 Task: Find connections with filter location Santa Coloma de Gramenet with filter topic #mentorshipwith filter profile language French with filter current company JCB India Ltd. with filter school Lala Lajpatrai Institute Of Management with filter industry Machinery Manufacturing with filter service category Web Development with filter keywords title Landscaping Assistant
Action: Mouse moved to (583, 71)
Screenshot: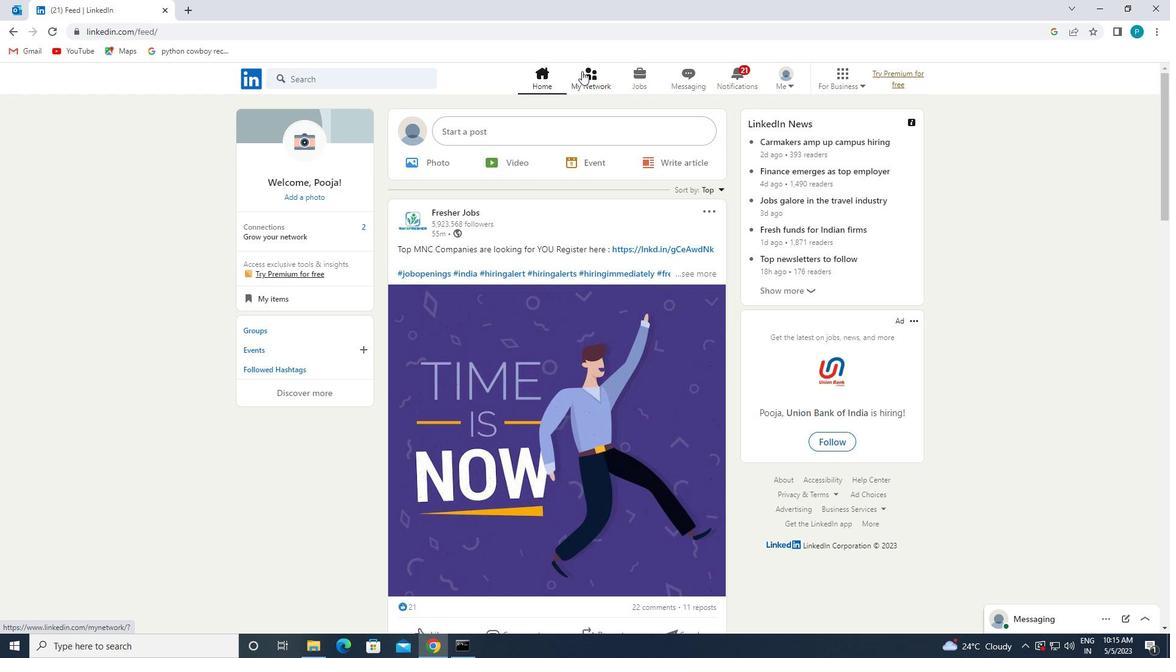 
Action: Mouse pressed left at (583, 71)
Screenshot: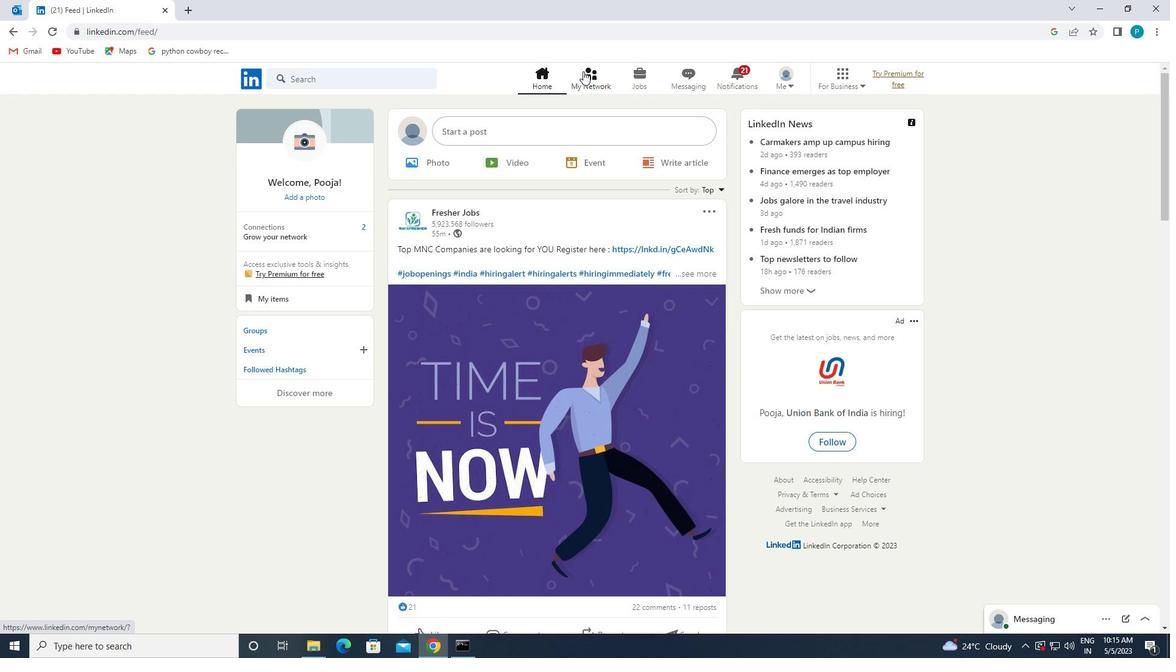 
Action: Mouse moved to (356, 145)
Screenshot: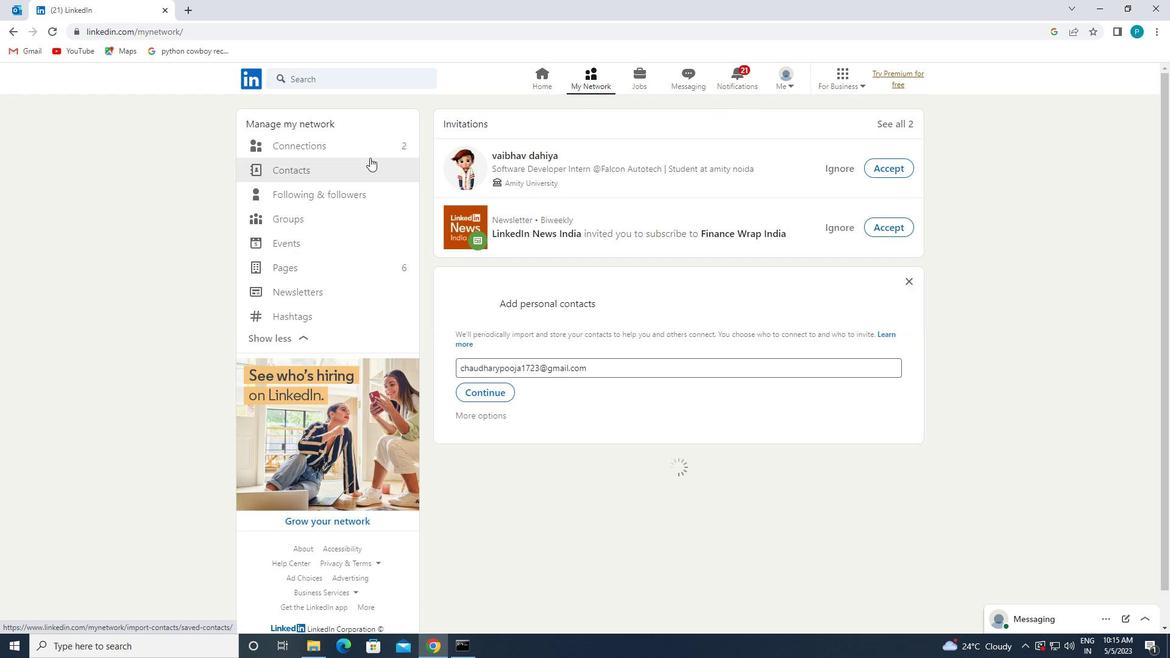 
Action: Mouse pressed left at (356, 145)
Screenshot: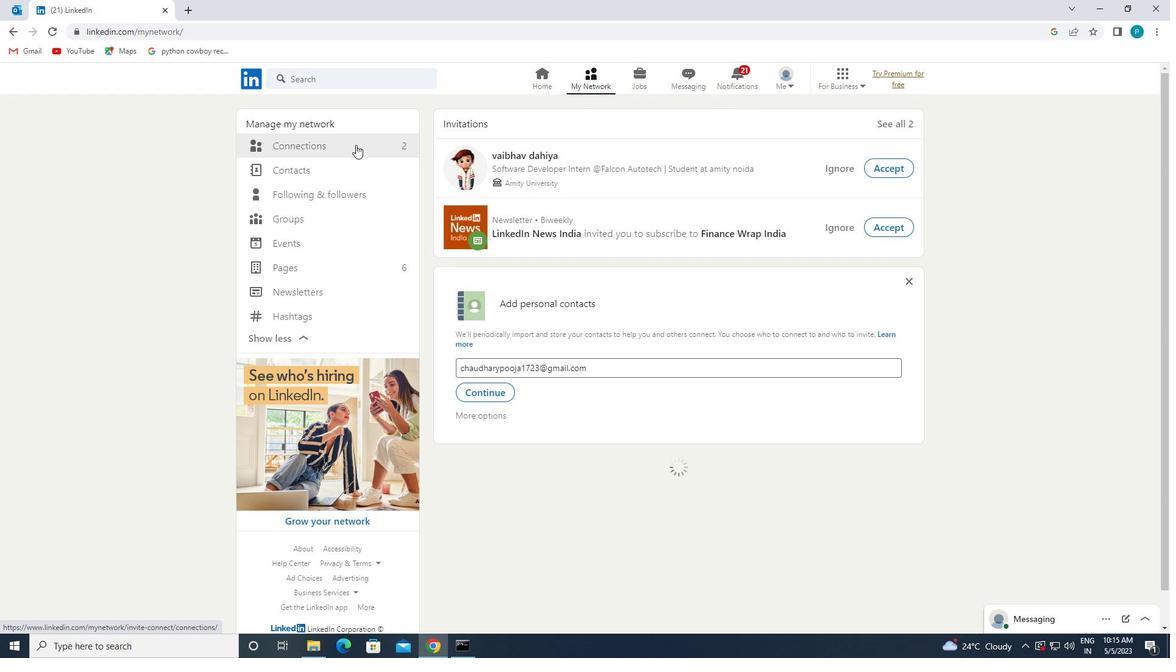
Action: Mouse moved to (661, 149)
Screenshot: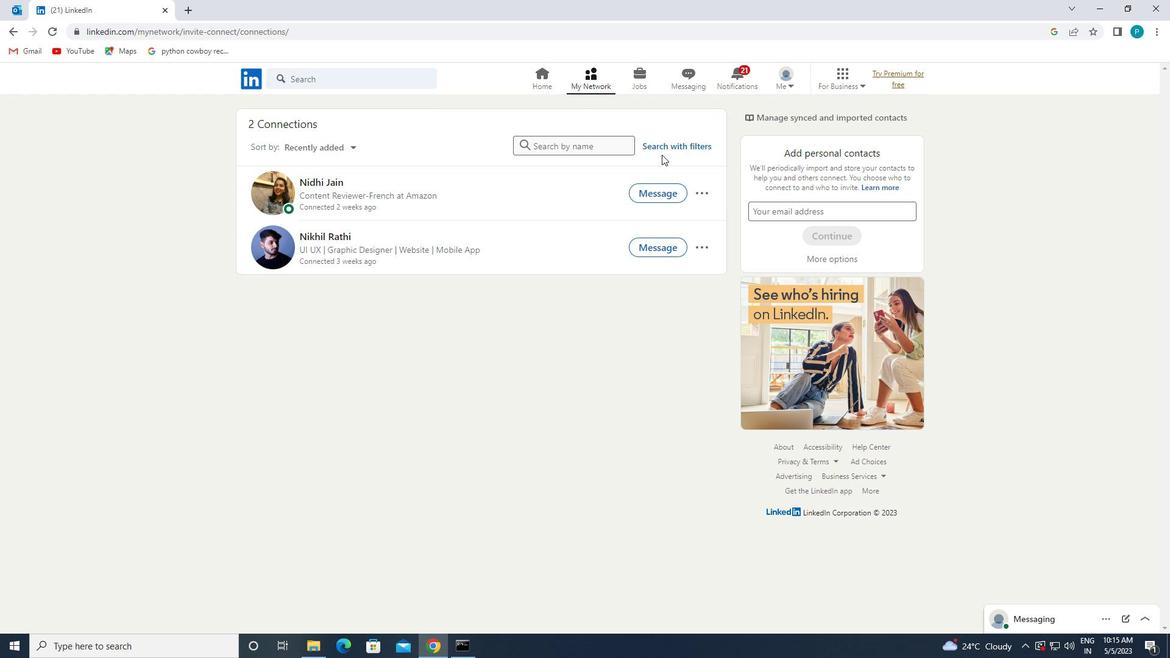 
Action: Mouse pressed left at (661, 149)
Screenshot: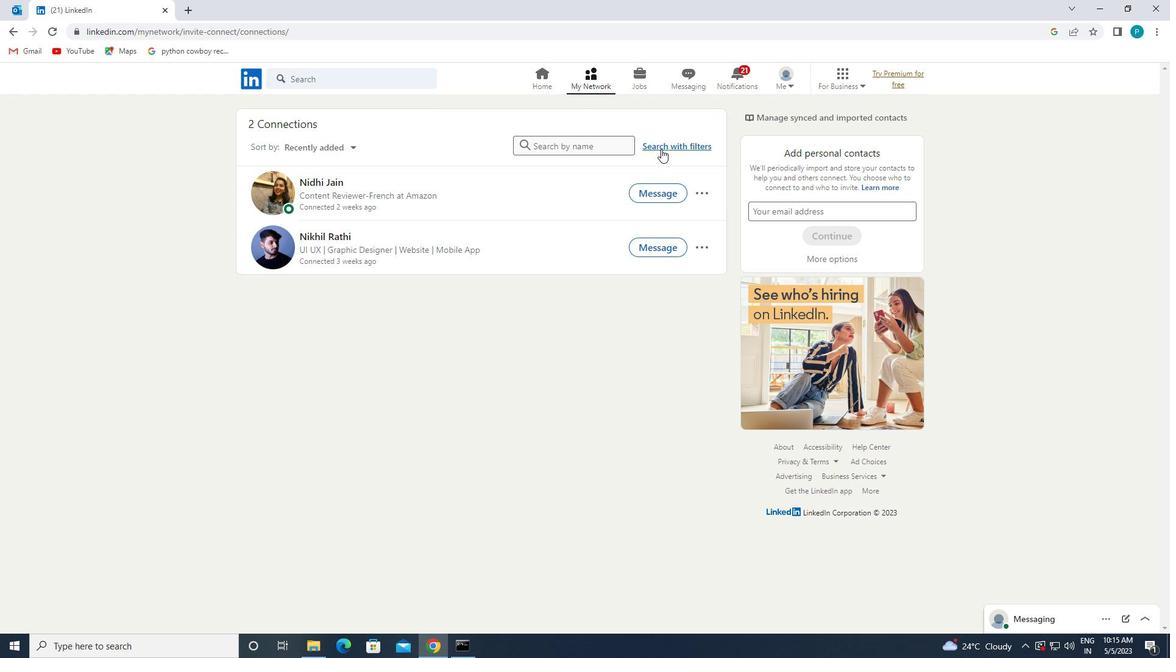 
Action: Mouse moved to (635, 118)
Screenshot: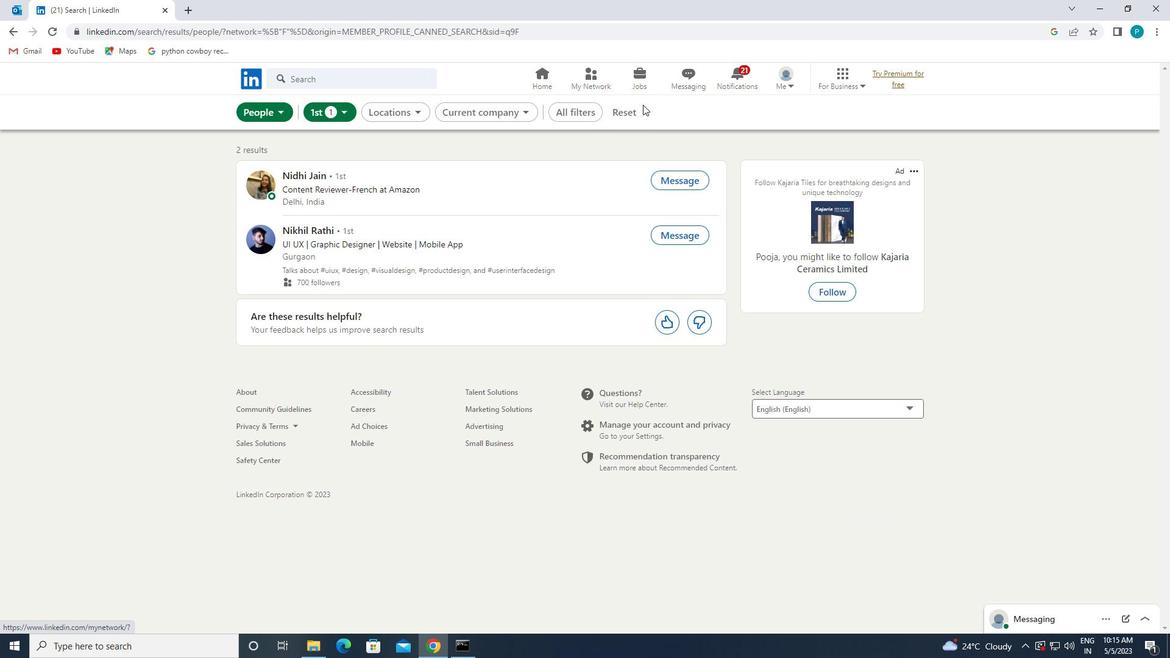 
Action: Mouse pressed left at (635, 118)
Screenshot: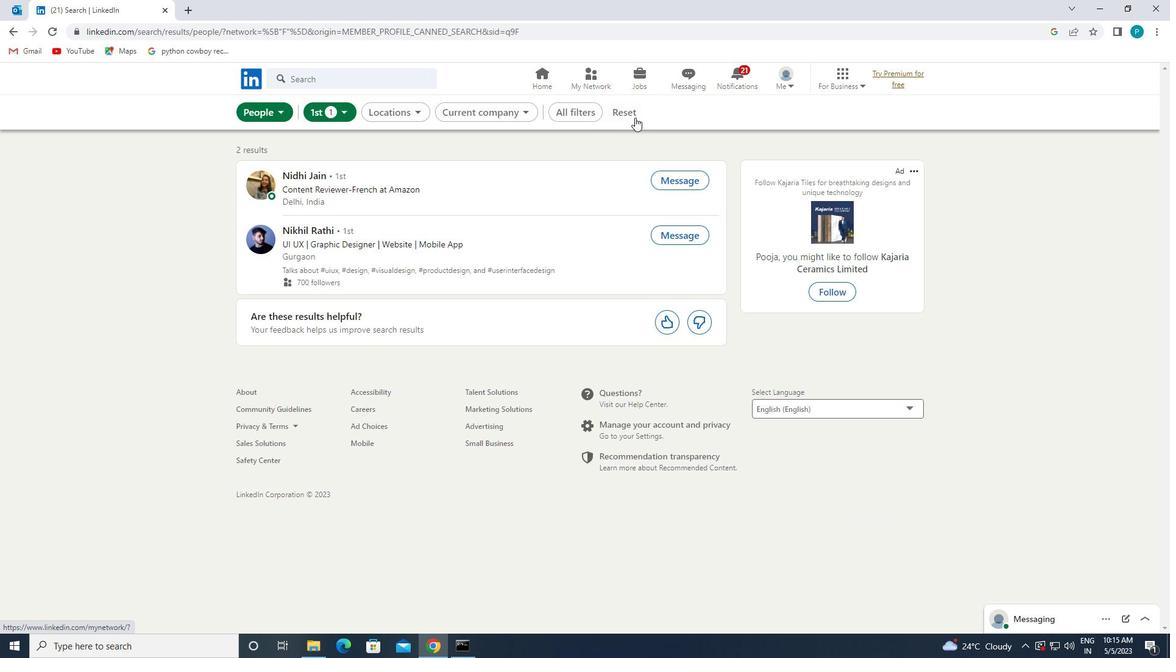 
Action: Mouse moved to (593, 105)
Screenshot: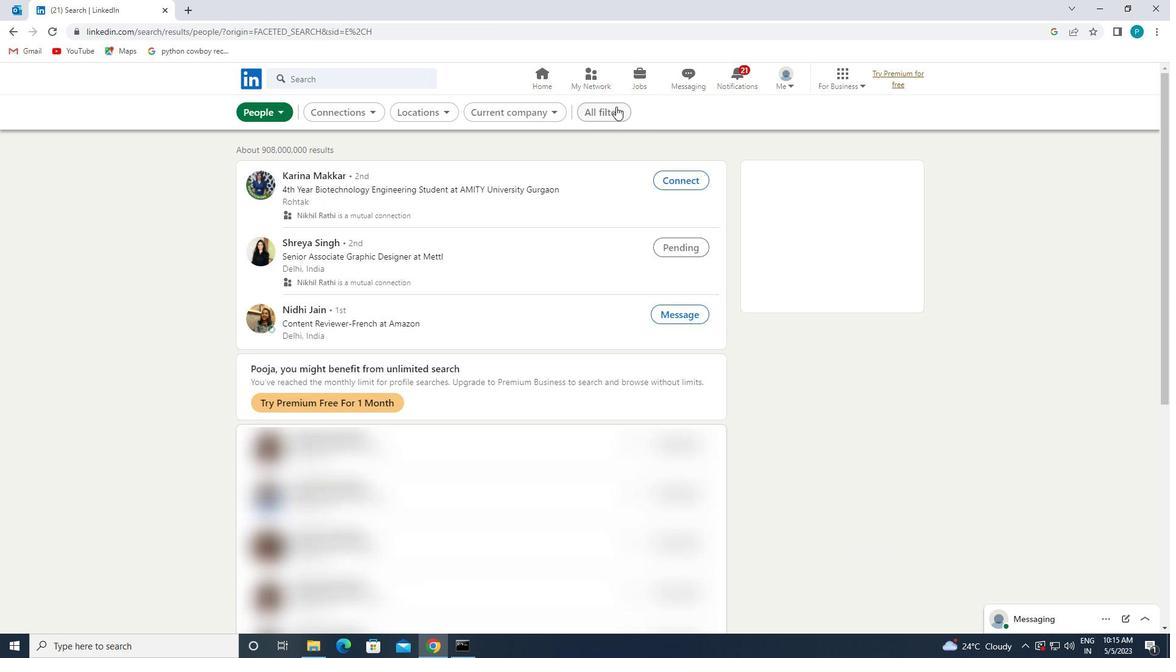 
Action: Mouse pressed left at (593, 105)
Screenshot: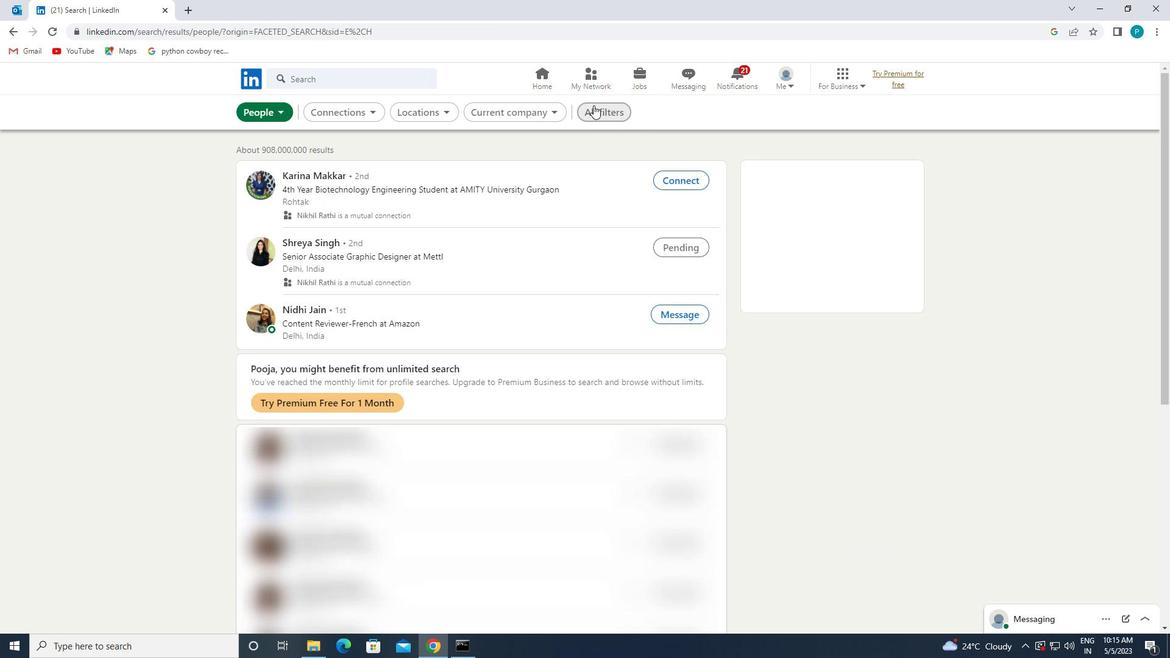 
Action: Mouse moved to (915, 271)
Screenshot: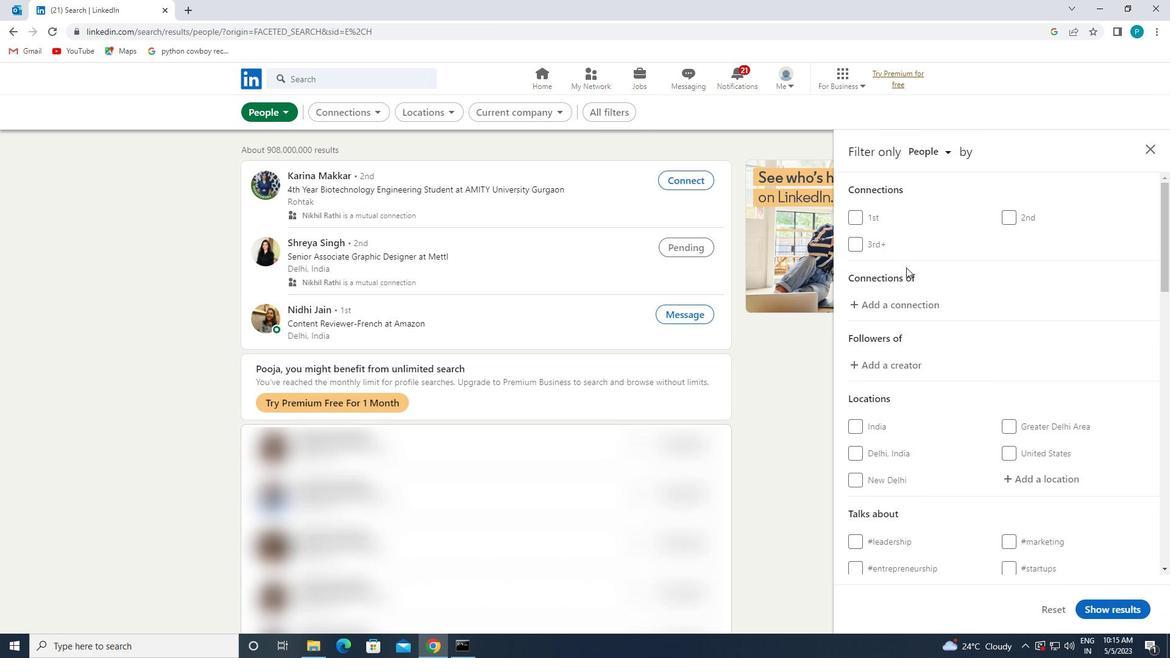 
Action: Mouse scrolled (915, 270) with delta (0, 0)
Screenshot: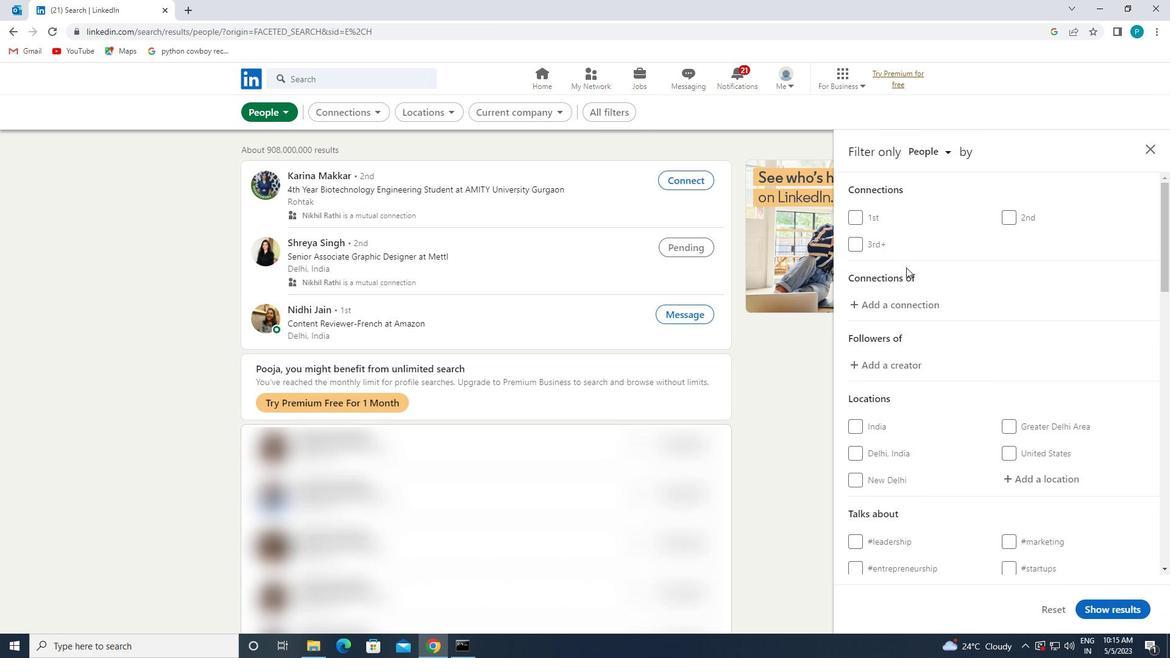 
Action: Mouse moved to (918, 271)
Screenshot: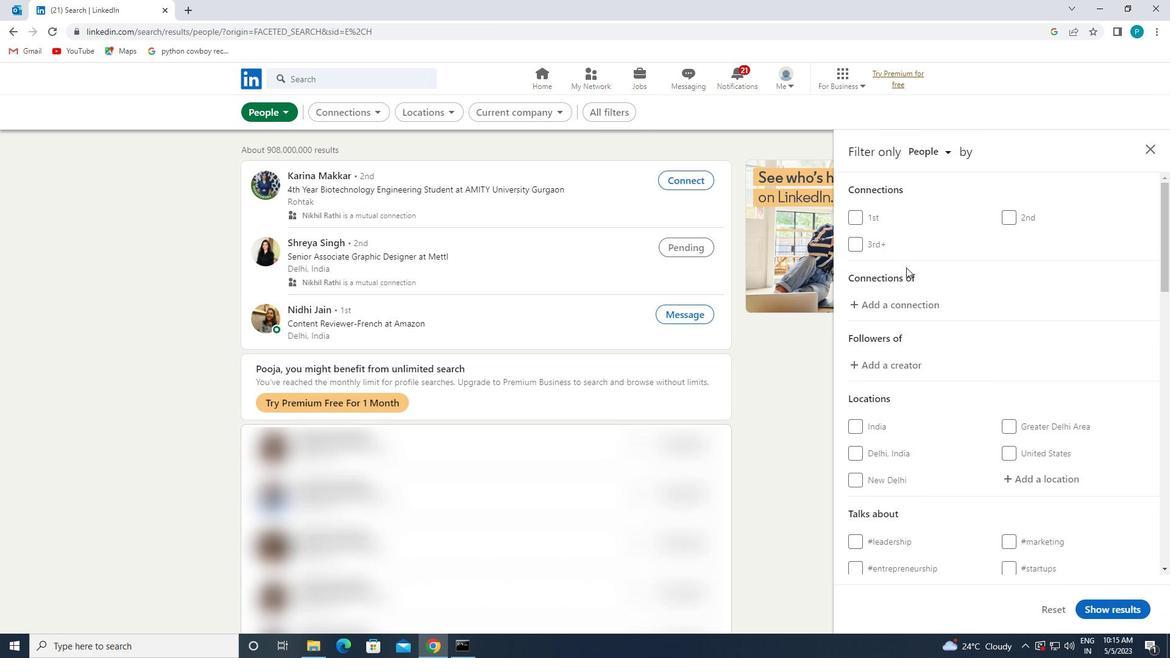 
Action: Mouse scrolled (918, 271) with delta (0, 0)
Screenshot: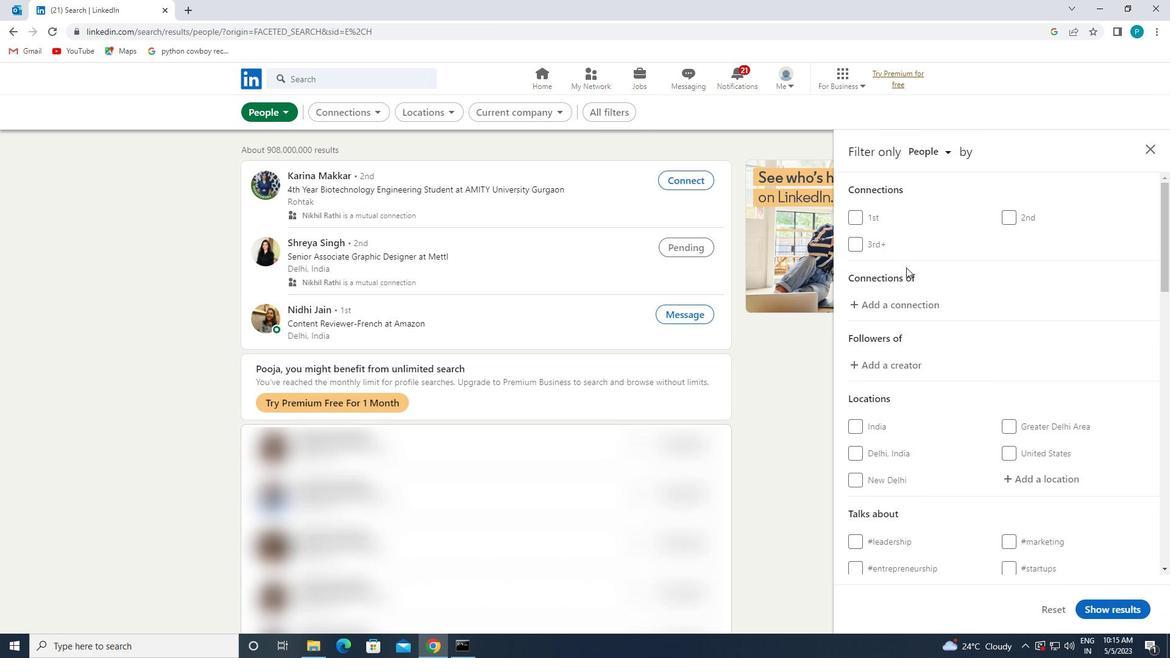 
Action: Mouse moved to (1043, 359)
Screenshot: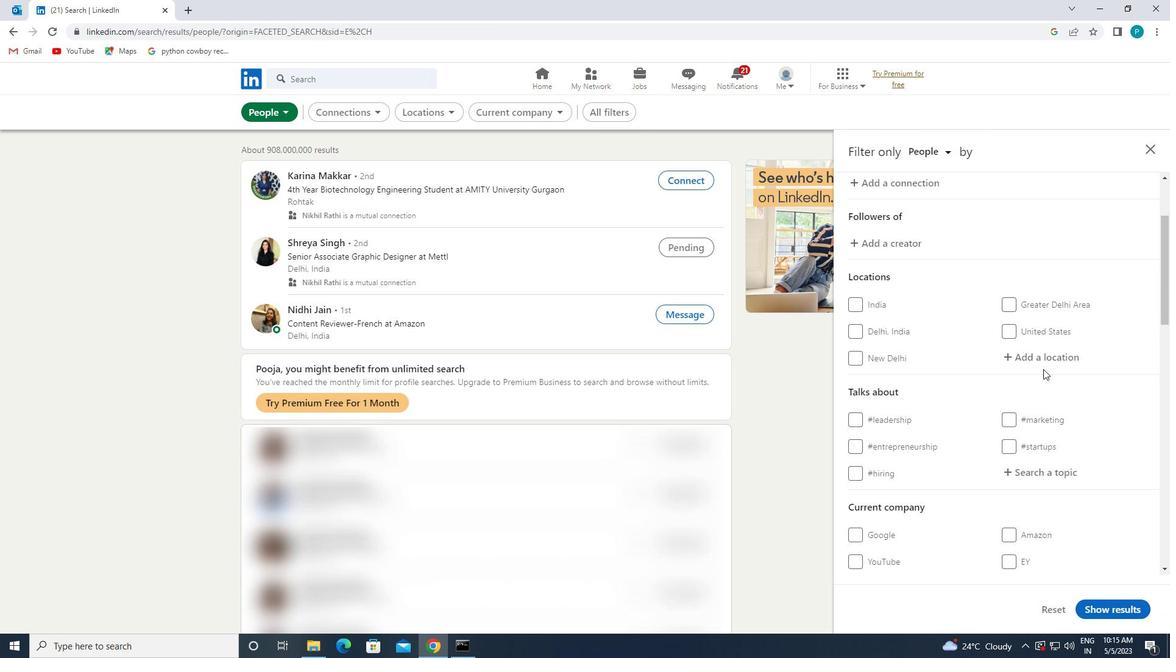
Action: Mouse pressed left at (1043, 359)
Screenshot: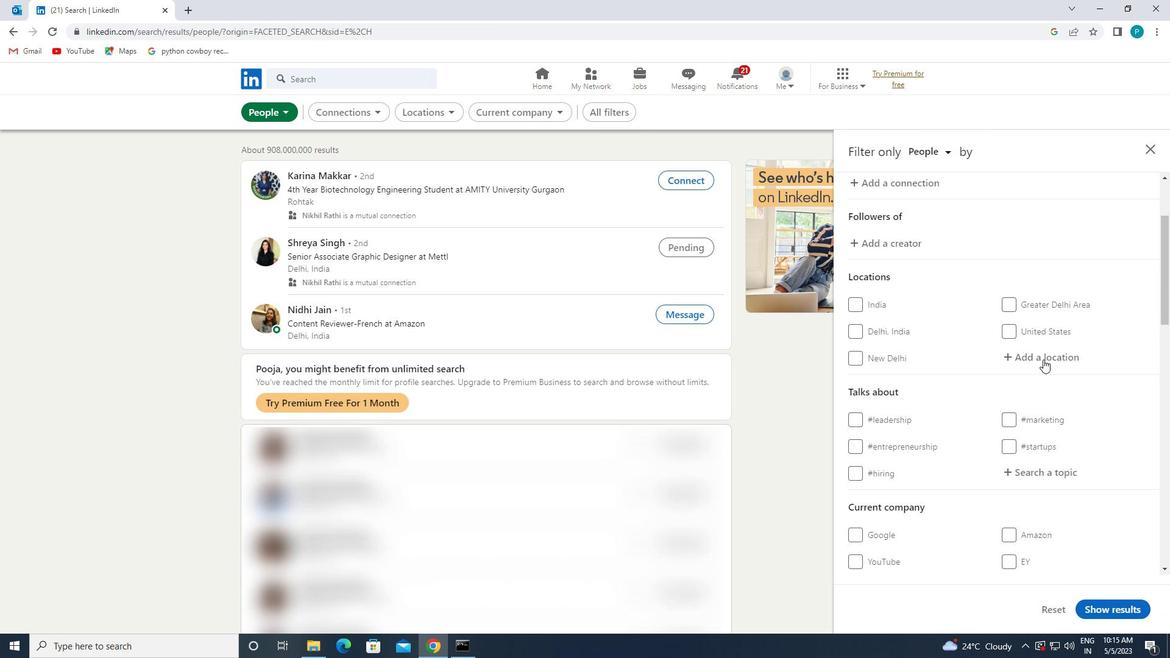 
Action: Key pressed <Key.caps_lock>s<Key.caps_lock>anta
Screenshot: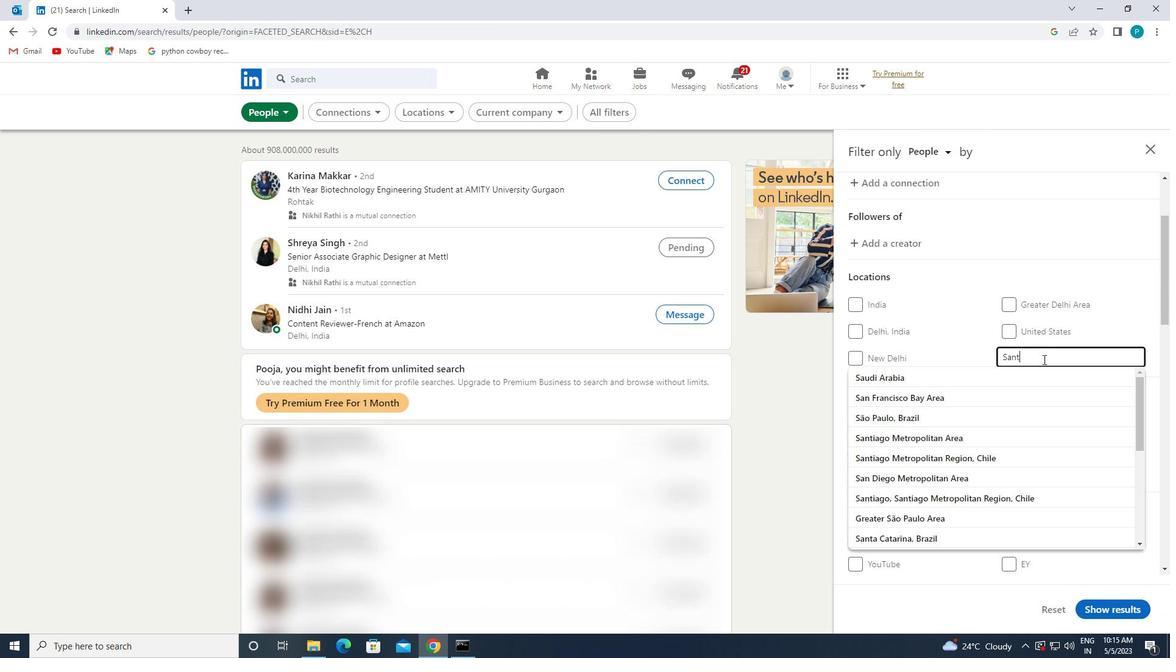
Action: Mouse moved to (1049, 362)
Screenshot: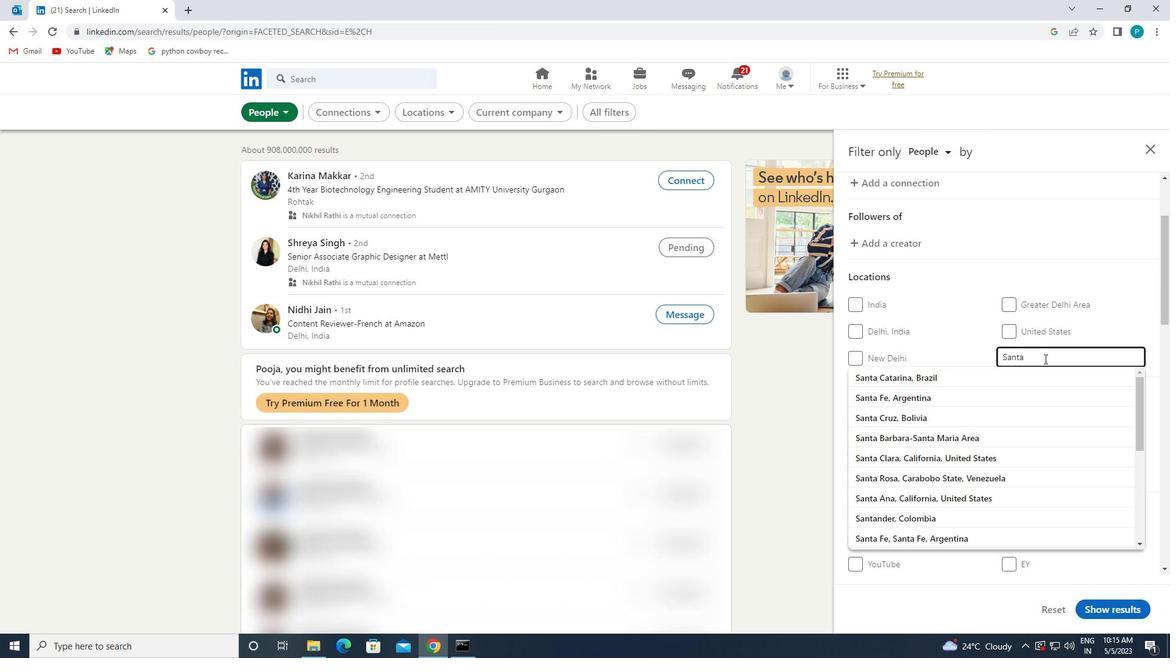 
Action: Key pressed <Key.space><Key.caps_lock>c<Key.caps_lock>oloma
Screenshot: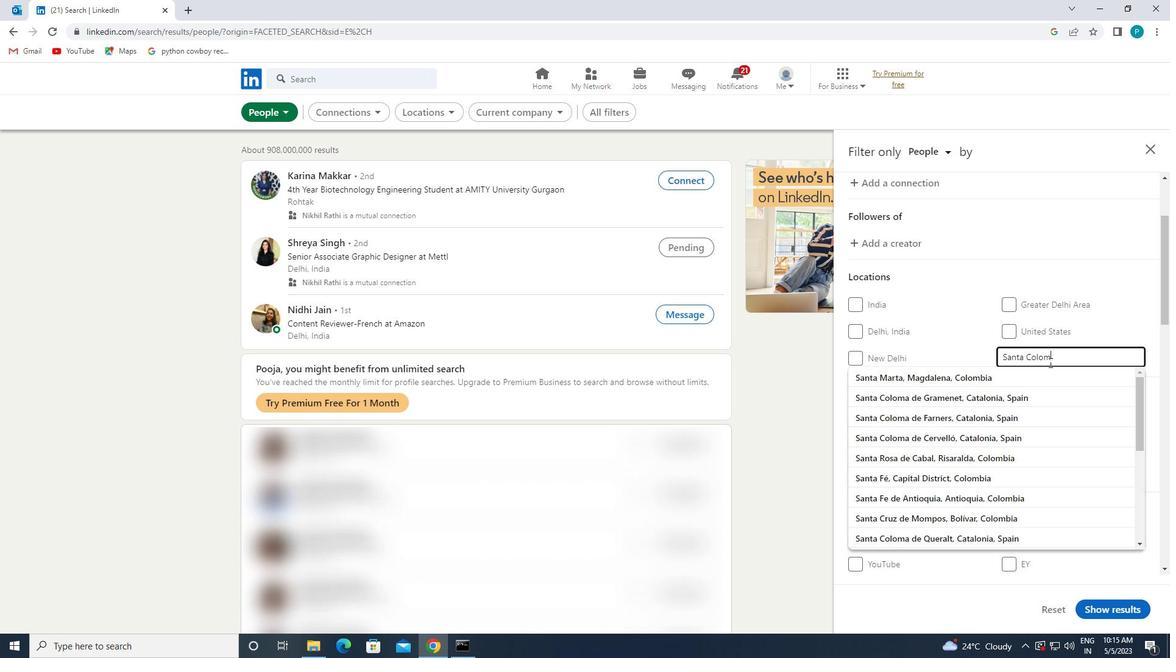 
Action: Mouse moved to (1013, 376)
Screenshot: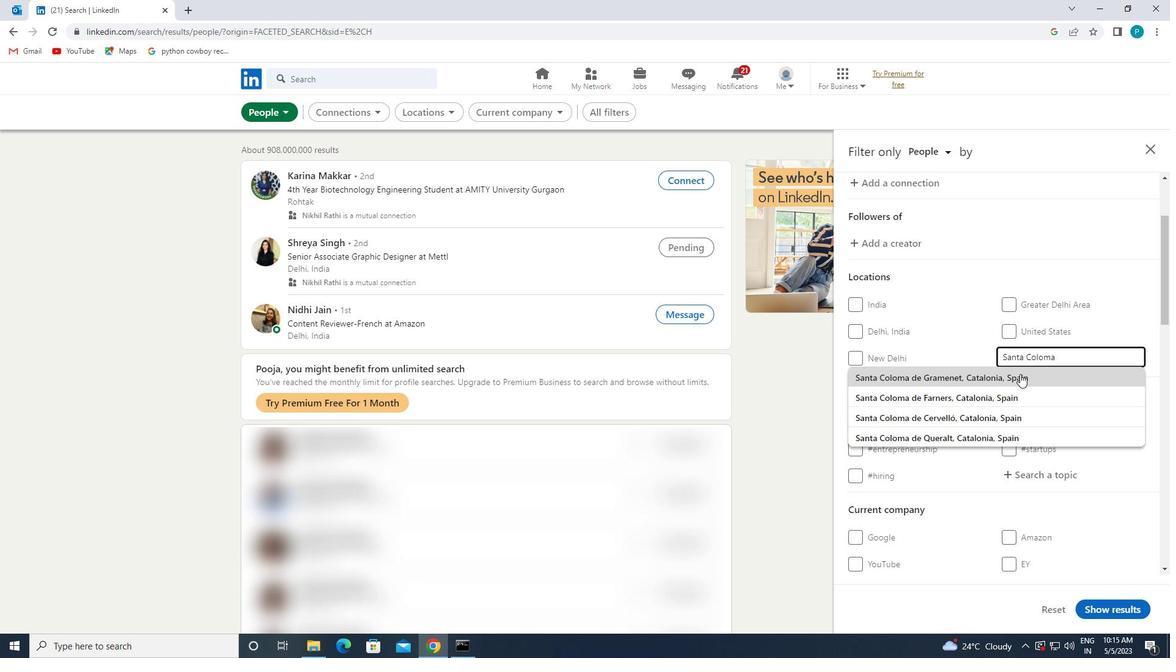 
Action: Mouse pressed left at (1013, 376)
Screenshot: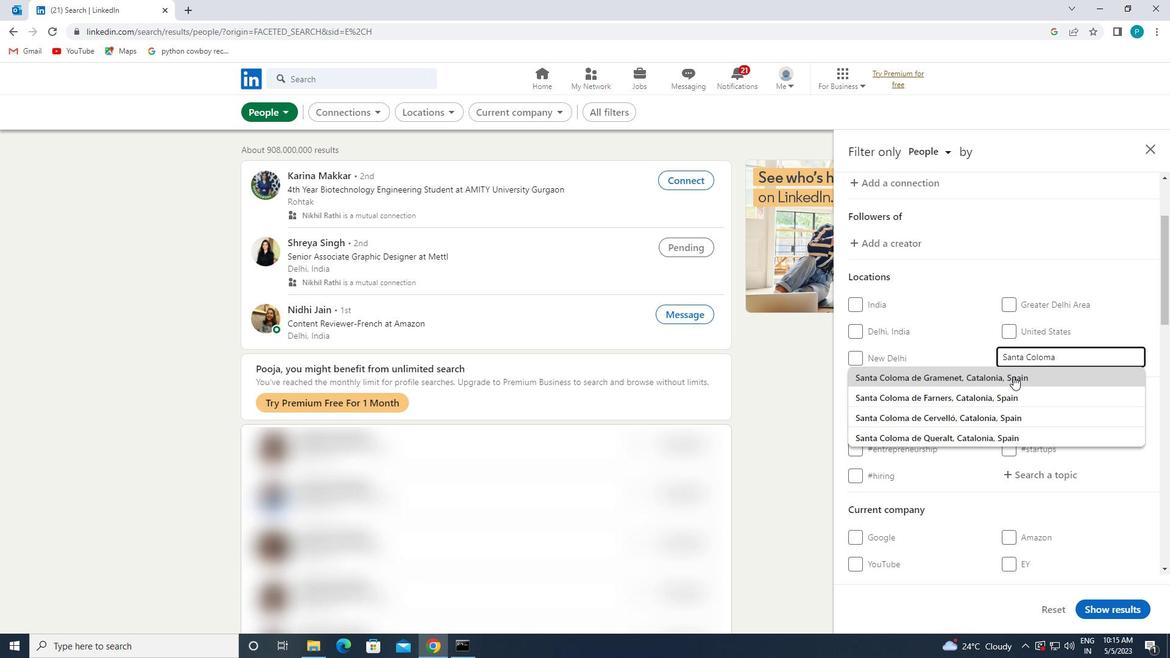 
Action: Mouse moved to (1013, 368)
Screenshot: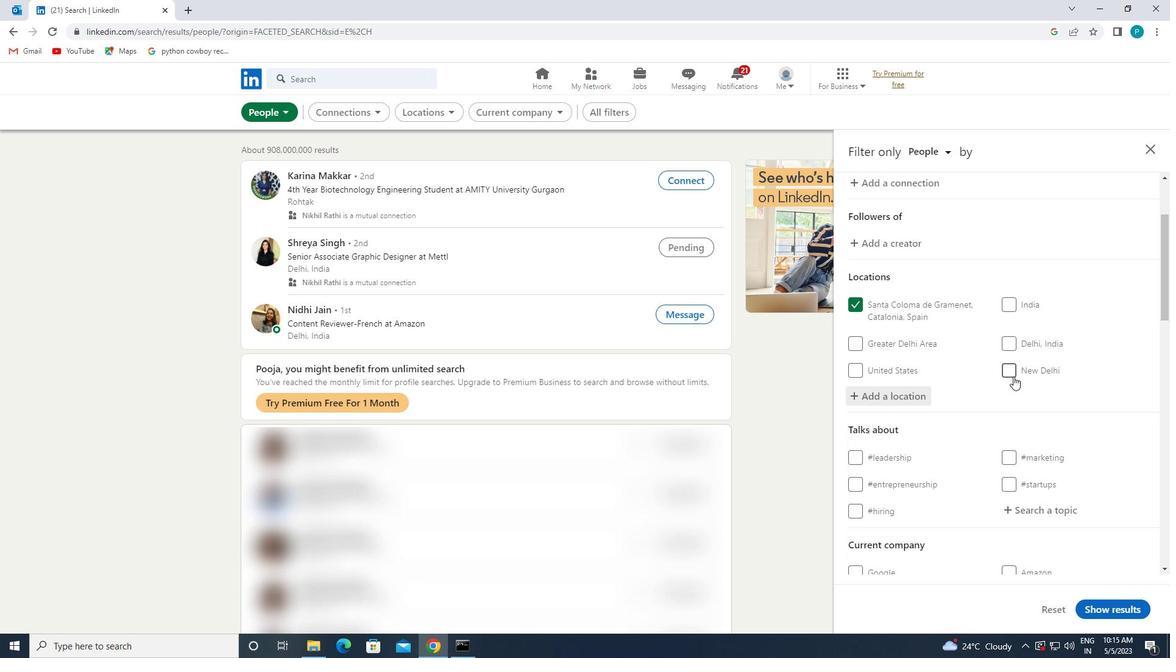 
Action: Mouse scrolled (1013, 368) with delta (0, 0)
Screenshot: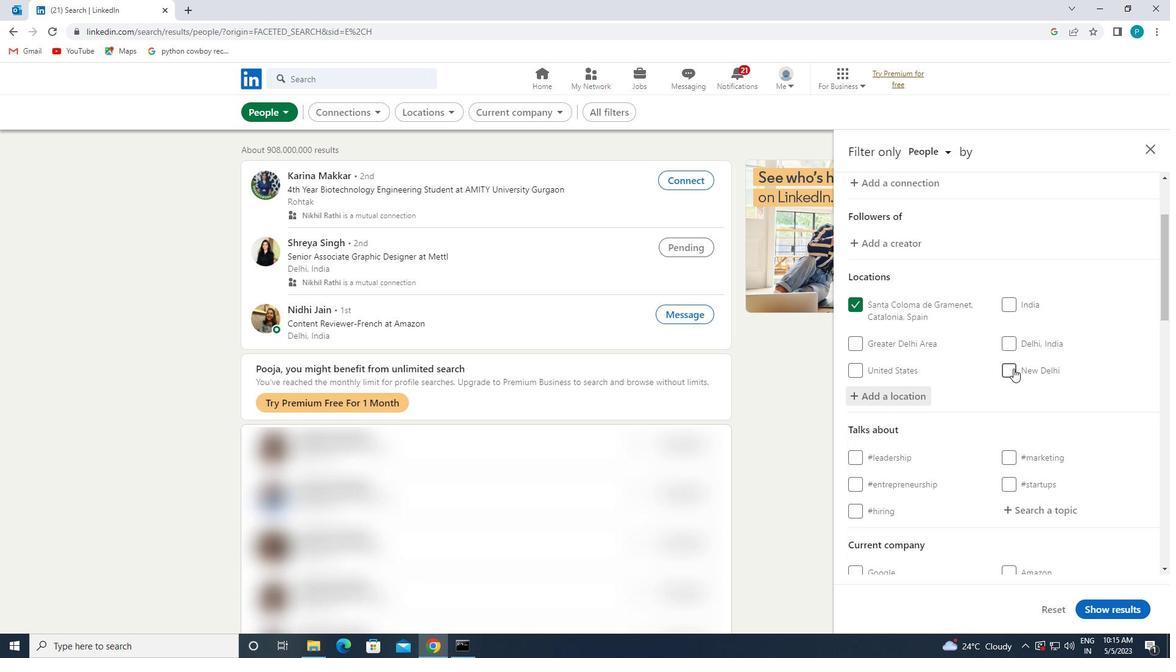 
Action: Mouse scrolled (1013, 368) with delta (0, 0)
Screenshot: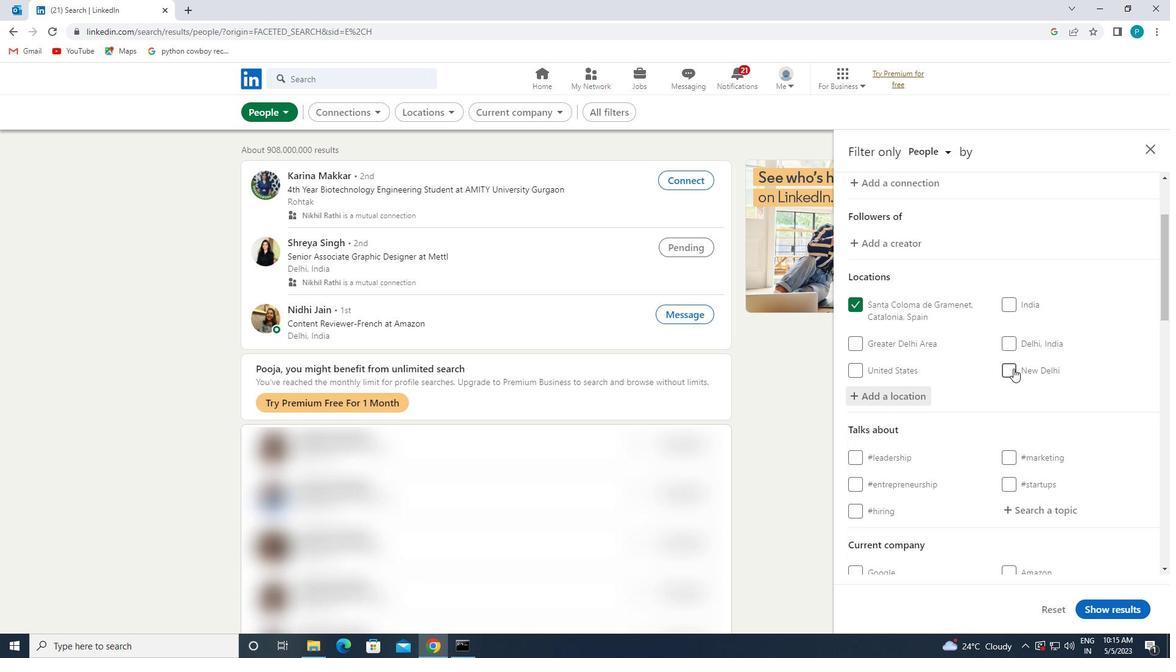 
Action: Mouse moved to (1026, 388)
Screenshot: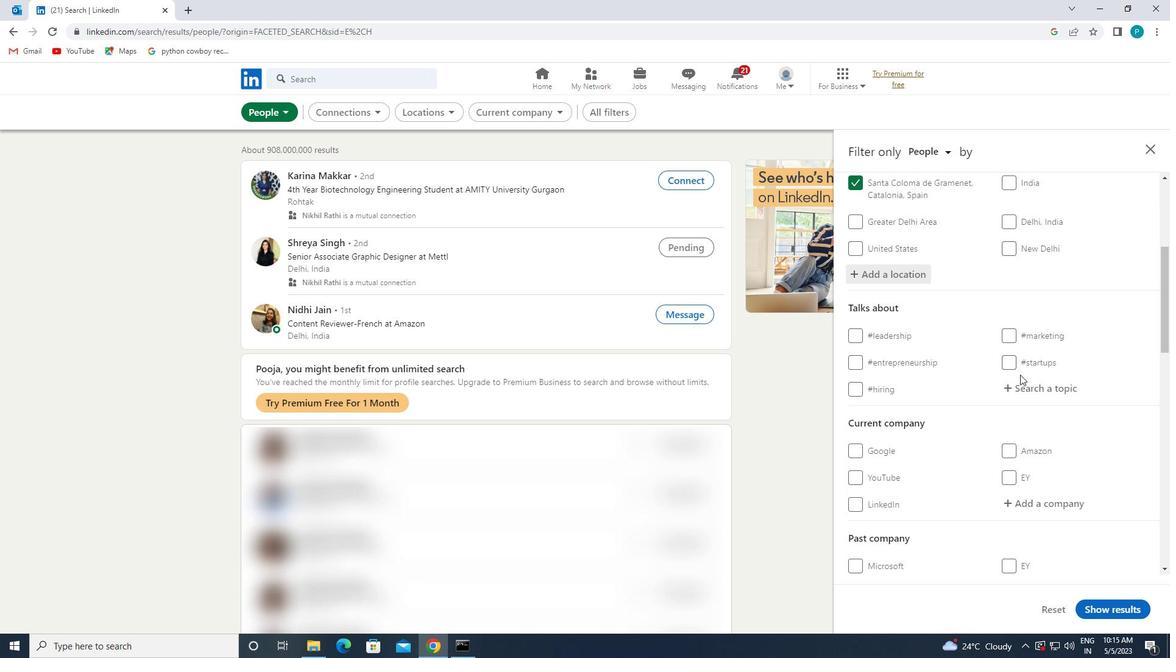 
Action: Mouse pressed left at (1026, 388)
Screenshot: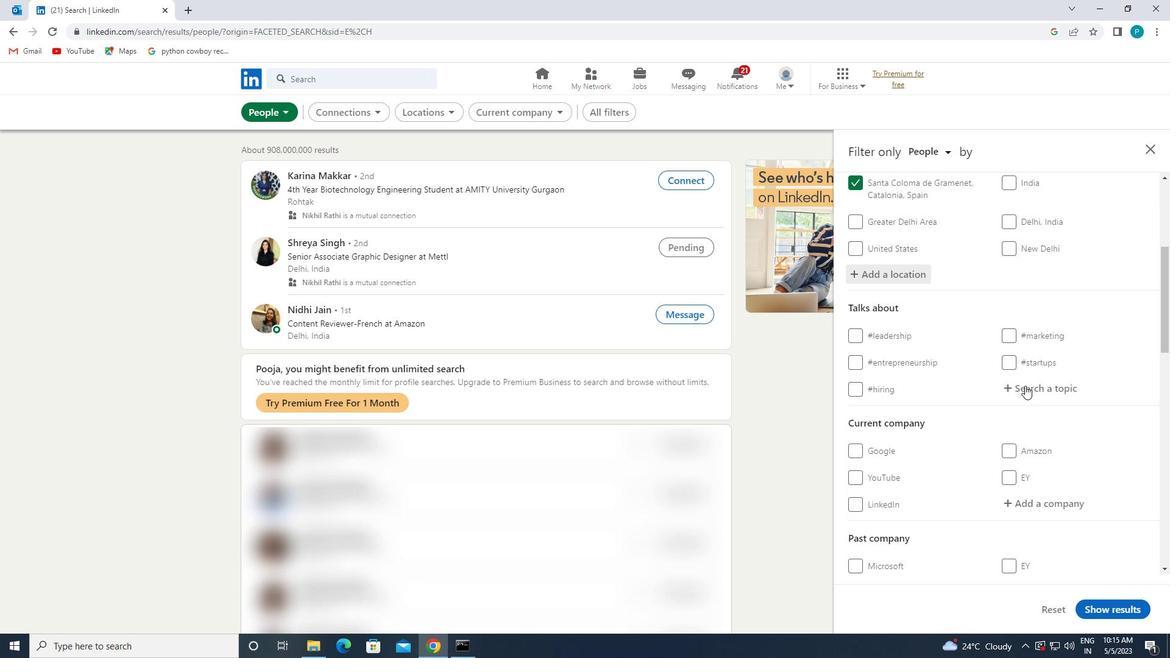 
Action: Mouse moved to (1027, 388)
Screenshot: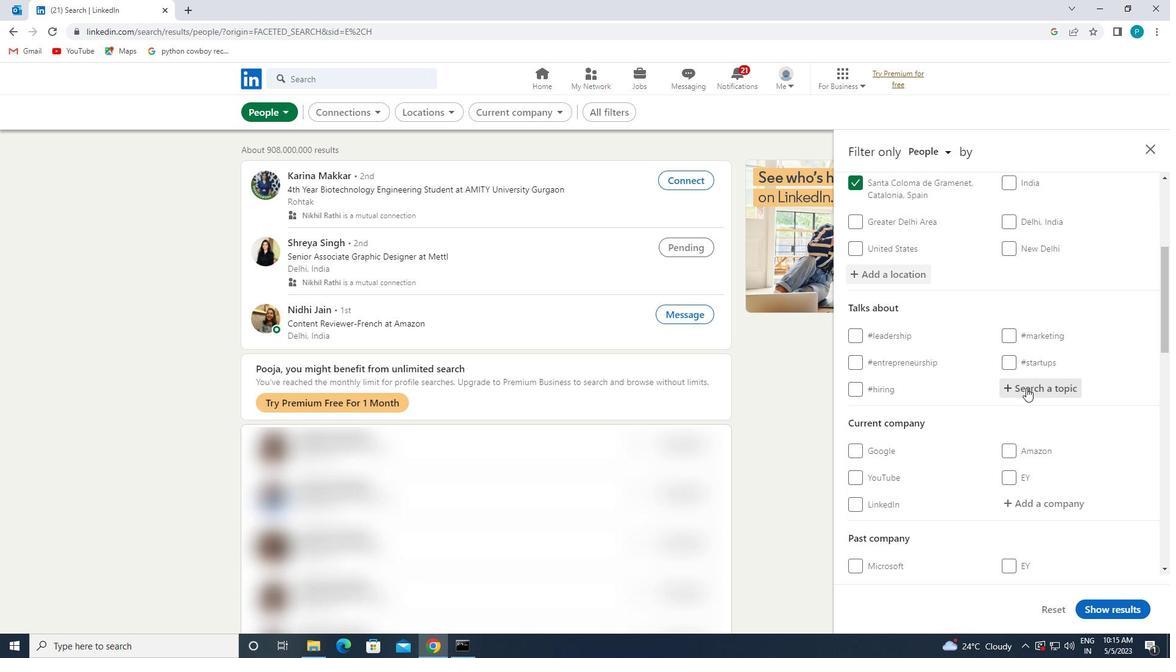 
Action: Key pressed <Key.shift>#MENTORSHIP
Screenshot: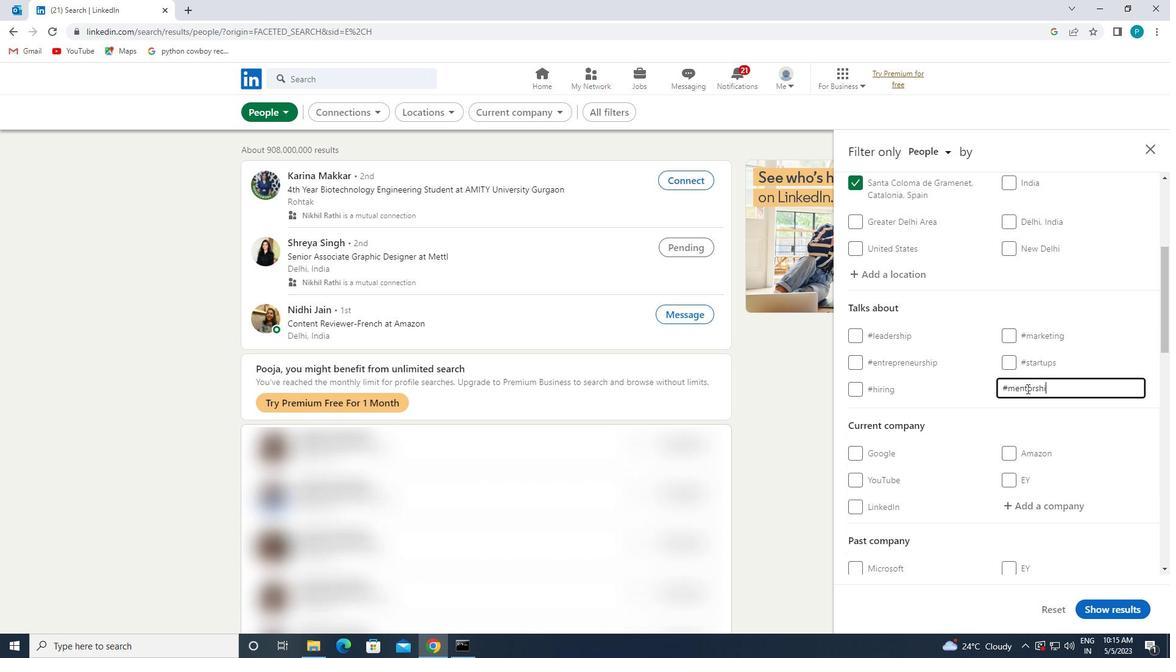
Action: Mouse moved to (946, 490)
Screenshot: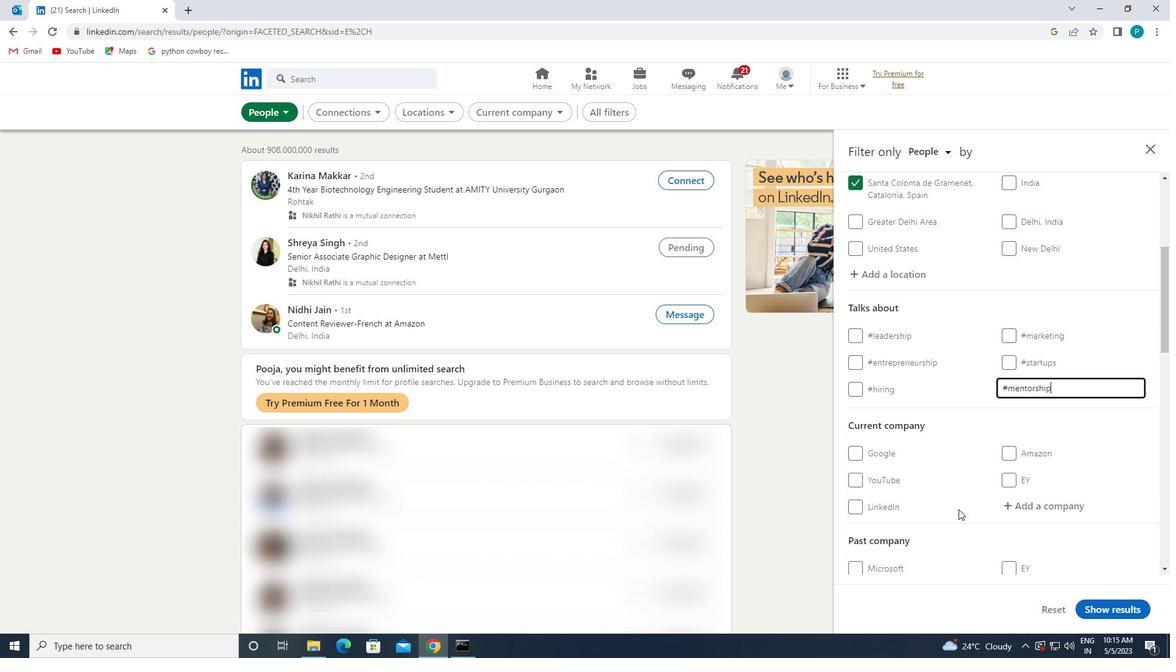 
Action: Mouse scrolled (946, 490) with delta (0, 0)
Screenshot: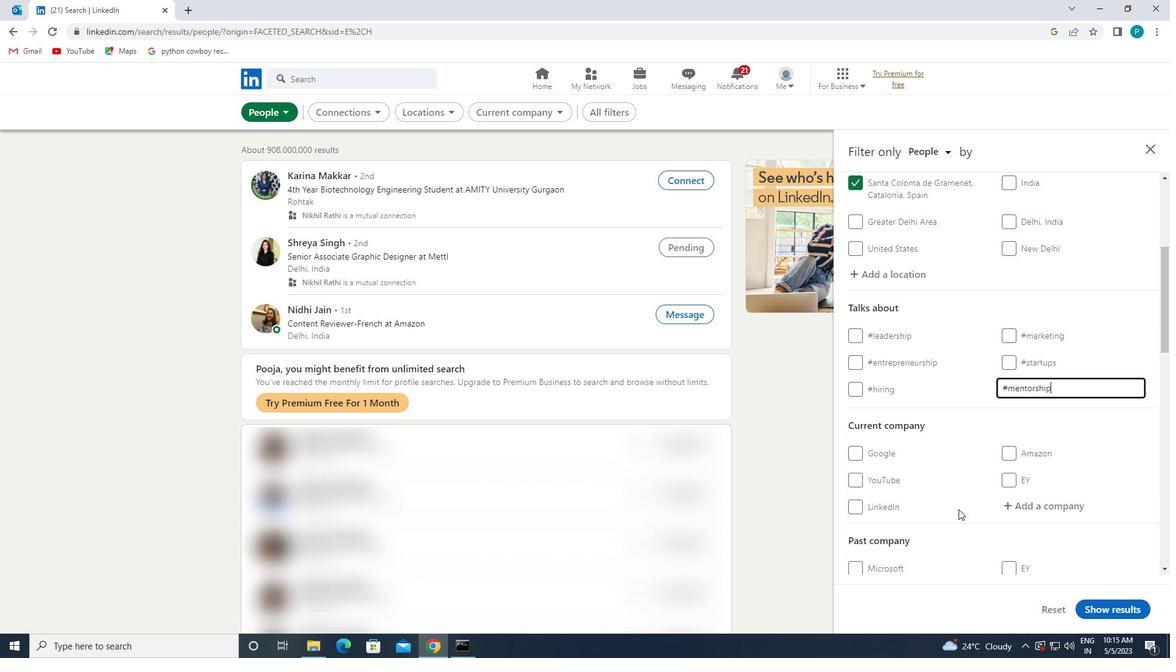
Action: Mouse moved to (943, 484)
Screenshot: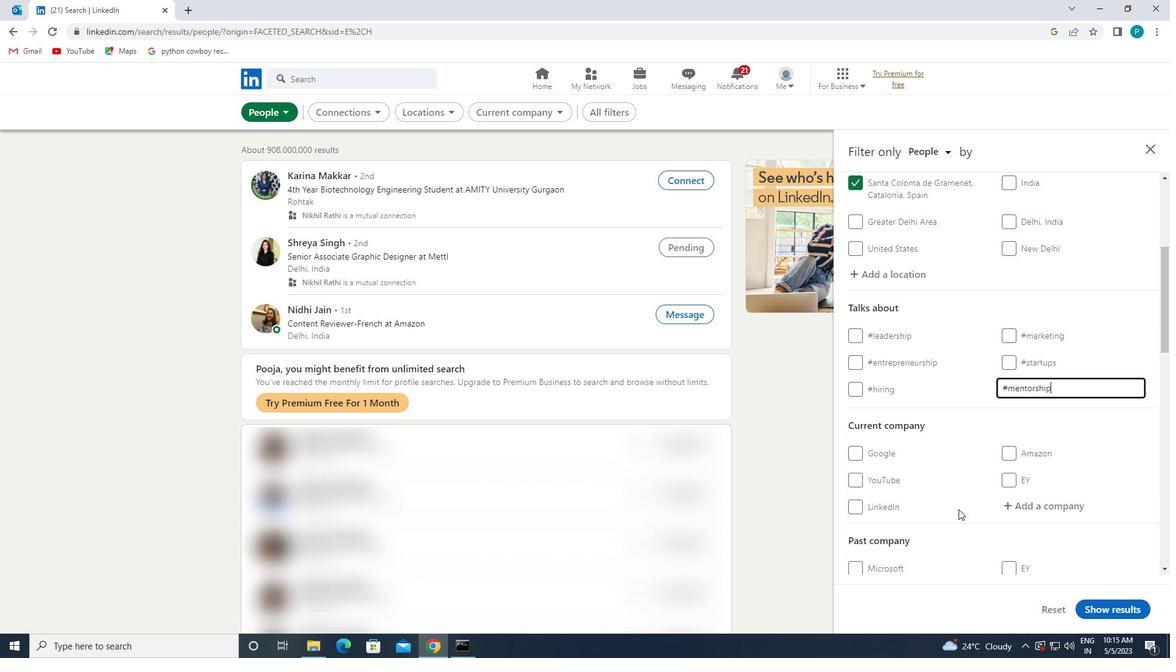 
Action: Mouse scrolled (943, 483) with delta (0, 0)
Screenshot: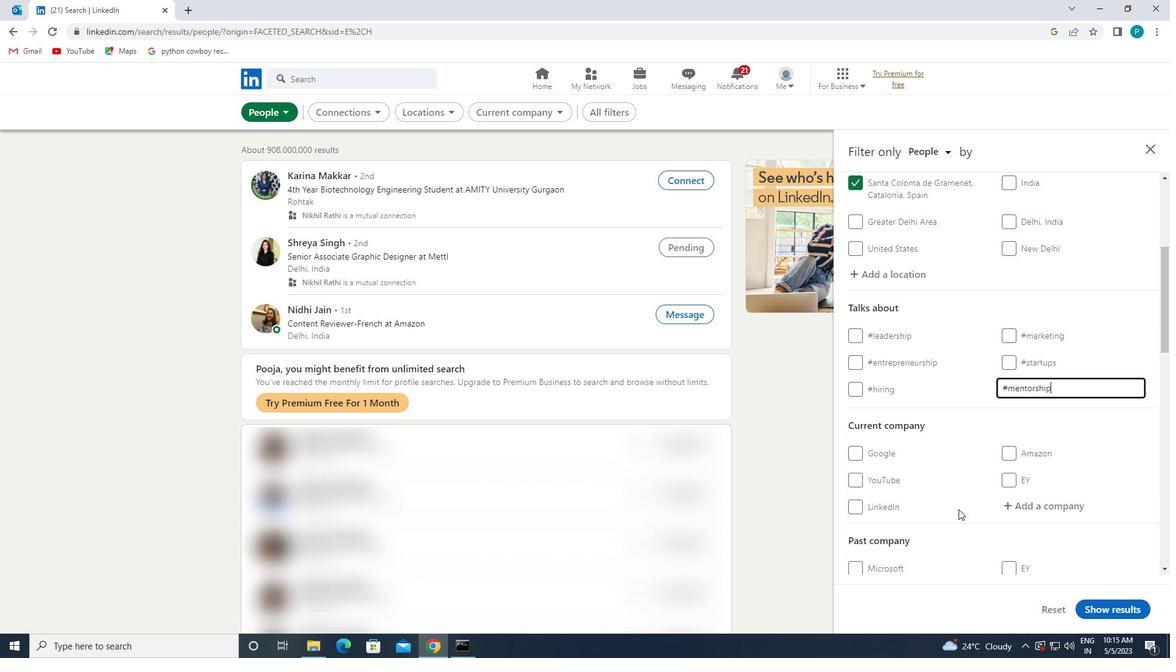 
Action: Mouse moved to (941, 481)
Screenshot: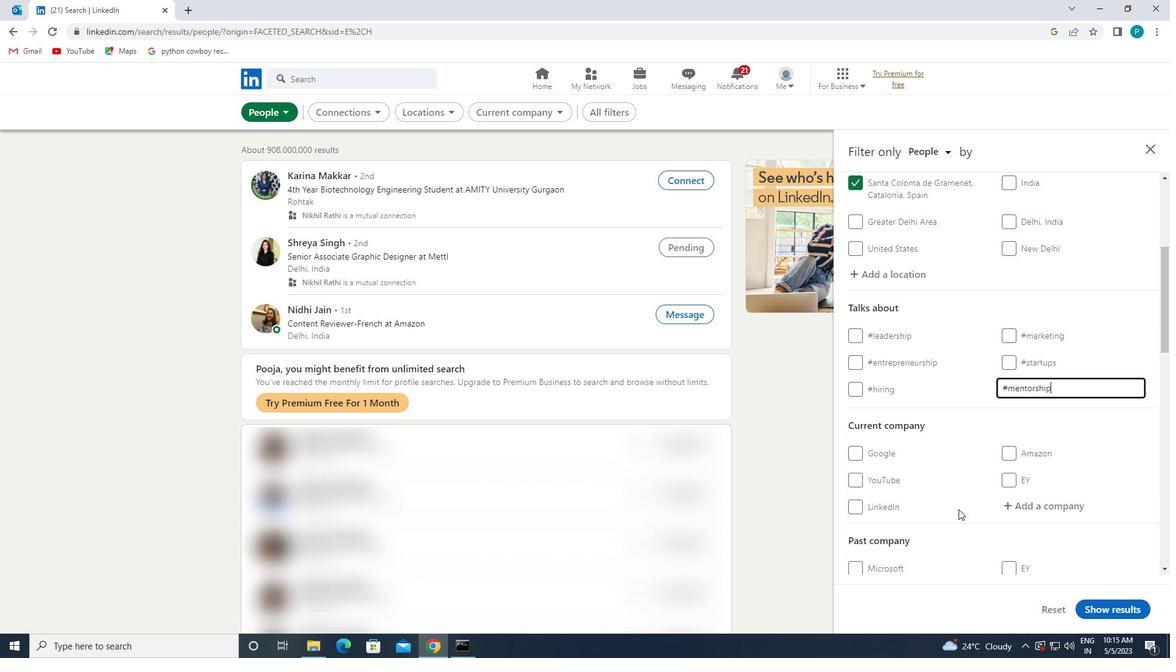 
Action: Mouse scrolled (941, 480) with delta (0, 0)
Screenshot: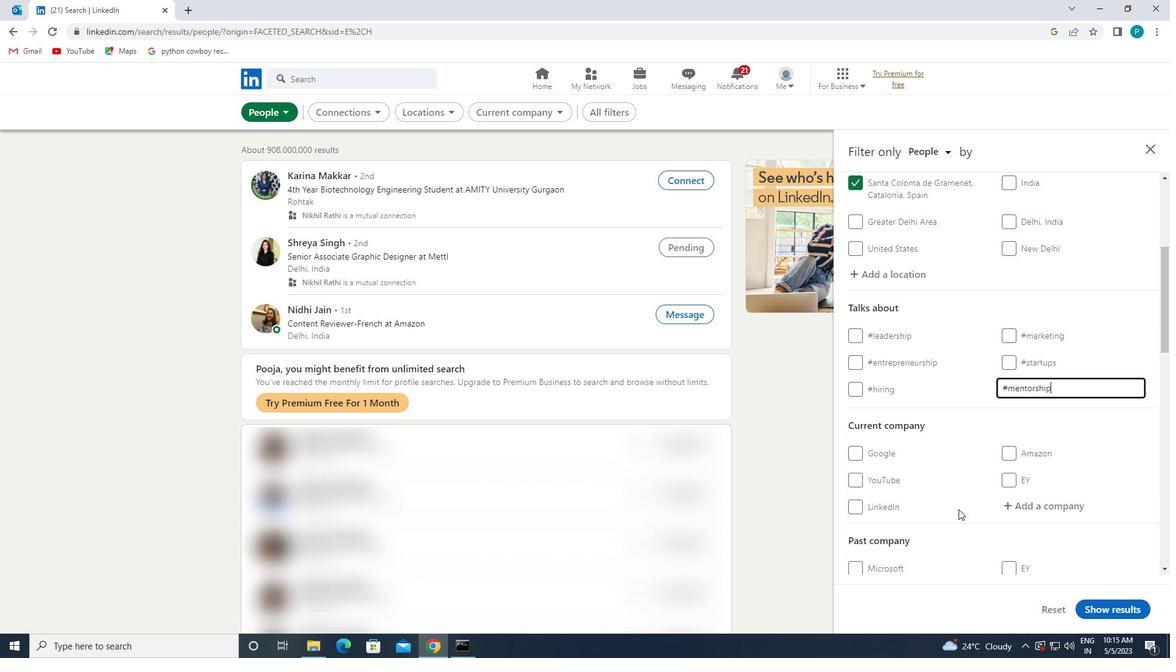 
Action: Mouse moved to (941, 480)
Screenshot: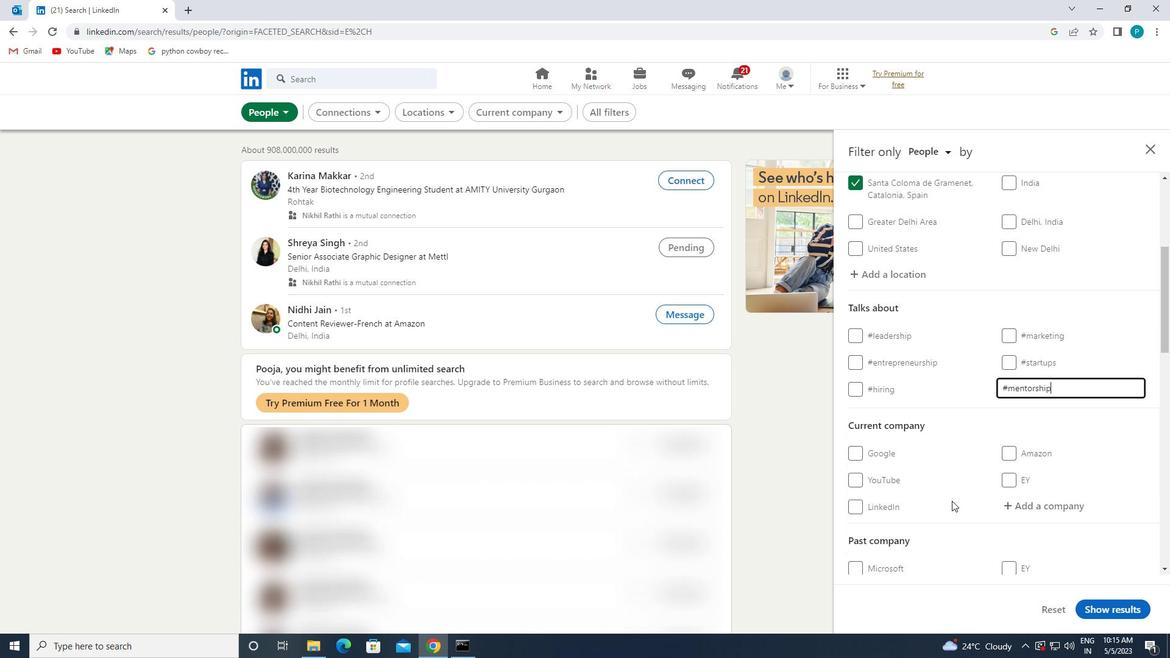 
Action: Mouse scrolled (941, 479) with delta (0, 0)
Screenshot: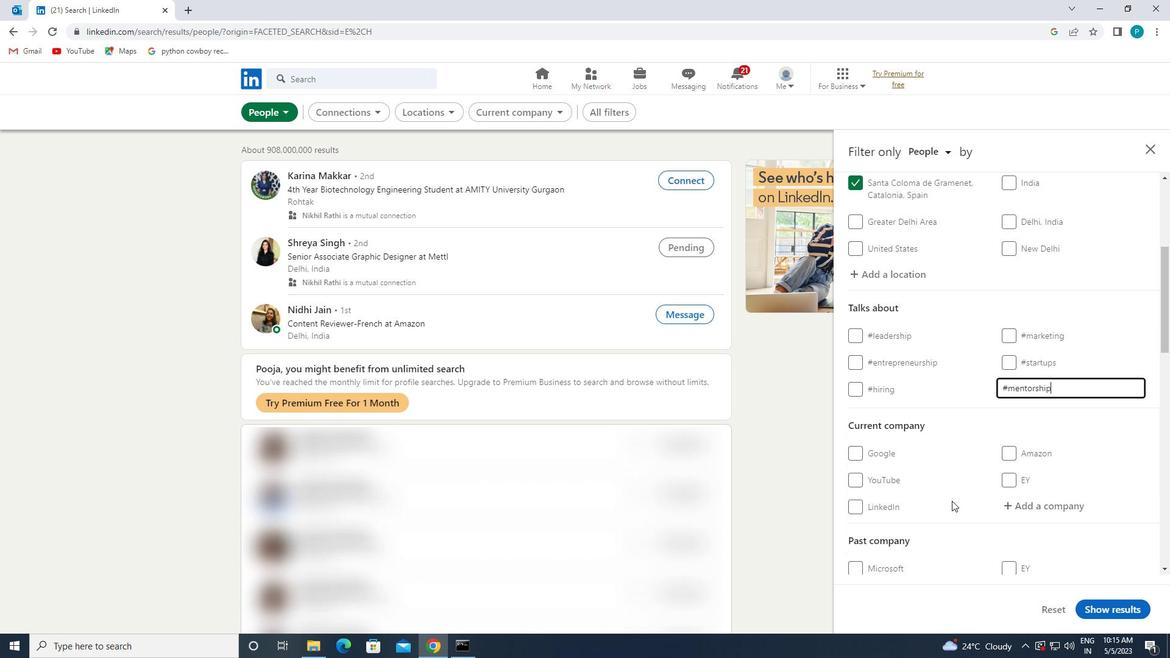 
Action: Mouse moved to (891, 385)
Screenshot: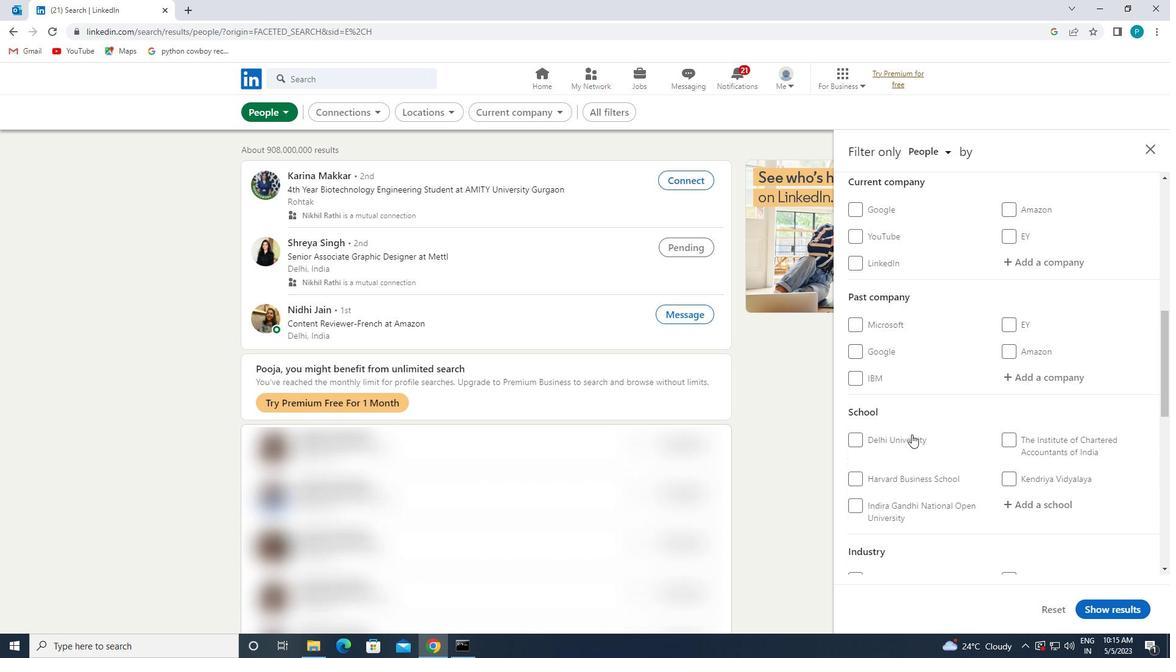 
Action: Mouse scrolled (891, 384) with delta (0, 0)
Screenshot: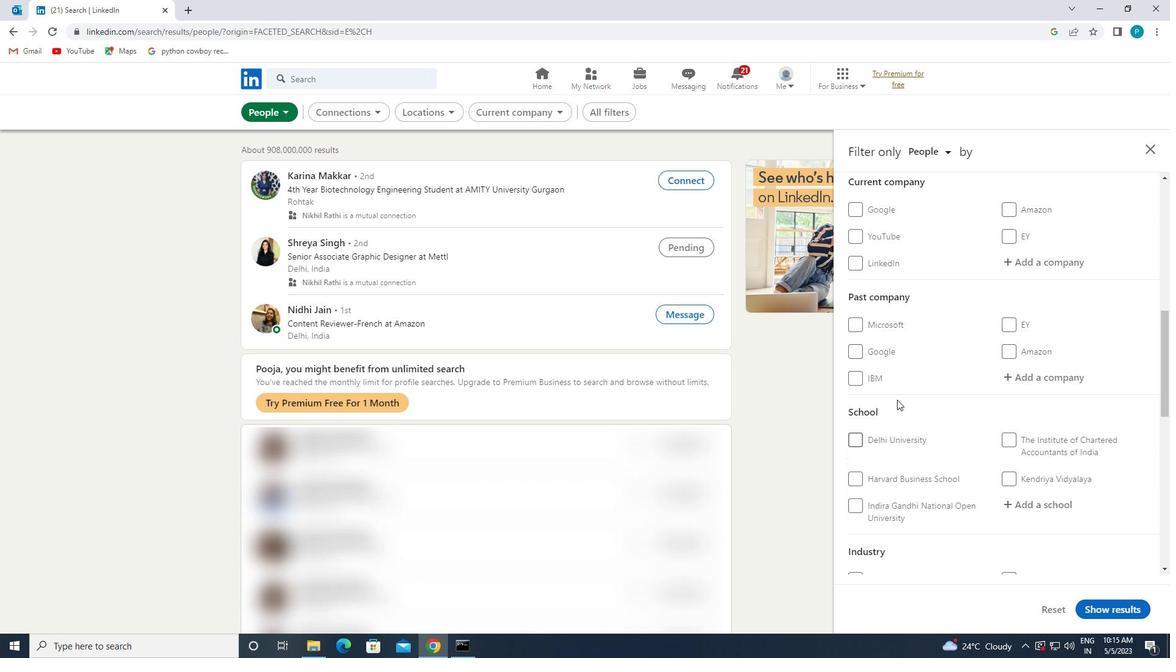 
Action: Mouse scrolled (891, 384) with delta (0, 0)
Screenshot: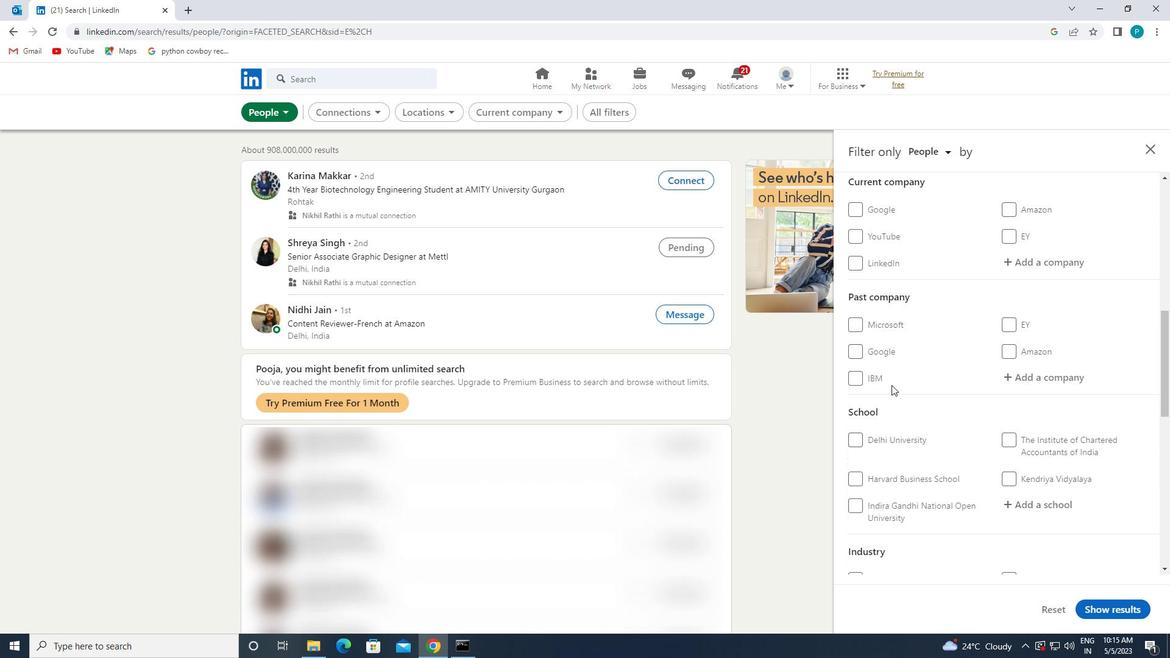 
Action: Mouse scrolled (891, 384) with delta (0, 0)
Screenshot: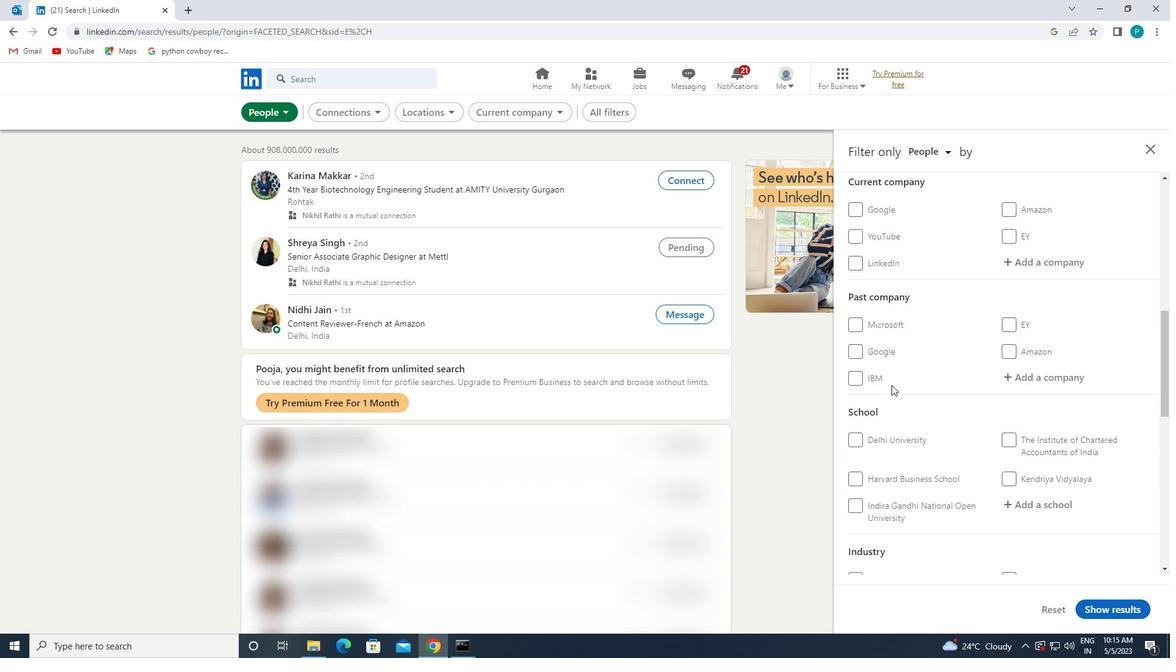 
Action: Mouse moved to (899, 471)
Screenshot: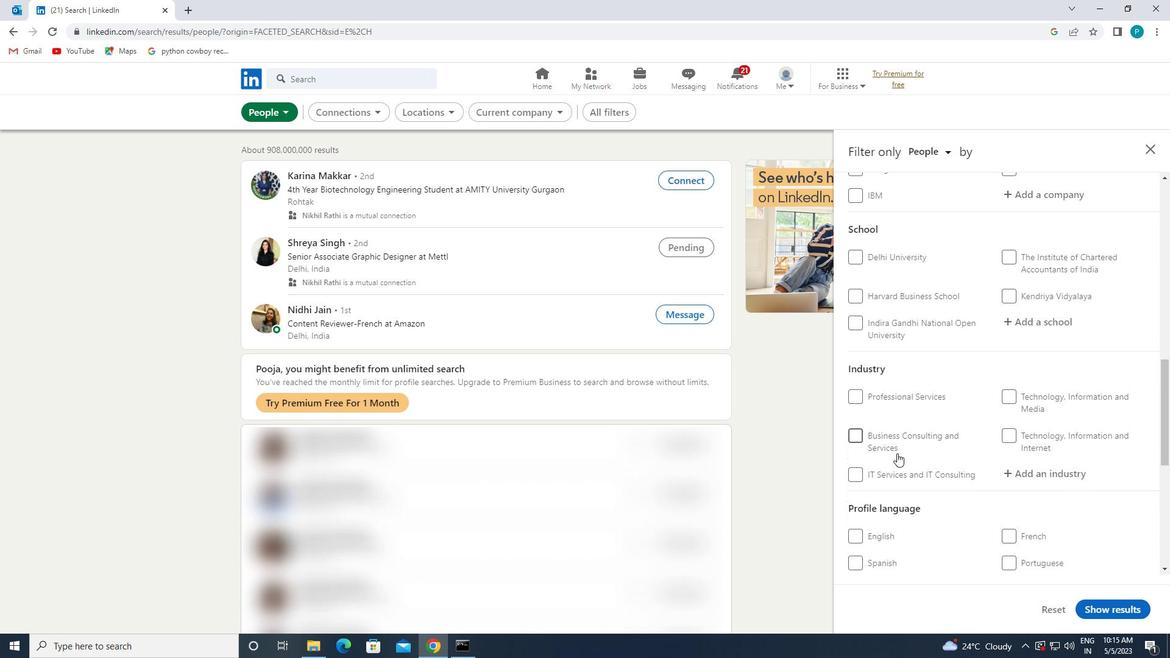 
Action: Mouse scrolled (899, 471) with delta (0, 0)
Screenshot: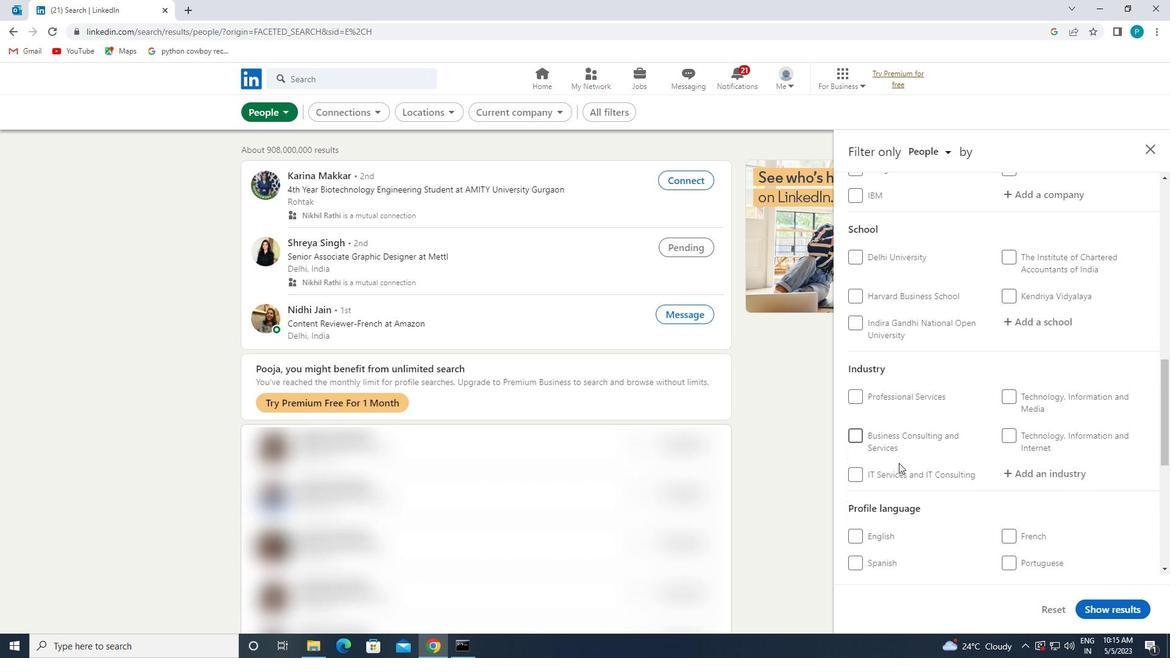 
Action: Mouse scrolled (899, 471) with delta (0, 0)
Screenshot: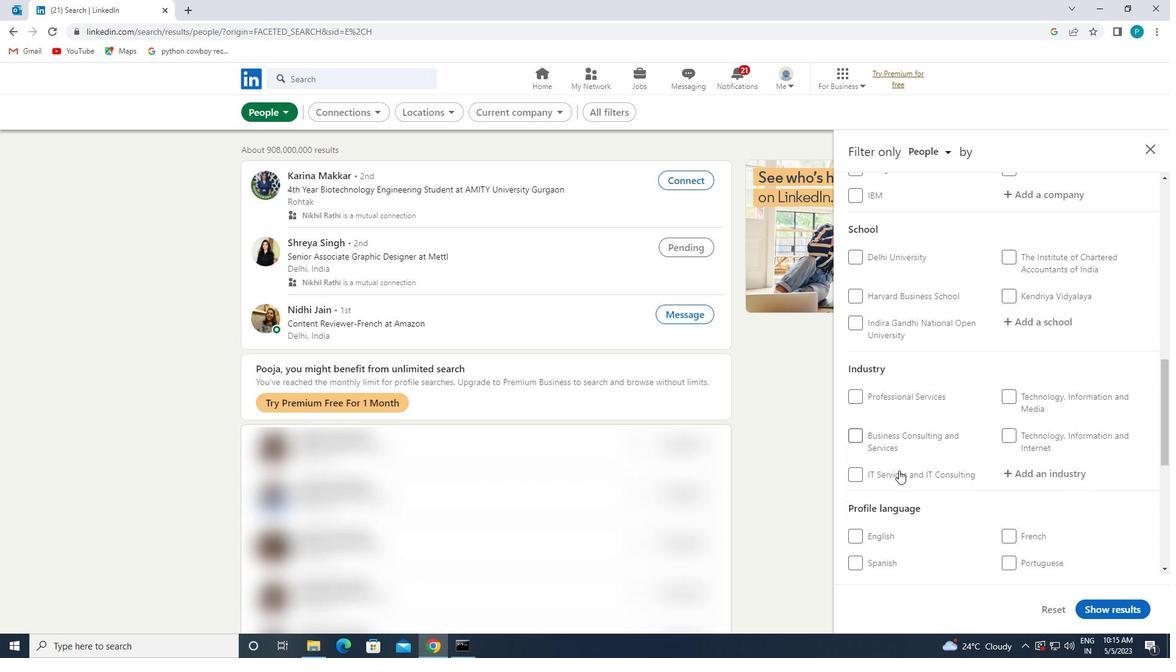 
Action: Mouse moved to (1029, 415)
Screenshot: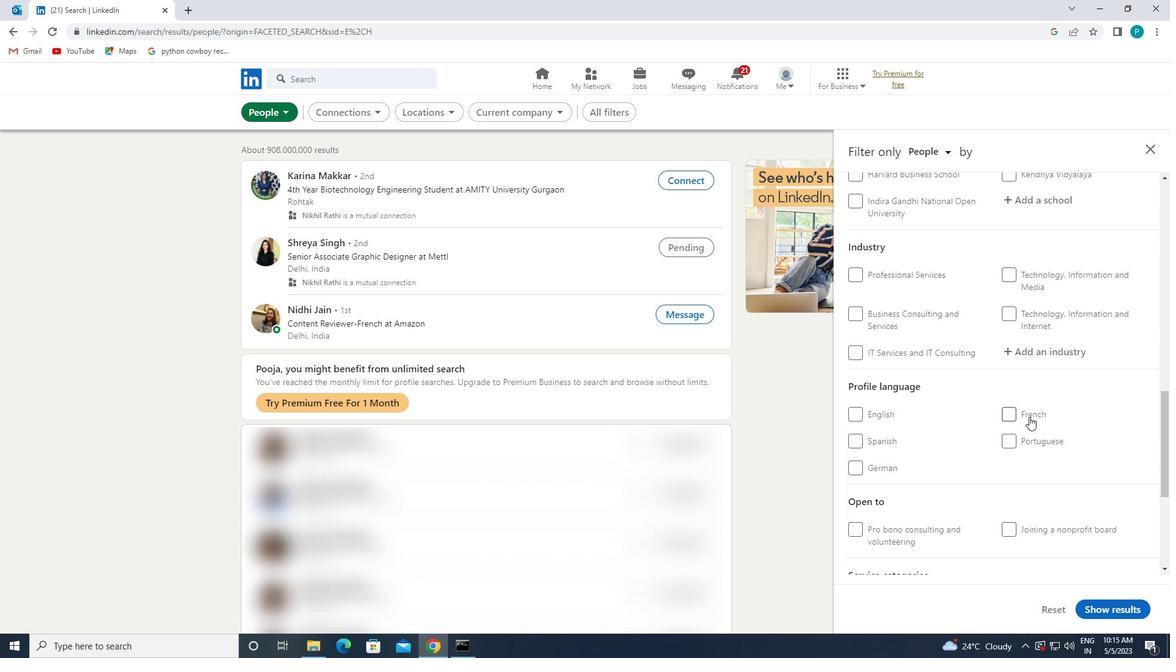 
Action: Mouse pressed left at (1029, 415)
Screenshot: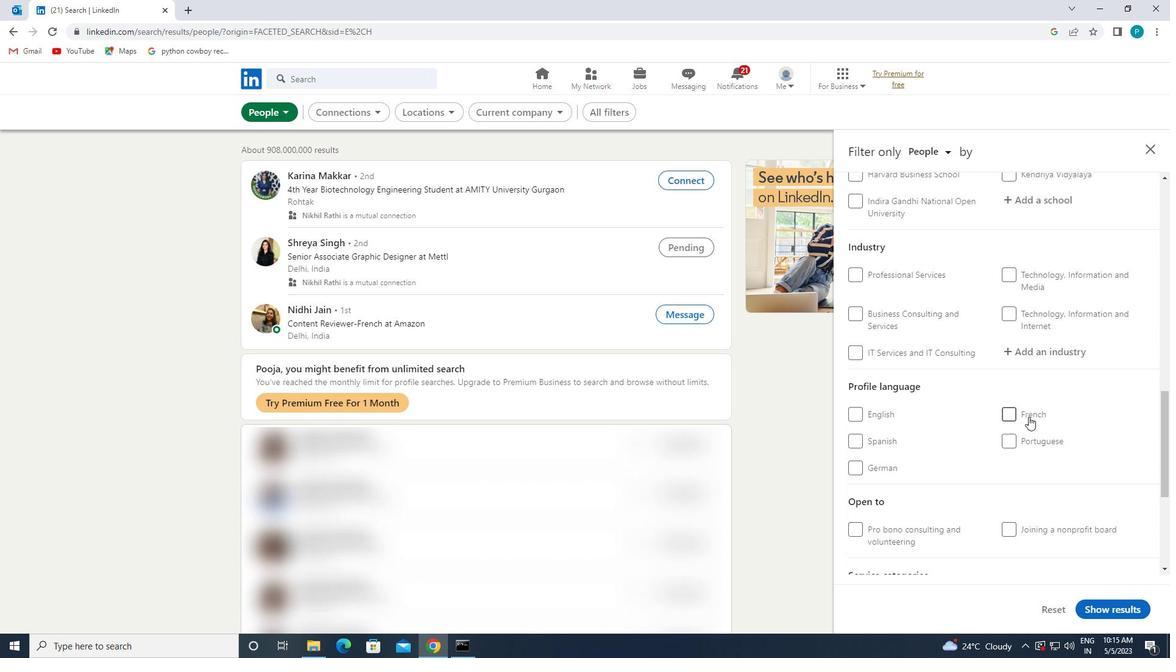 
Action: Mouse moved to (1053, 398)
Screenshot: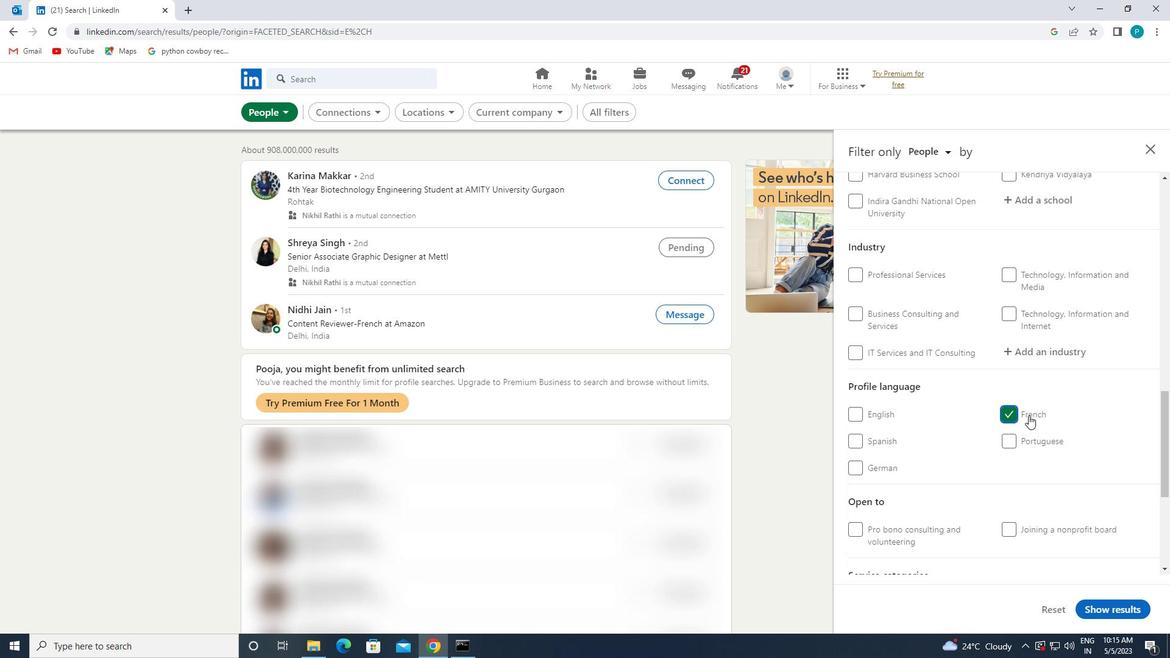 
Action: Mouse scrolled (1053, 398) with delta (0, 0)
Screenshot: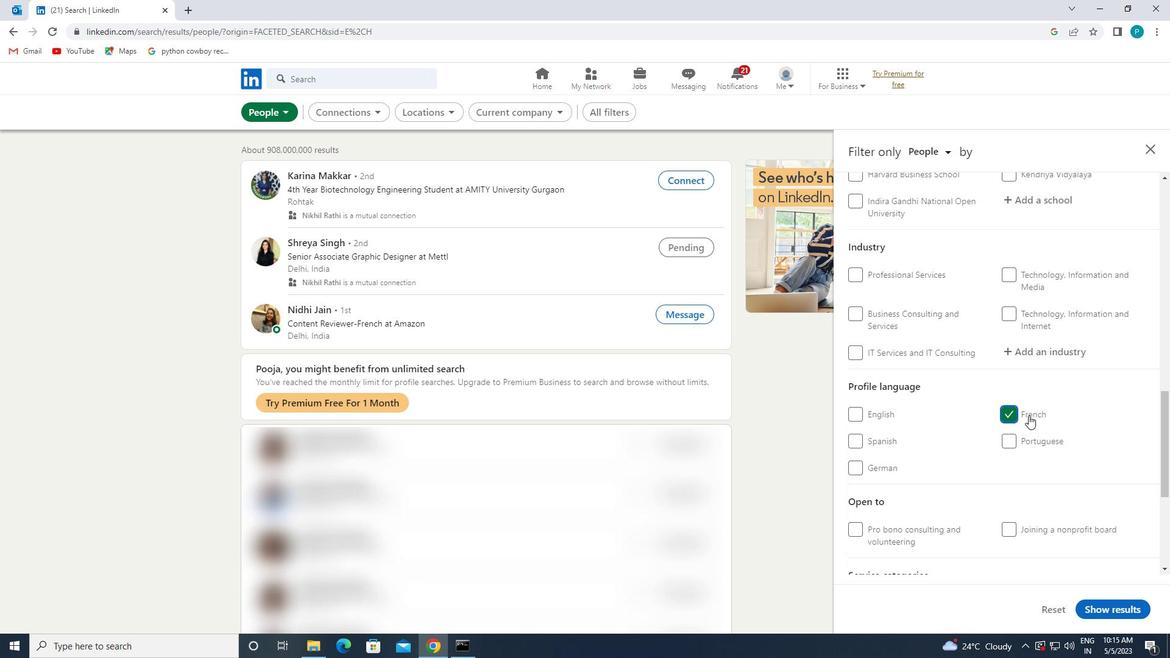 
Action: Mouse moved to (1053, 397)
Screenshot: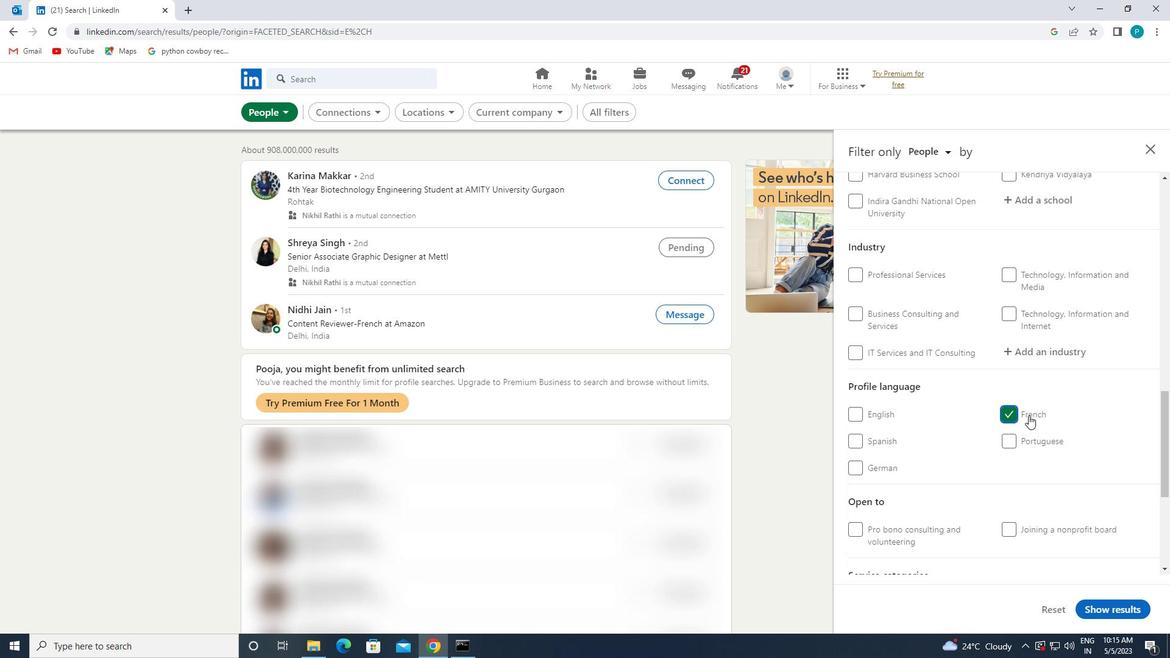
Action: Mouse scrolled (1053, 398) with delta (0, 0)
Screenshot: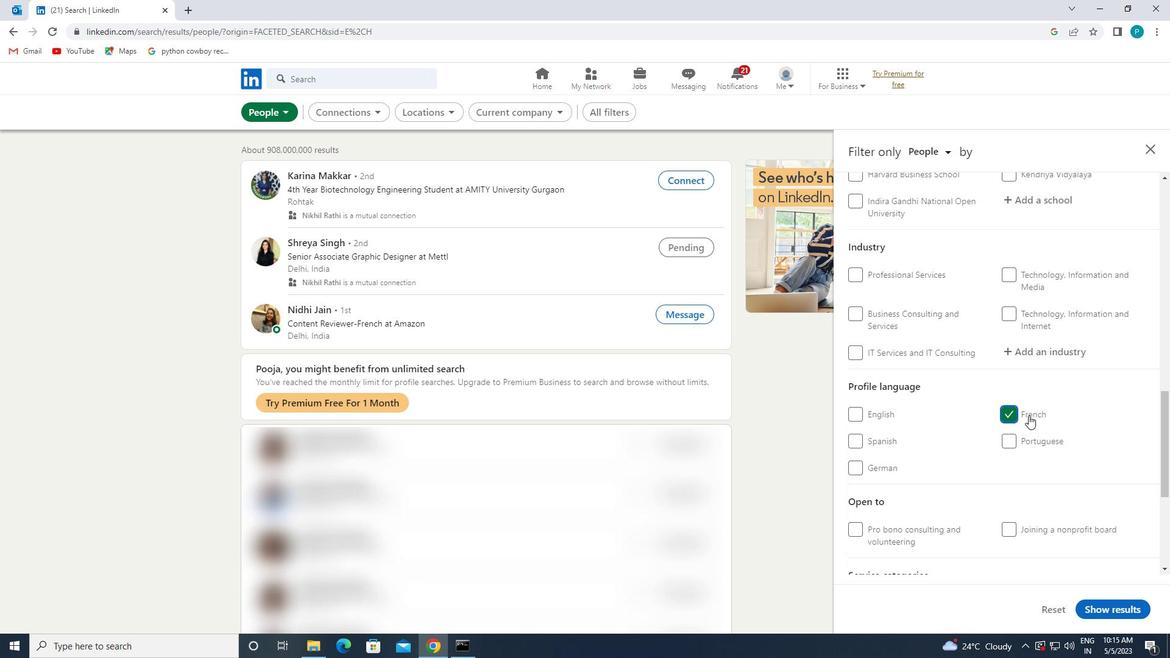 
Action: Mouse moved to (1053, 396)
Screenshot: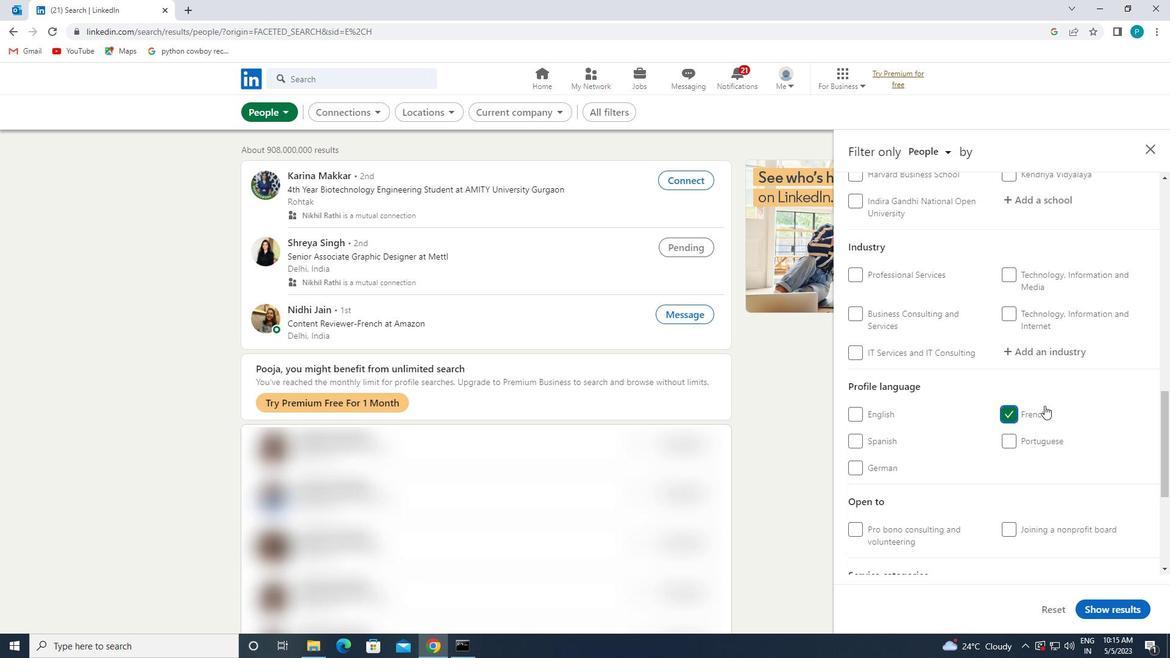 
Action: Mouse scrolled (1053, 397) with delta (0, 0)
Screenshot: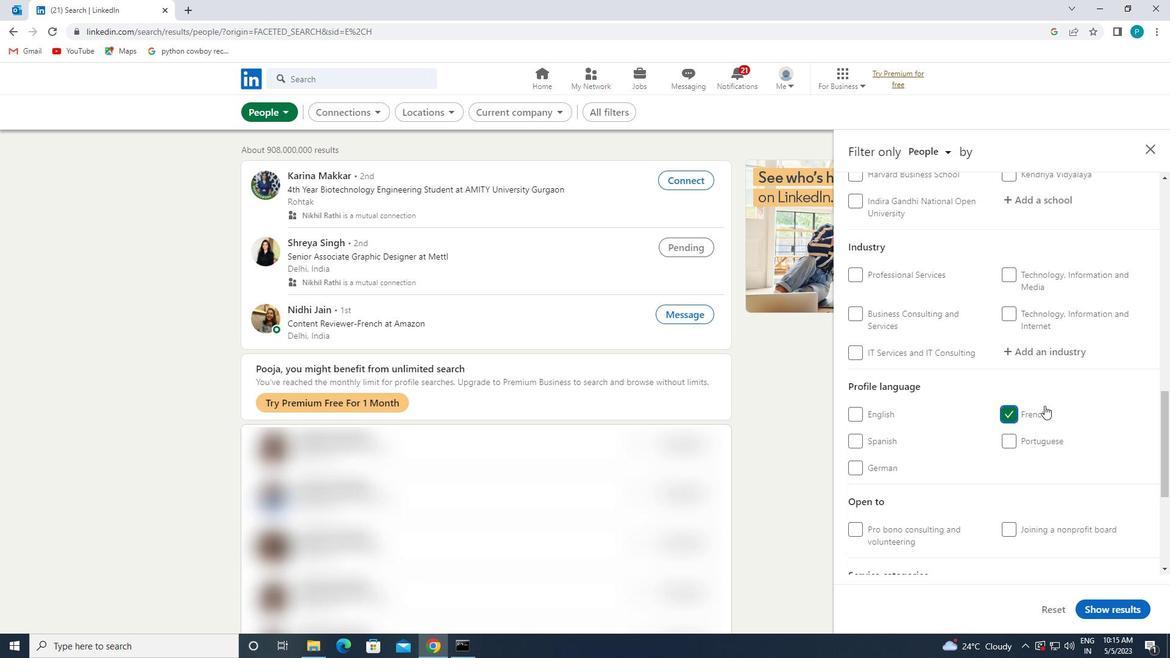 
Action: Mouse scrolled (1053, 397) with delta (0, 0)
Screenshot: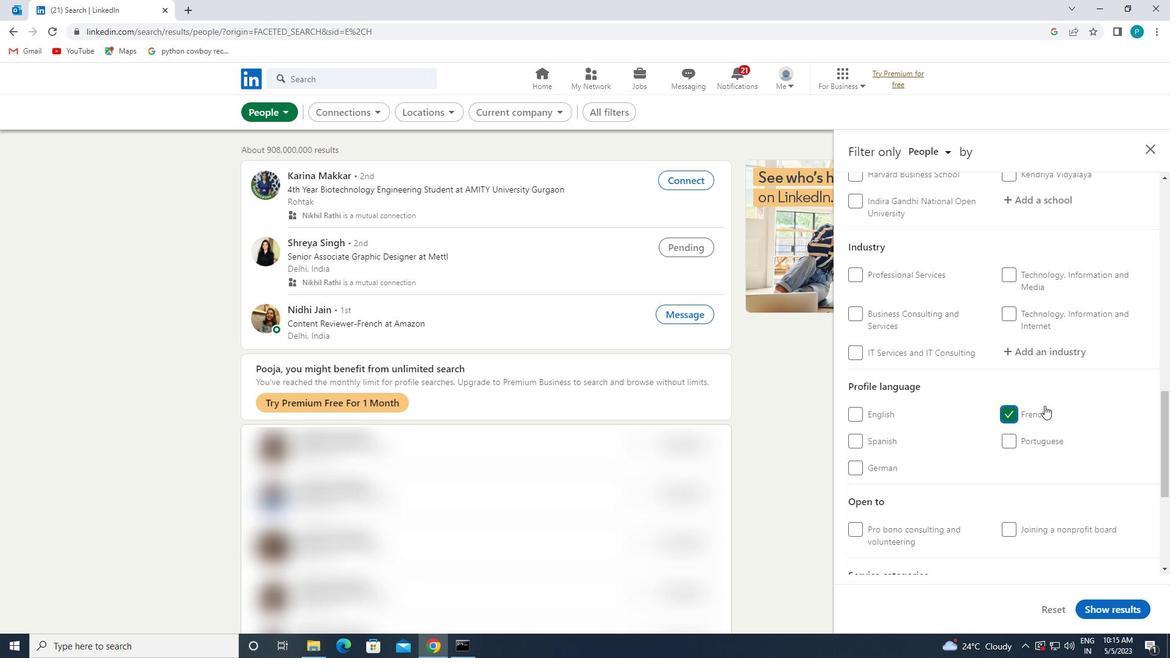 
Action: Mouse moved to (1025, 369)
Screenshot: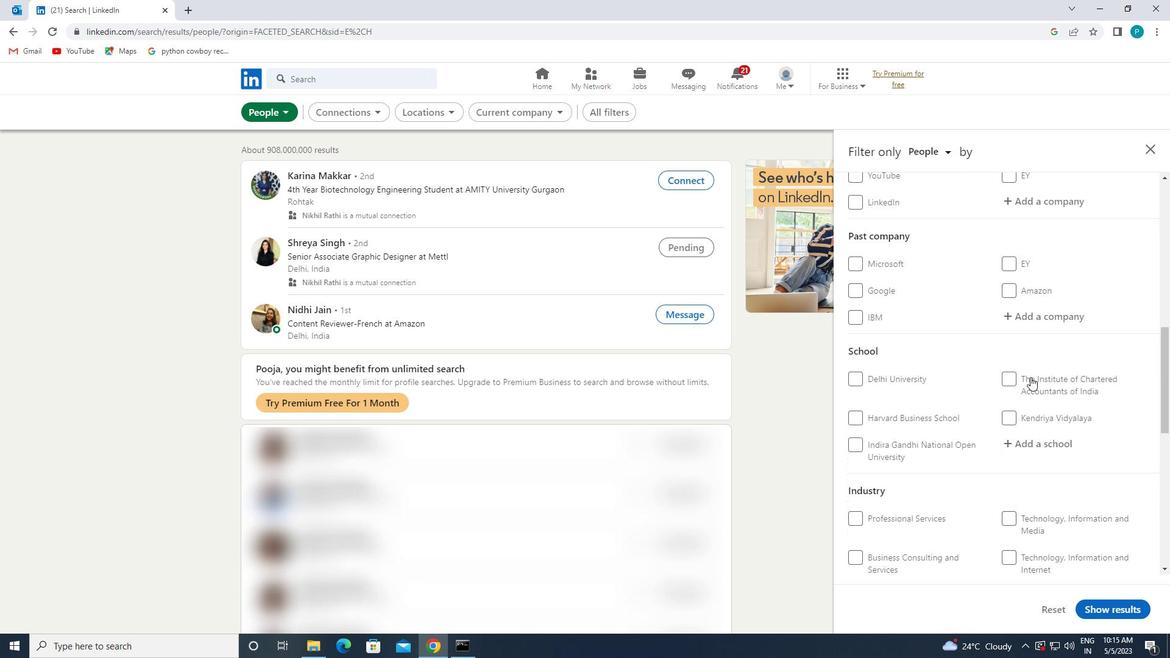 
Action: Mouse scrolled (1025, 370) with delta (0, 0)
Screenshot: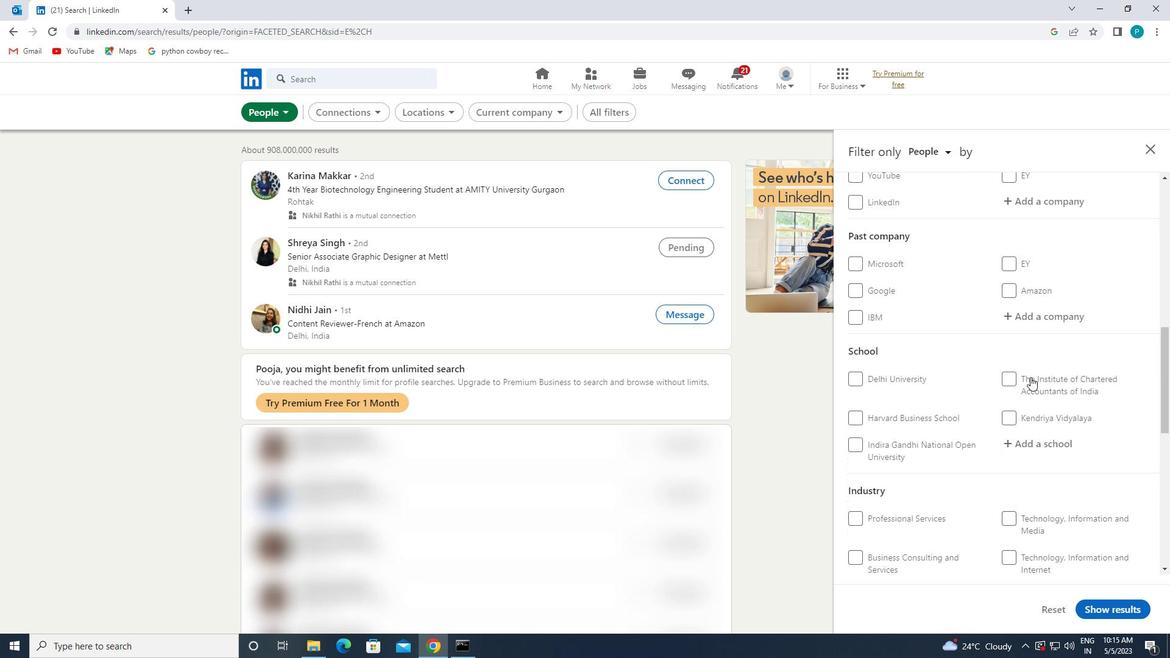 
Action: Mouse moved to (1023, 367)
Screenshot: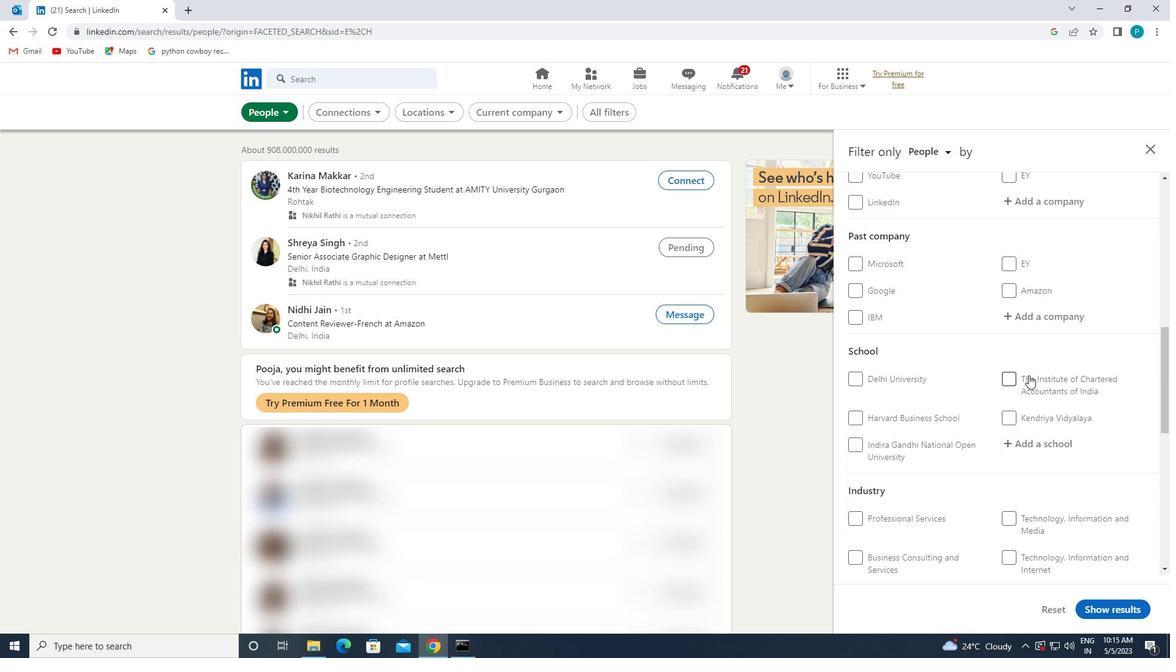 
Action: Mouse scrolled (1023, 367) with delta (0, 0)
Screenshot: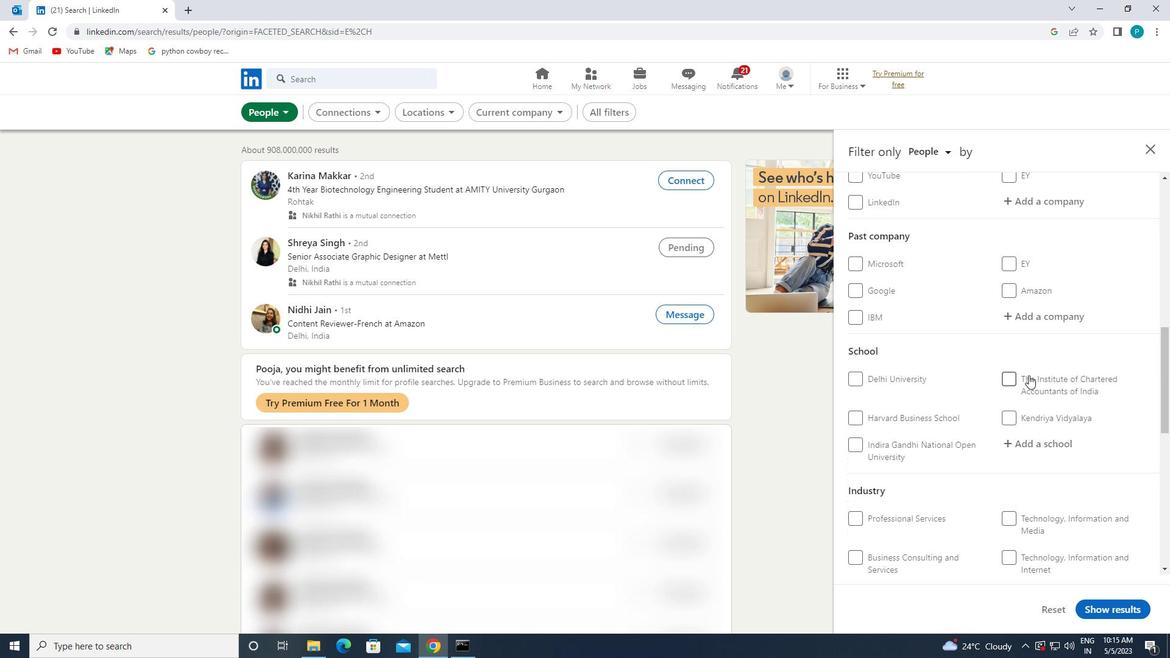 
Action: Mouse scrolled (1023, 367) with delta (0, 0)
Screenshot: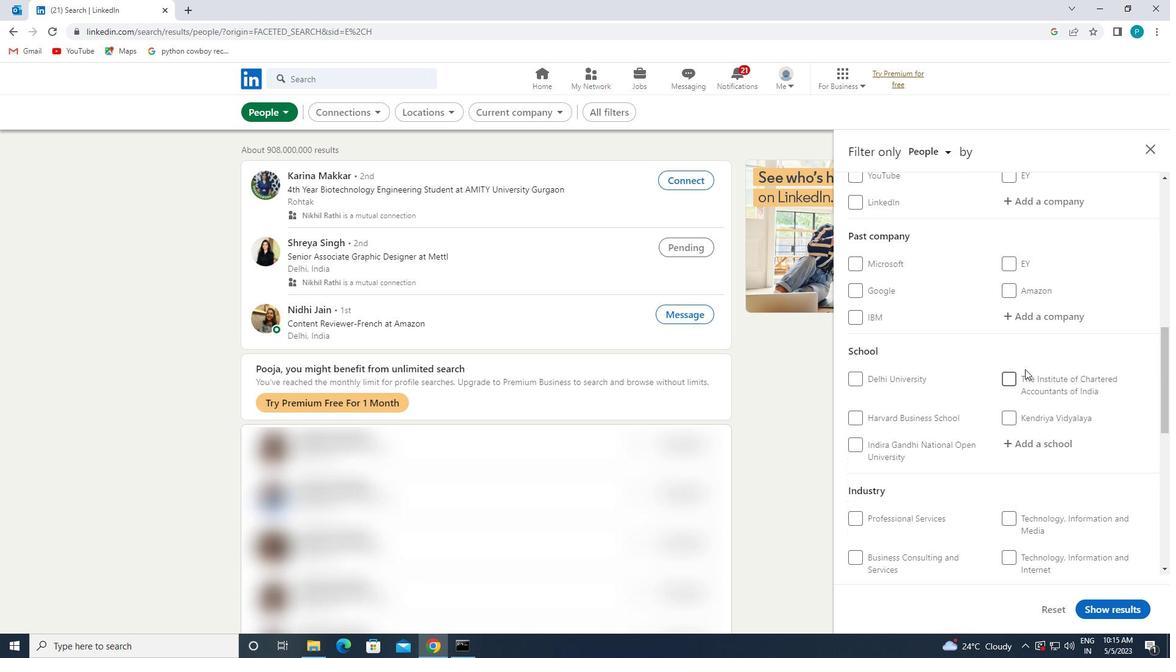 
Action: Mouse moved to (1000, 357)
Screenshot: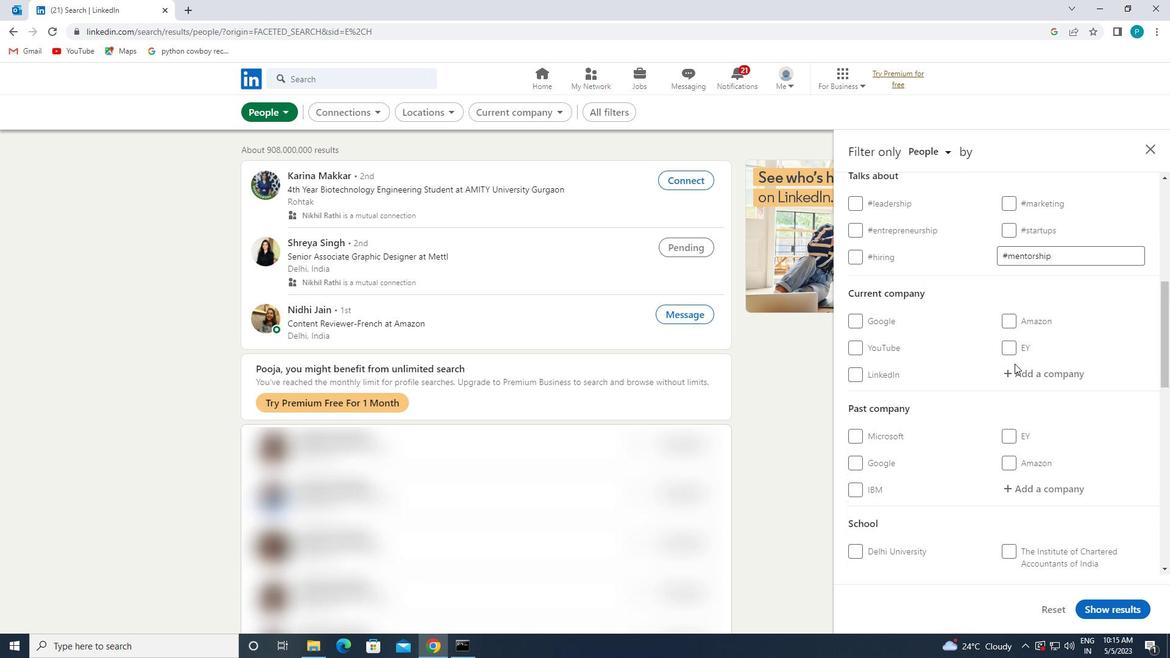 
Action: Mouse scrolled (1000, 357) with delta (0, 0)
Screenshot: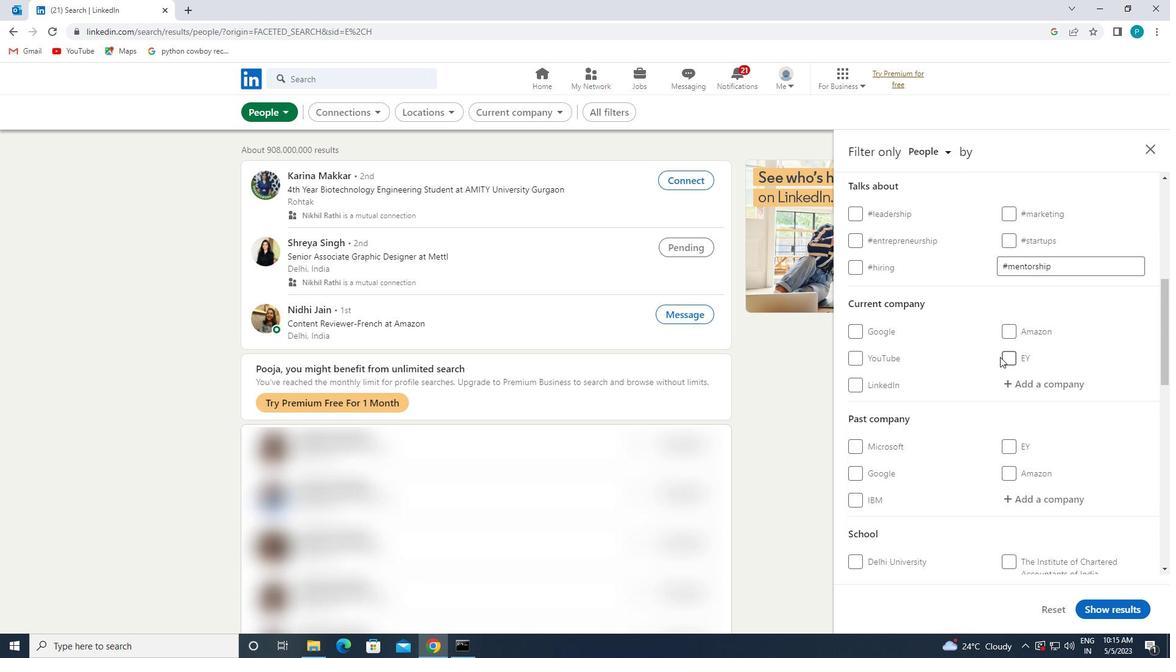 
Action: Mouse moved to (1034, 451)
Screenshot: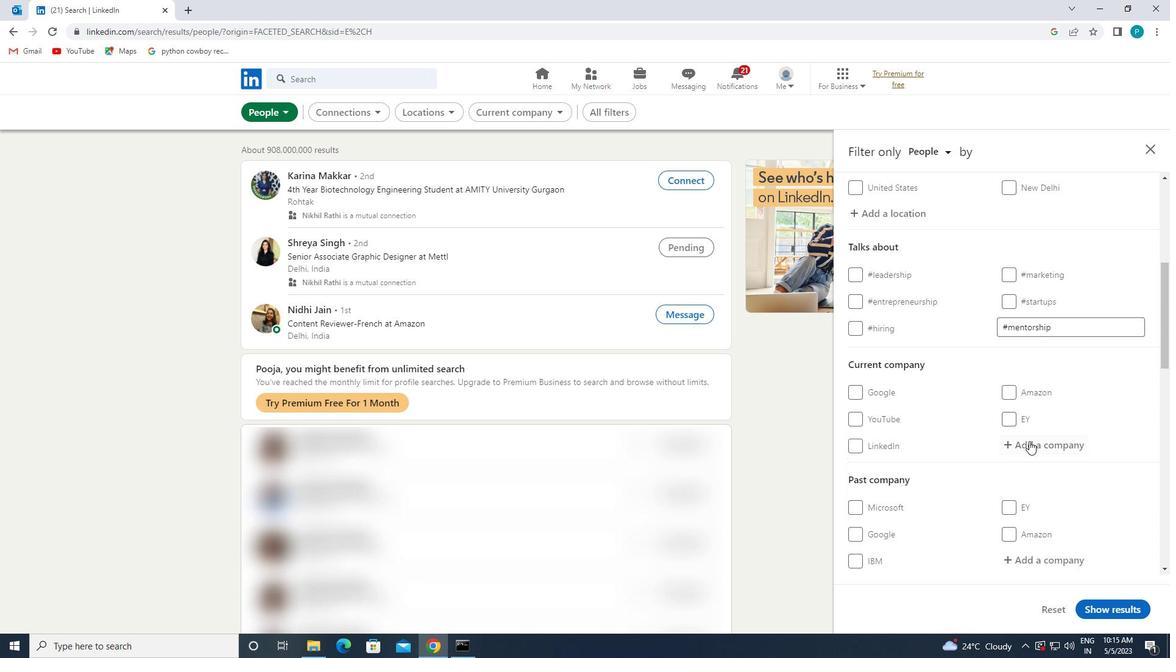 
Action: Mouse pressed left at (1034, 451)
Screenshot: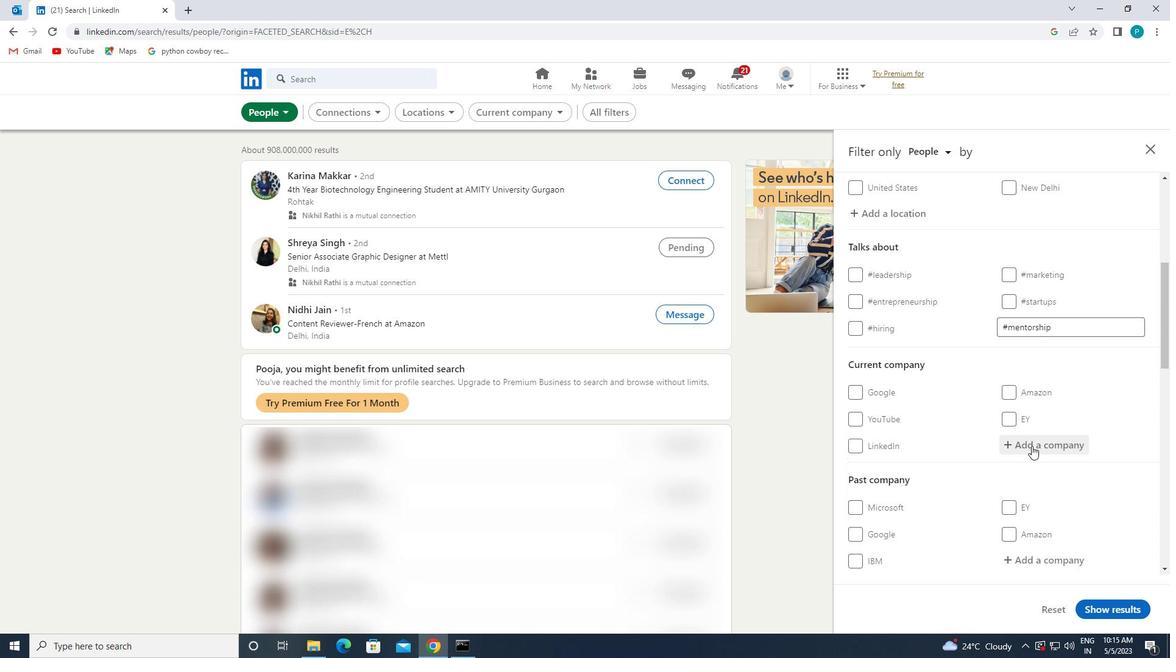
Action: Key pressed <Key.caps_lock>JCB
Screenshot: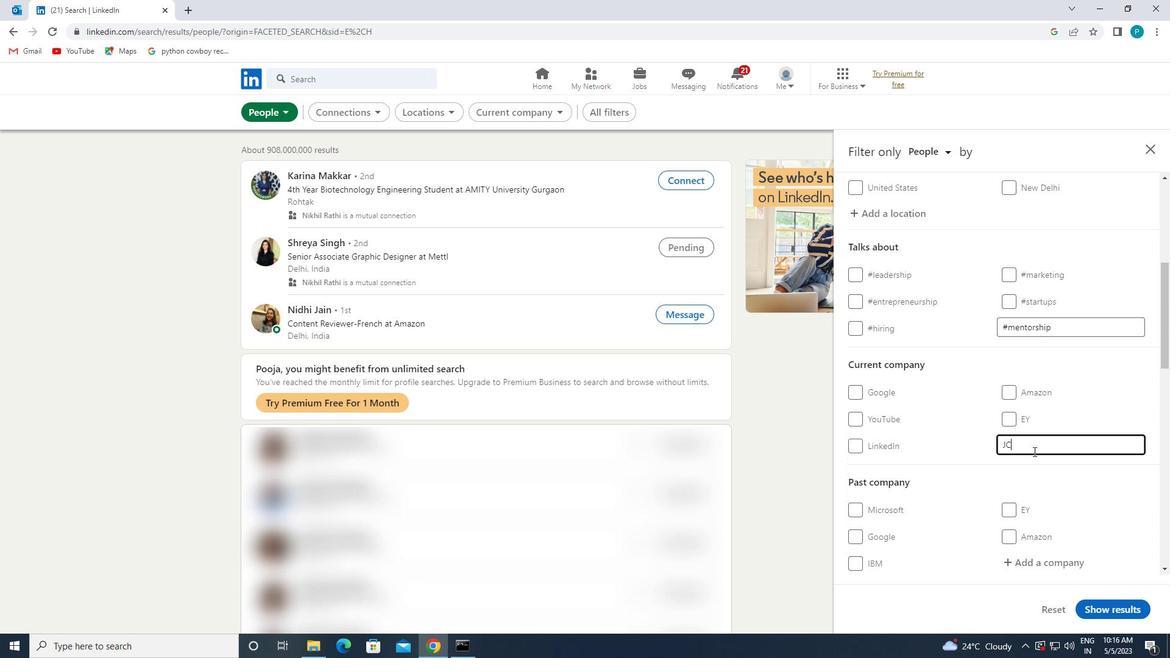 
Action: Mouse moved to (986, 503)
Screenshot: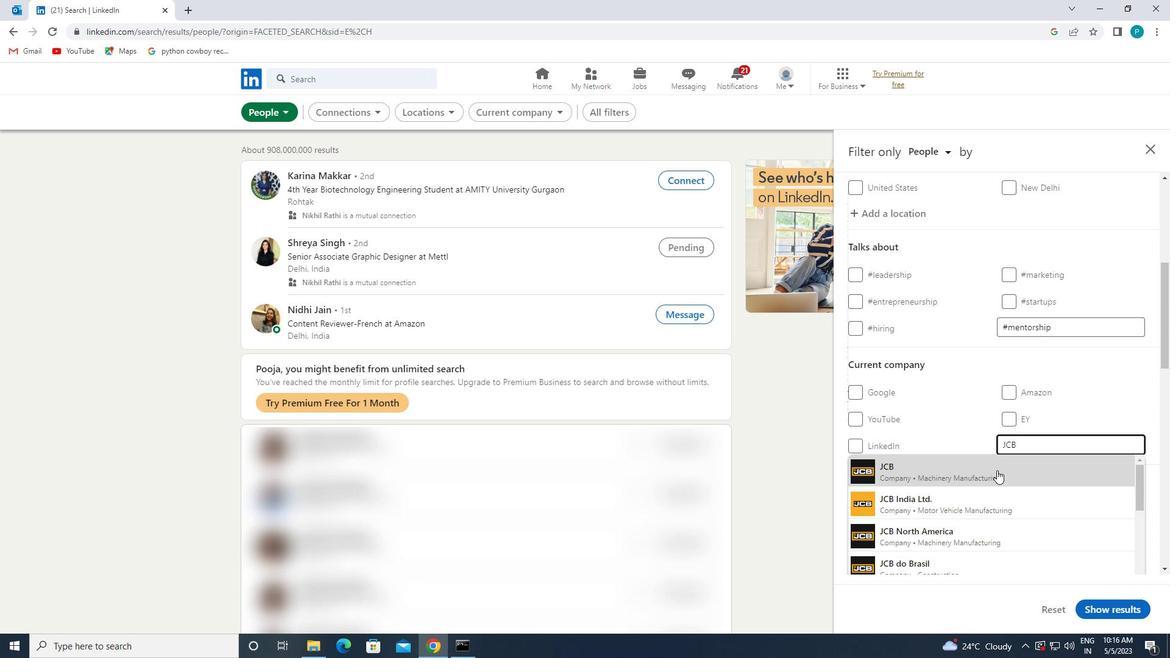 
Action: Mouse pressed left at (986, 503)
Screenshot: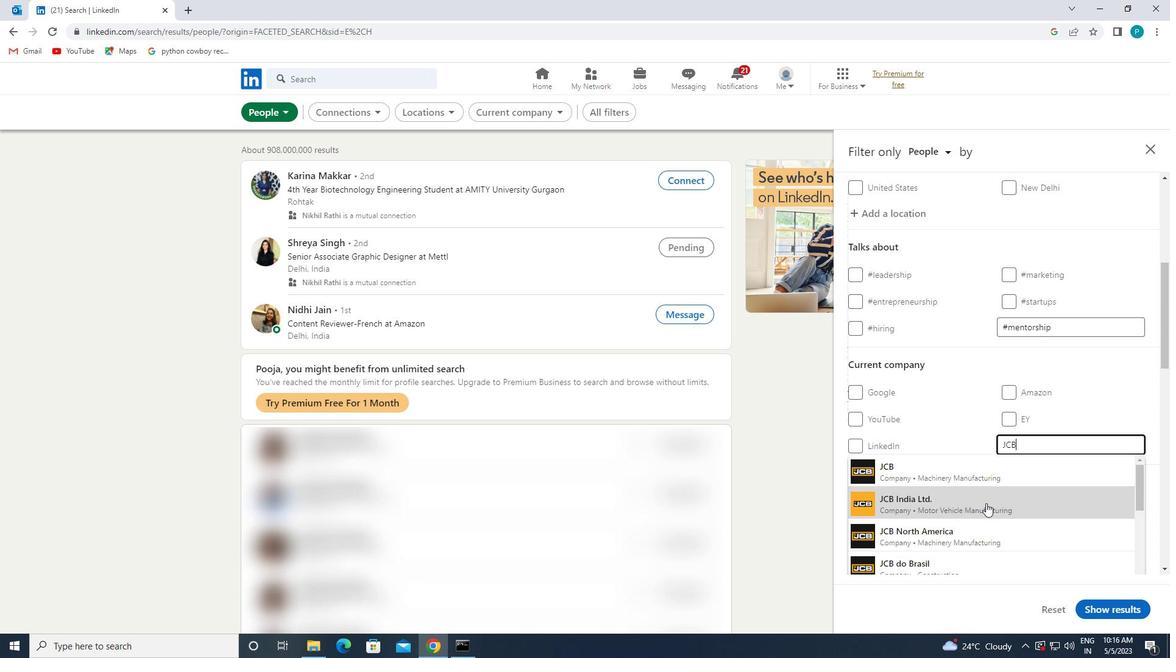 
Action: Mouse moved to (986, 498)
Screenshot: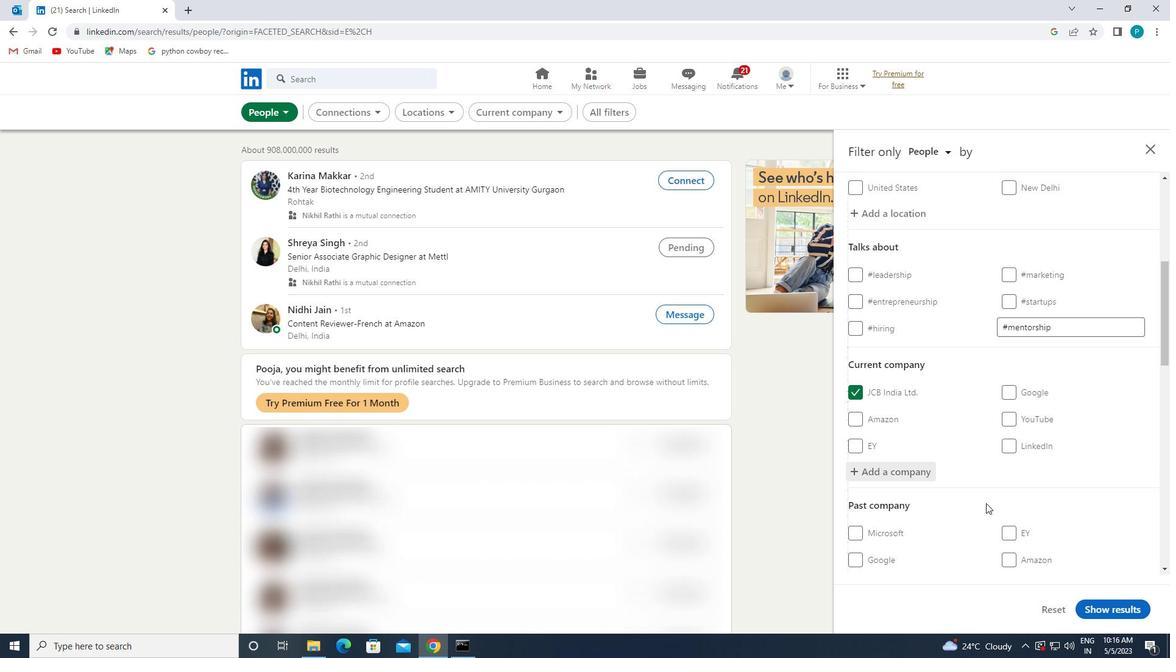 
Action: Mouse scrolled (986, 498) with delta (0, 0)
Screenshot: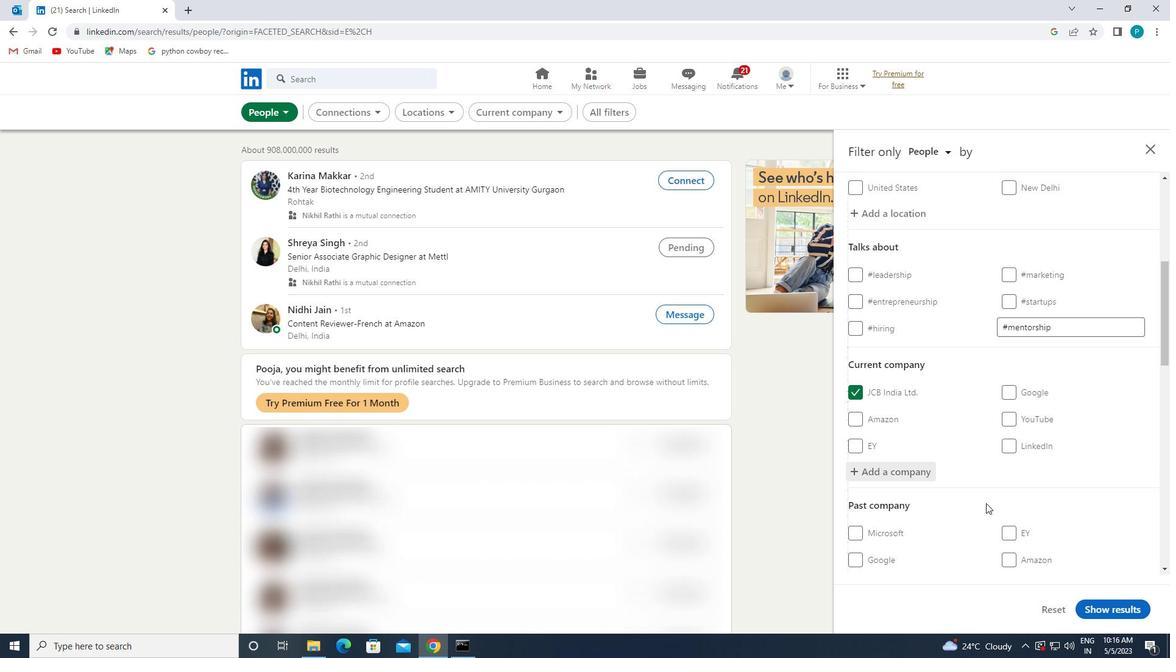 
Action: Mouse scrolled (986, 498) with delta (0, 0)
Screenshot: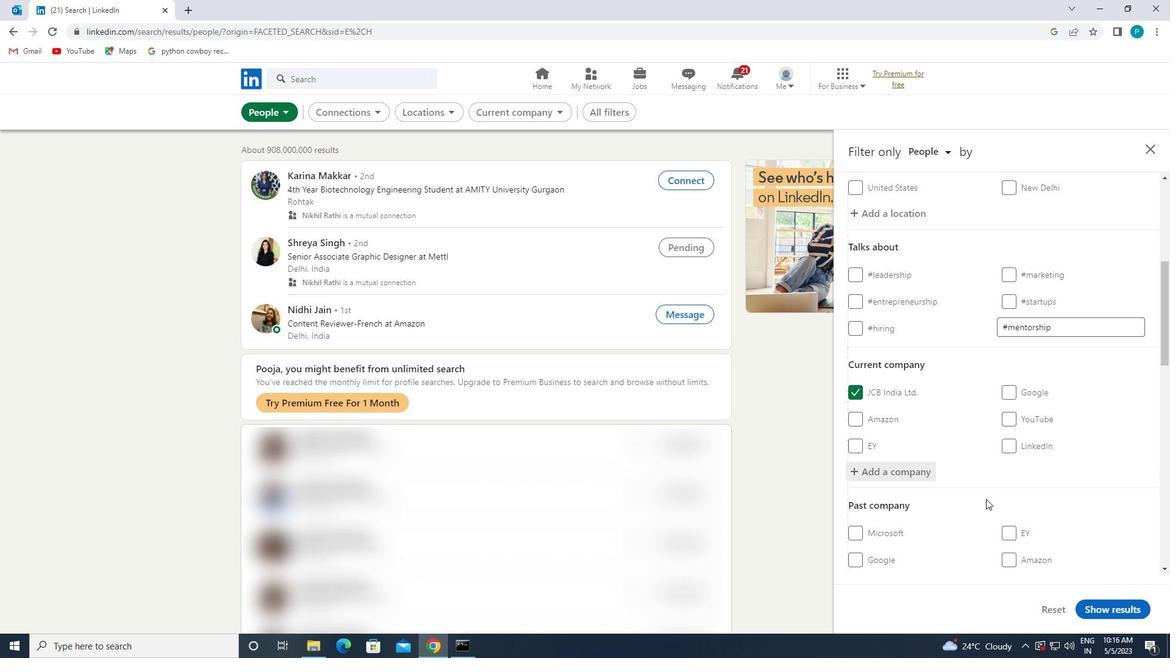 
Action: Mouse scrolled (986, 498) with delta (0, 0)
Screenshot: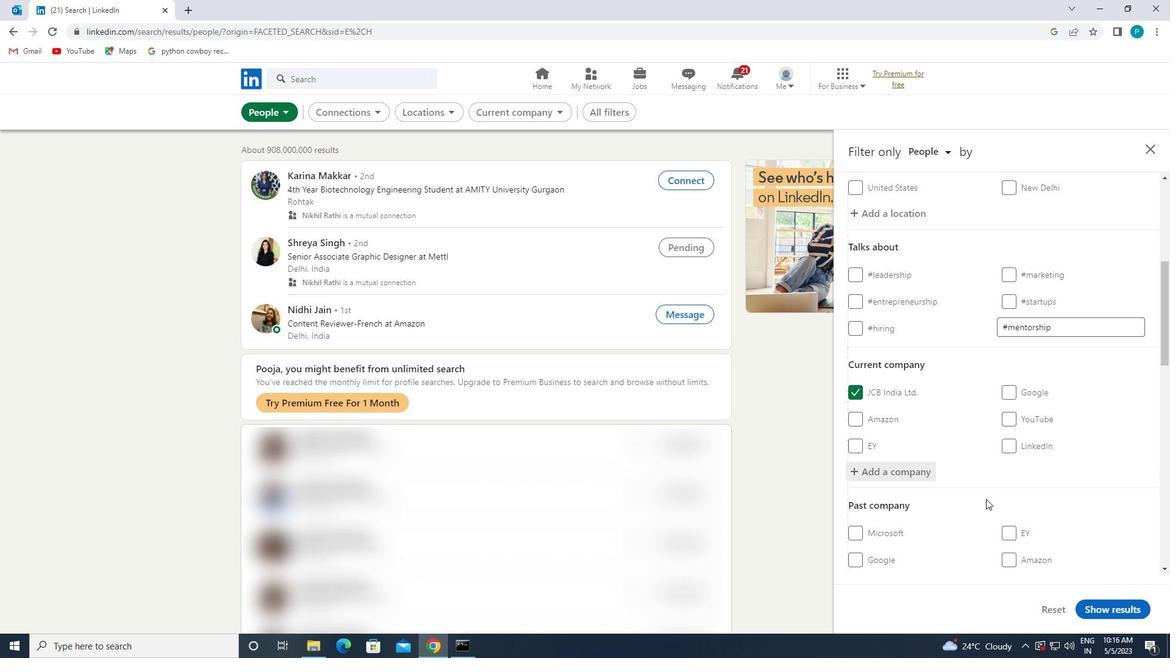 
Action: Mouse moved to (1023, 423)
Screenshot: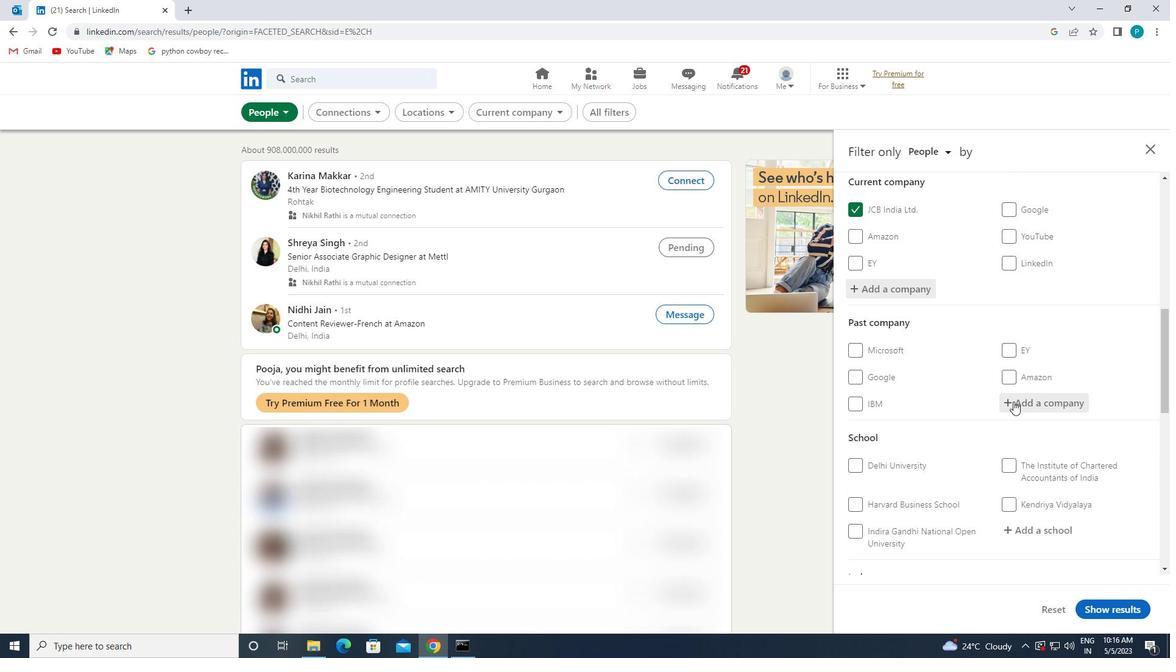 
Action: Mouse scrolled (1023, 422) with delta (0, 0)
Screenshot: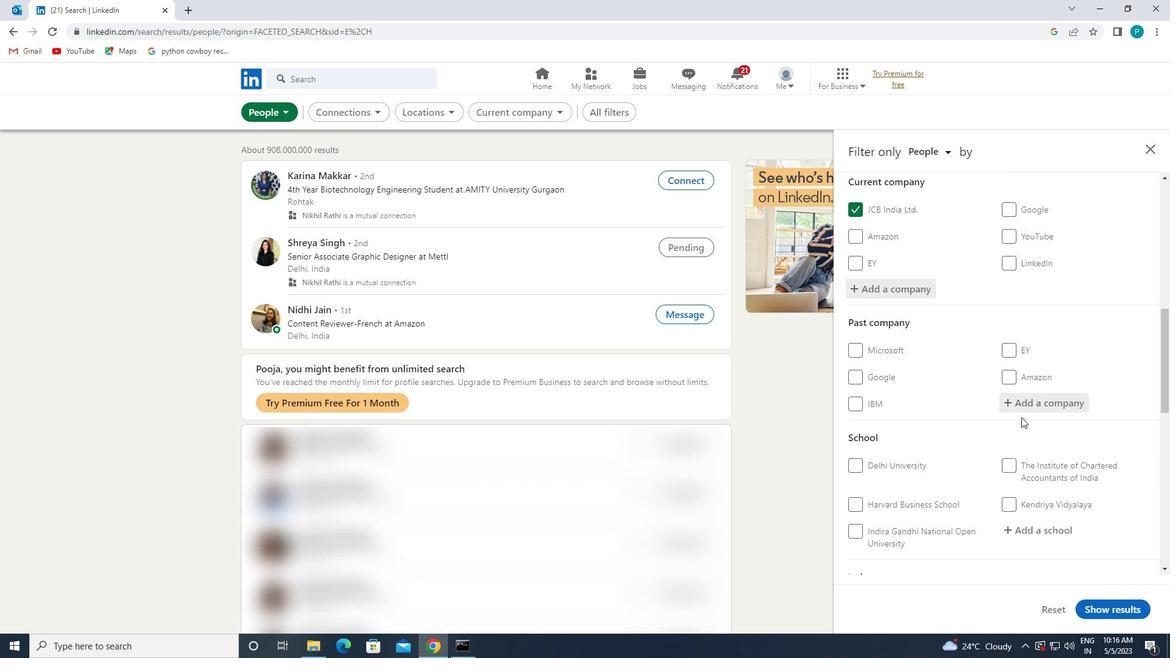 
Action: Mouse scrolled (1023, 422) with delta (0, 0)
Screenshot: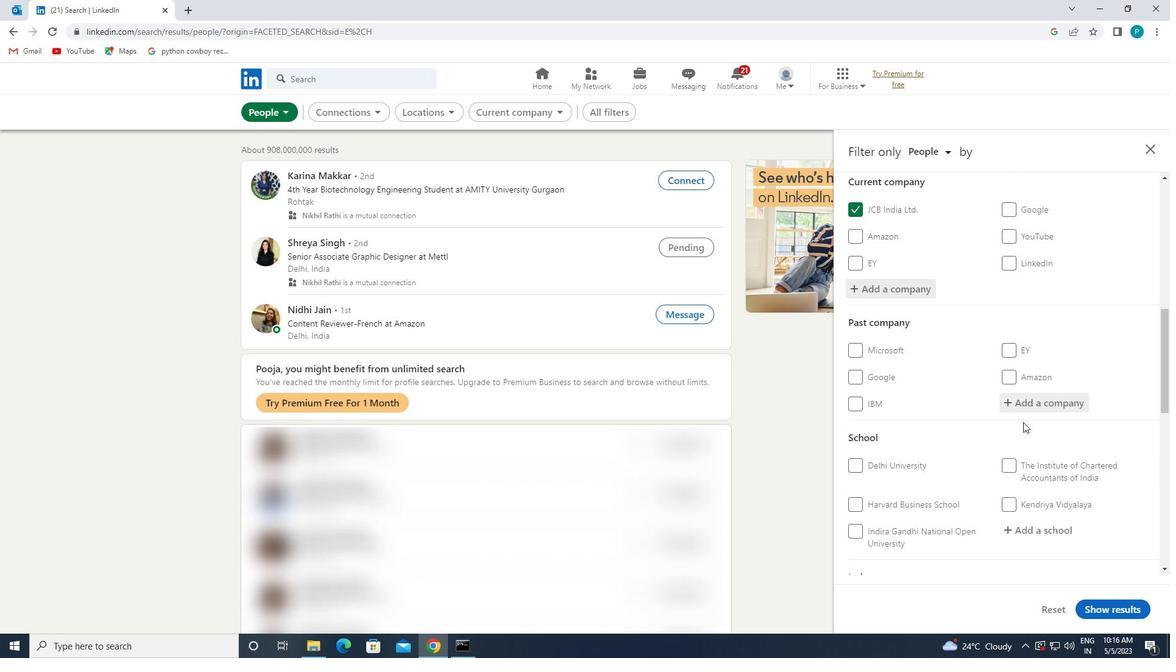 
Action: Mouse pressed left at (1023, 423)
Screenshot: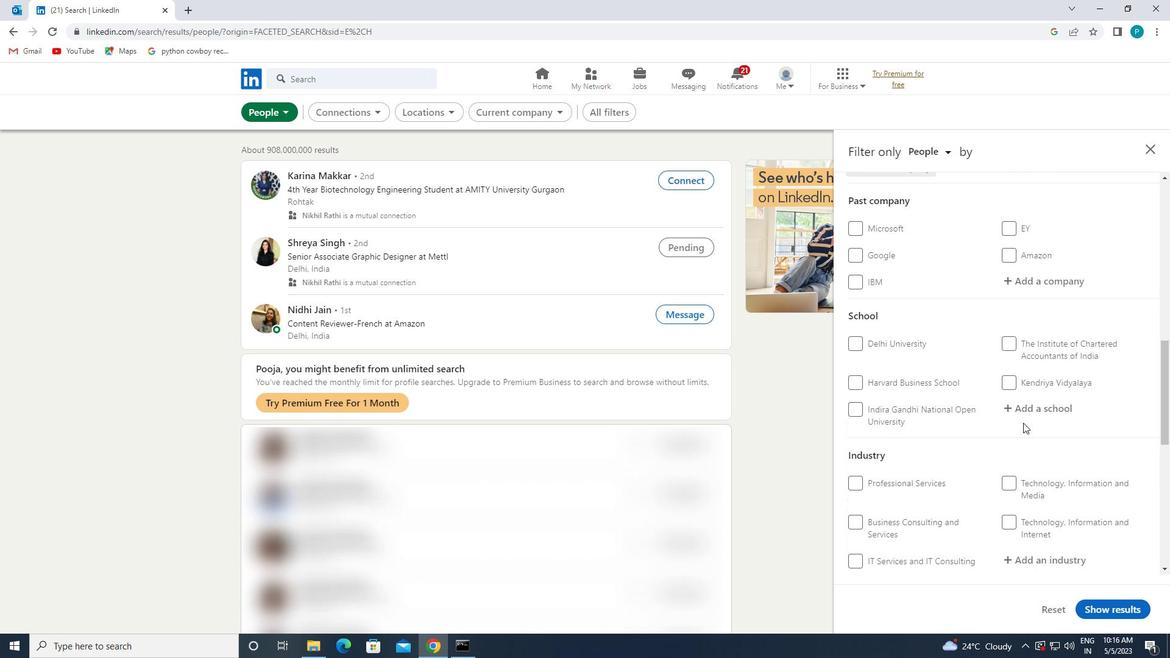 
Action: Mouse moved to (1021, 412)
Screenshot: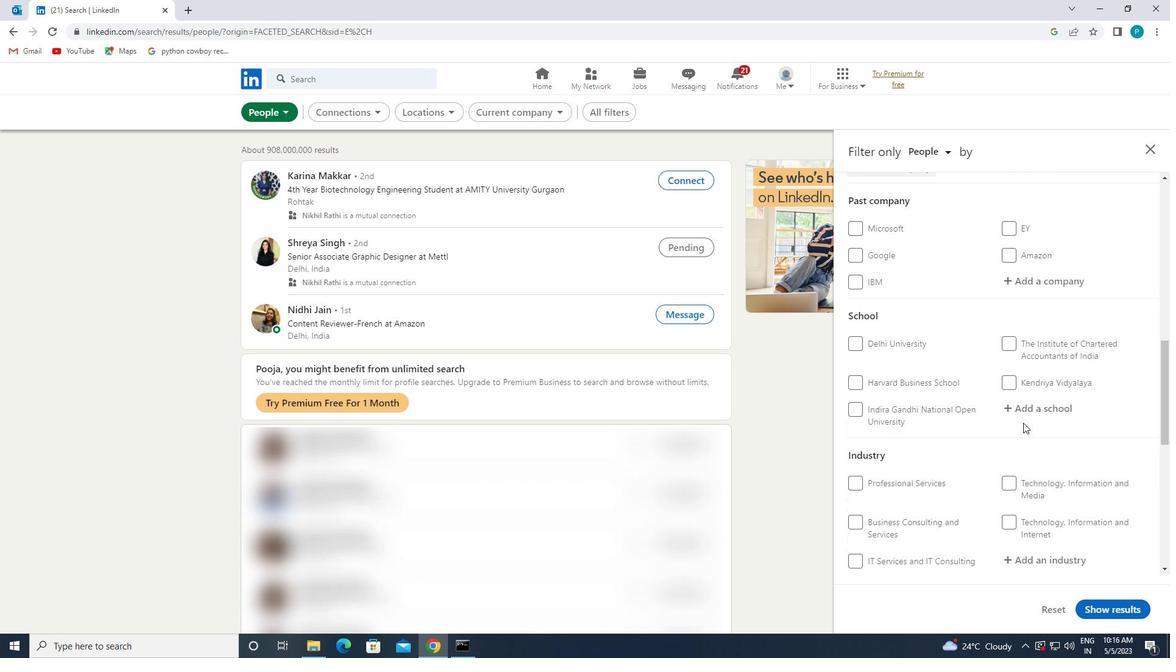 
Action: Mouse pressed left at (1021, 412)
Screenshot: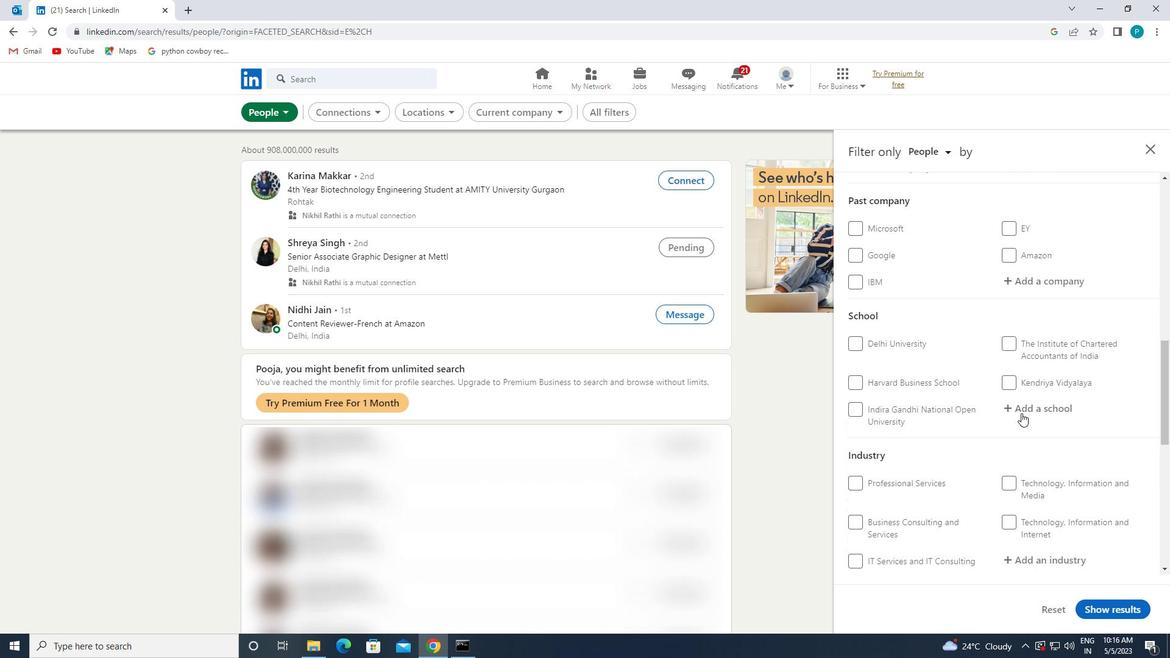 
Action: Key pressed <Key.caps_lock>S<Key.caps_lock>C
Screenshot: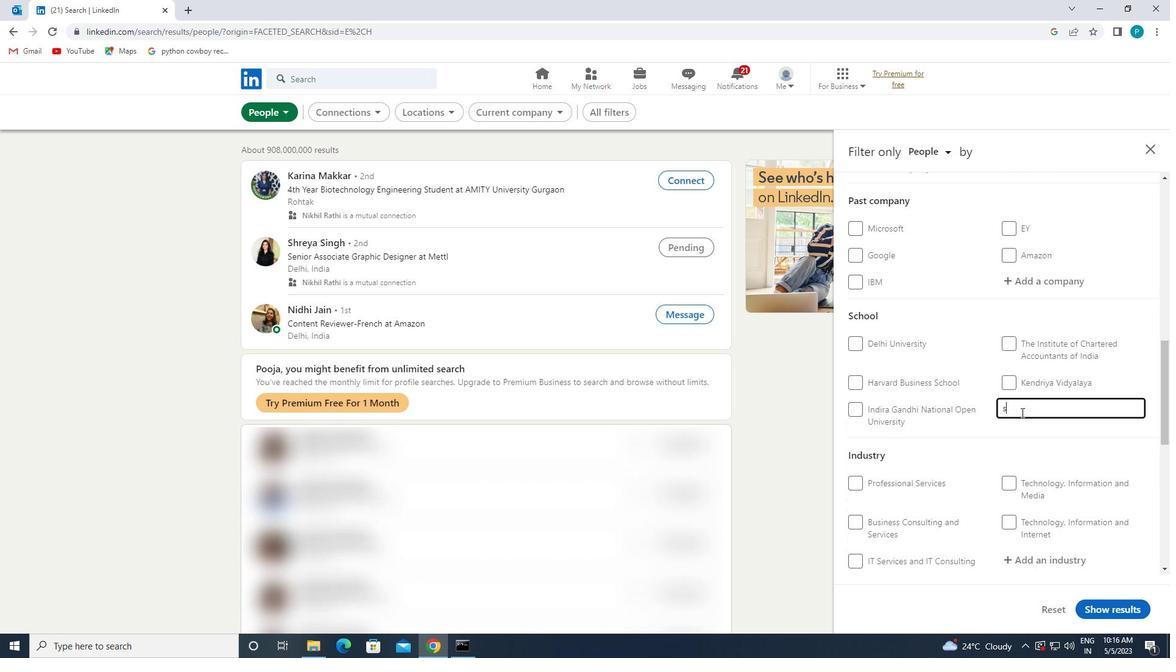 
Action: Mouse moved to (1021, 412)
Screenshot: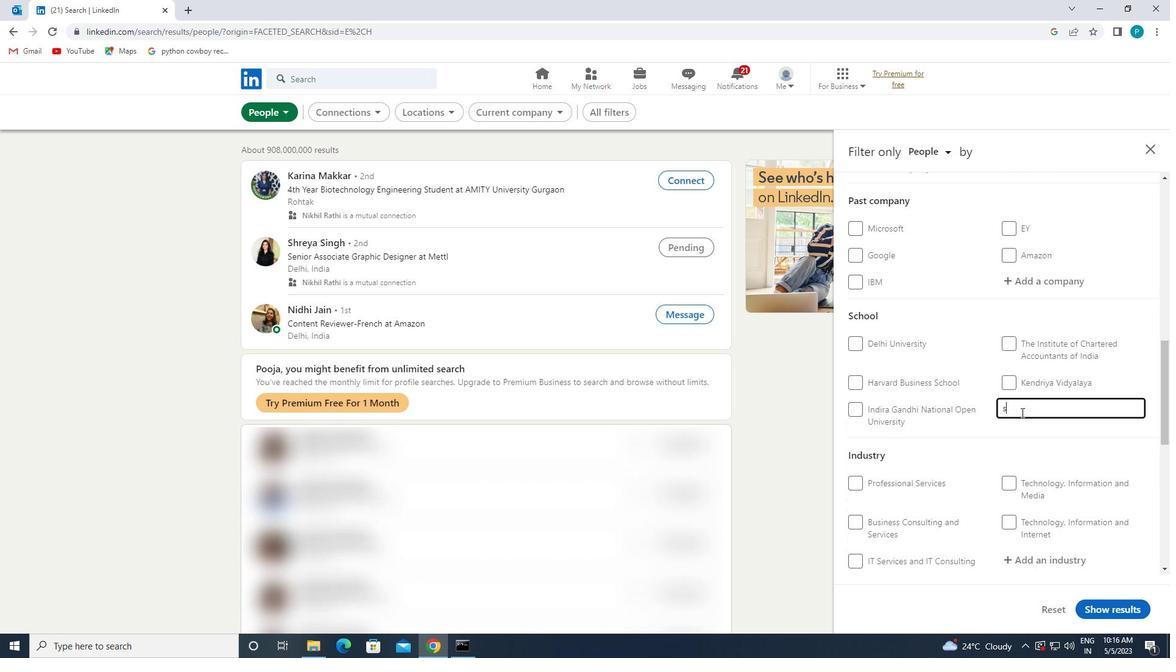 
Action: Key pressed HOOL<Key.space><Key.caps_lock>L<Key.caps_lock>A<Key.backspace><Key.backspace><Key.backspace><Key.backspace><Key.backspace><Key.backspace><Key.backspace><Key.backspace><Key.backspace>S<Key.caps_lock>CH<Key.backspace><Key.backspace><Key.backspace><Key.backspace><Key.backspace><Key.backspace><Key.backspace><Key.backspace>LALA<Key.space>
Screenshot: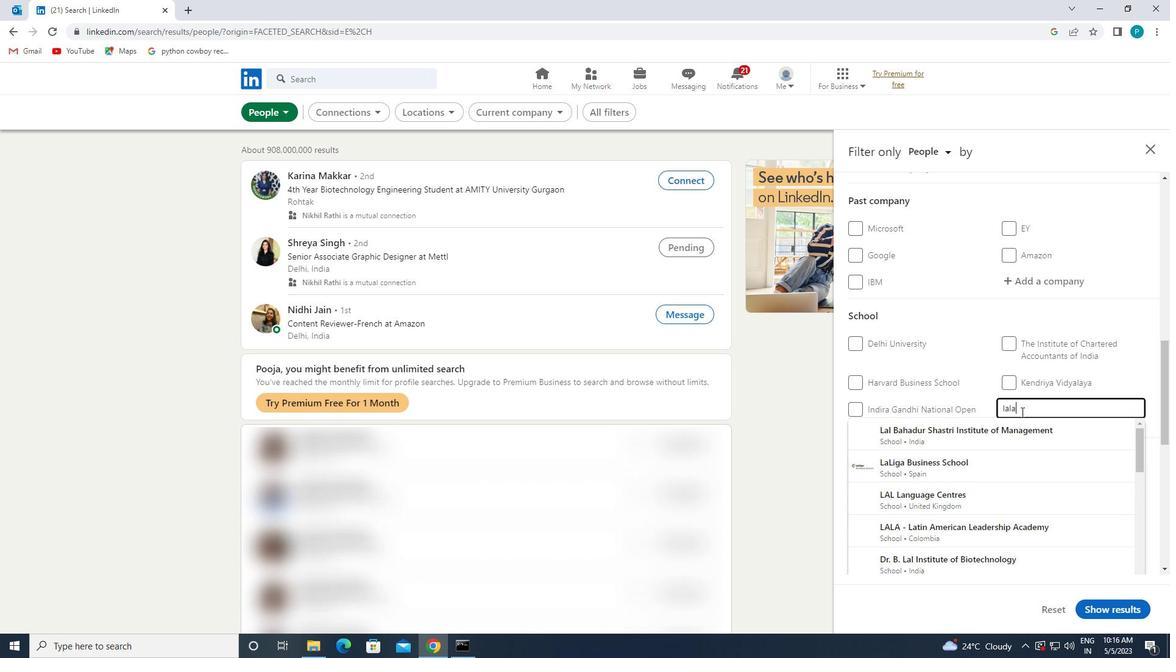 
Action: Mouse moved to (1038, 462)
Screenshot: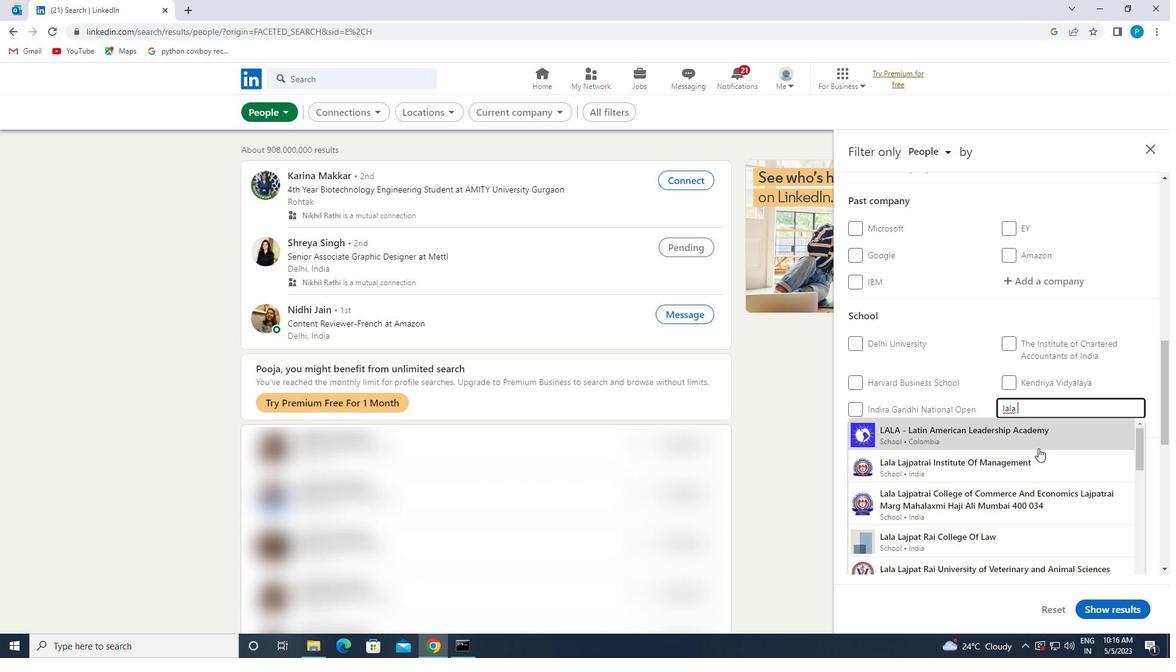 
Action: Mouse pressed left at (1038, 462)
Screenshot: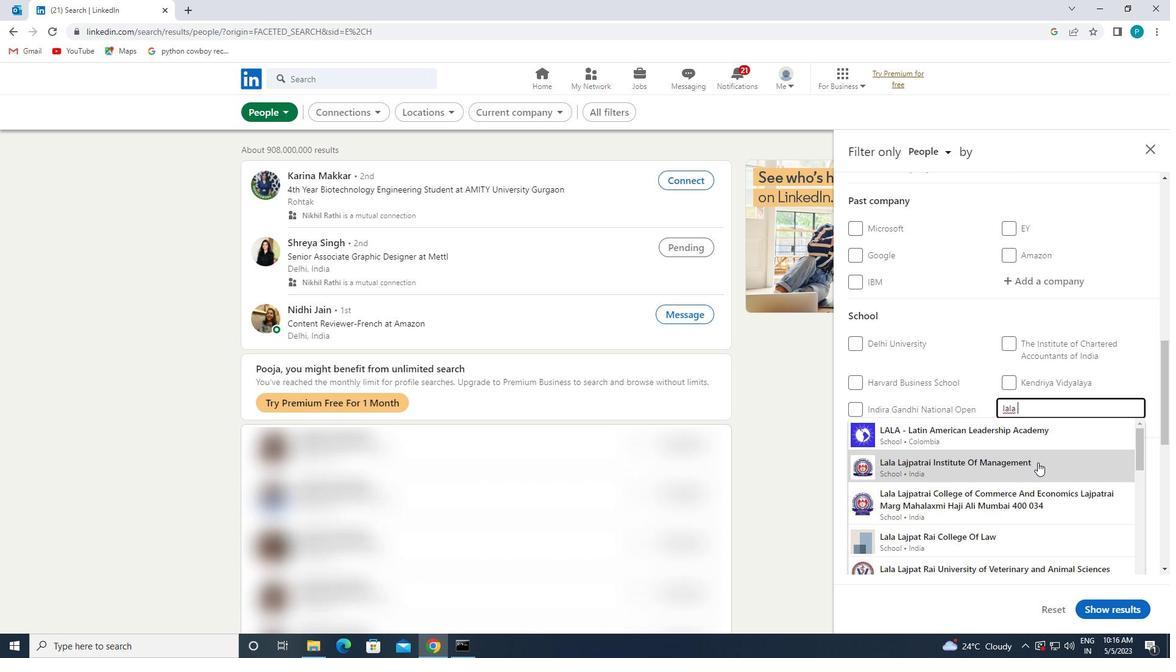 
Action: Mouse scrolled (1038, 462) with delta (0, 0)
Screenshot: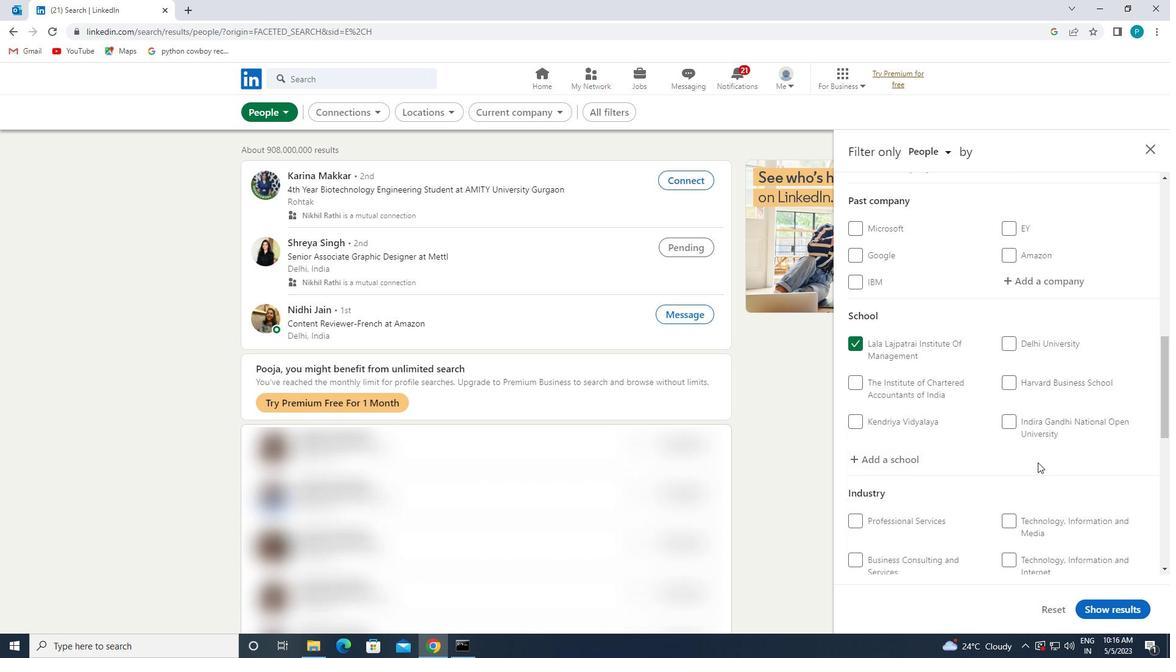 
Action: Mouse scrolled (1038, 462) with delta (0, 0)
Screenshot: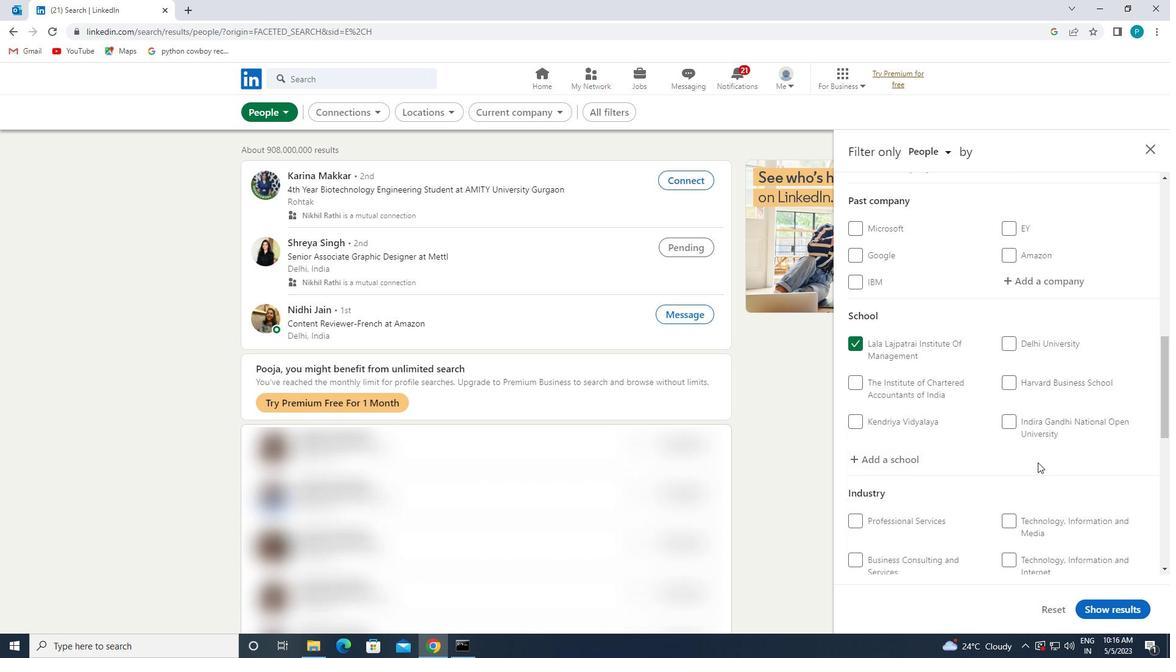 
Action: Mouse moved to (1038, 456)
Screenshot: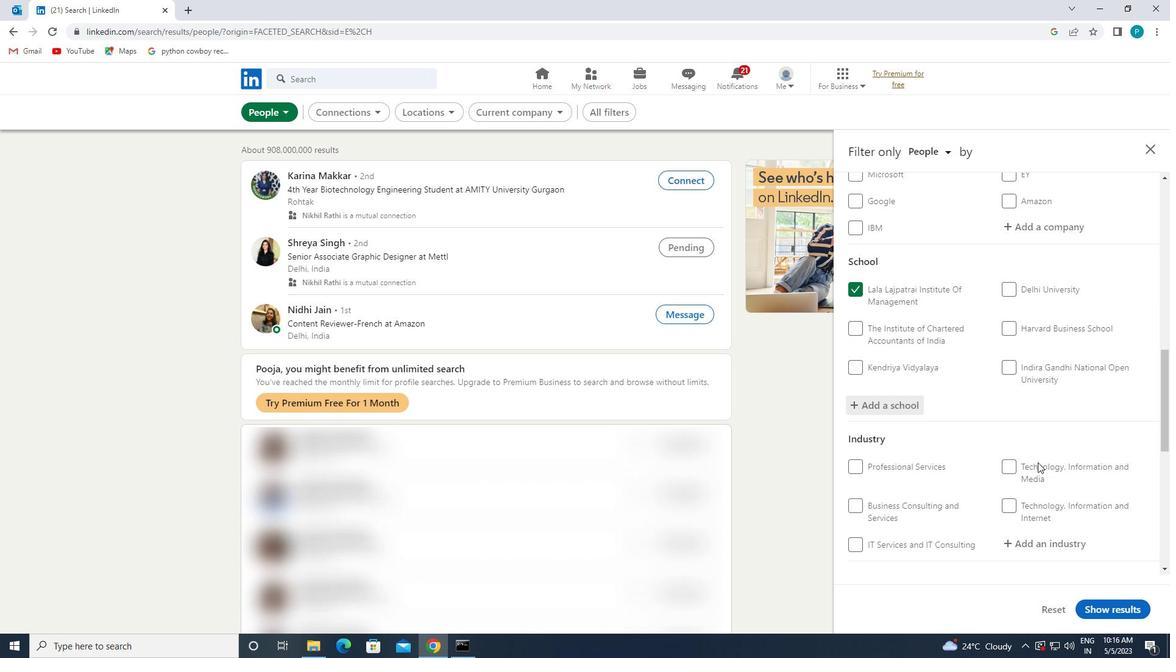 
Action: Mouse scrolled (1038, 455) with delta (0, 0)
Screenshot: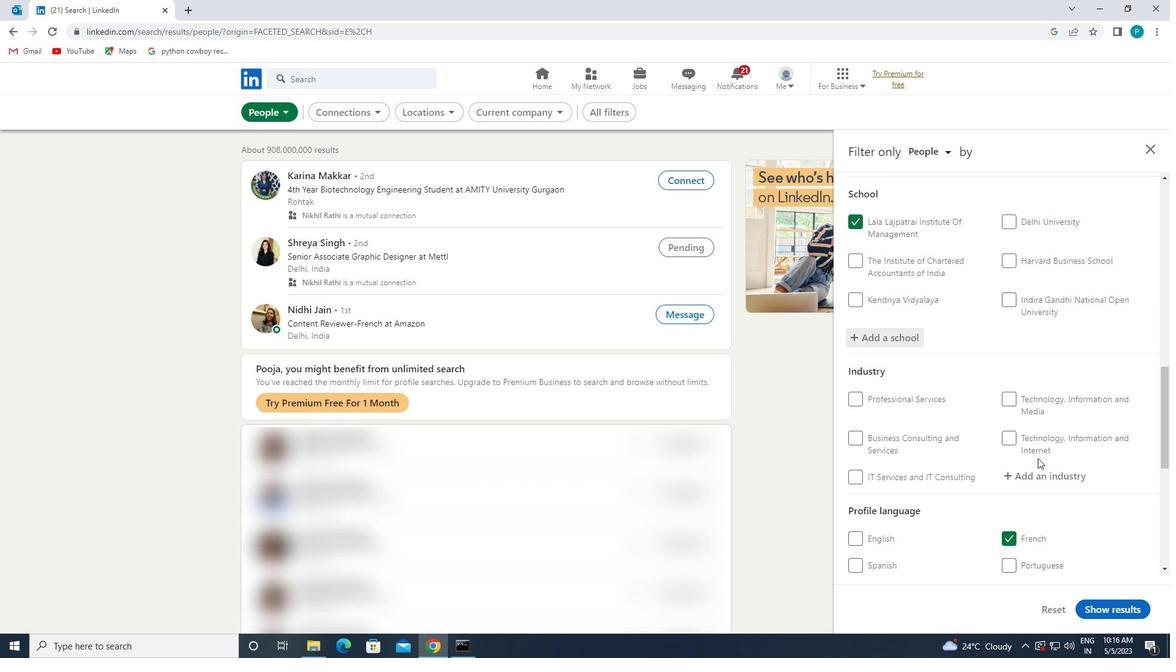 
Action: Mouse scrolled (1038, 455) with delta (0, 0)
Screenshot: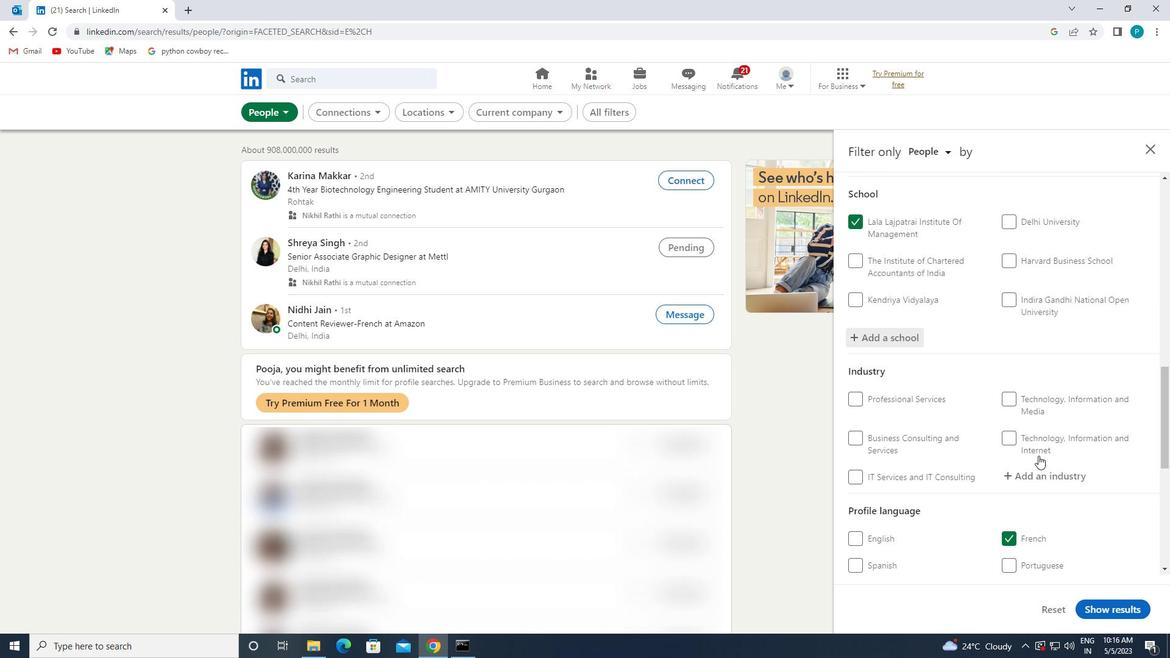 
Action: Mouse moved to (1024, 363)
Screenshot: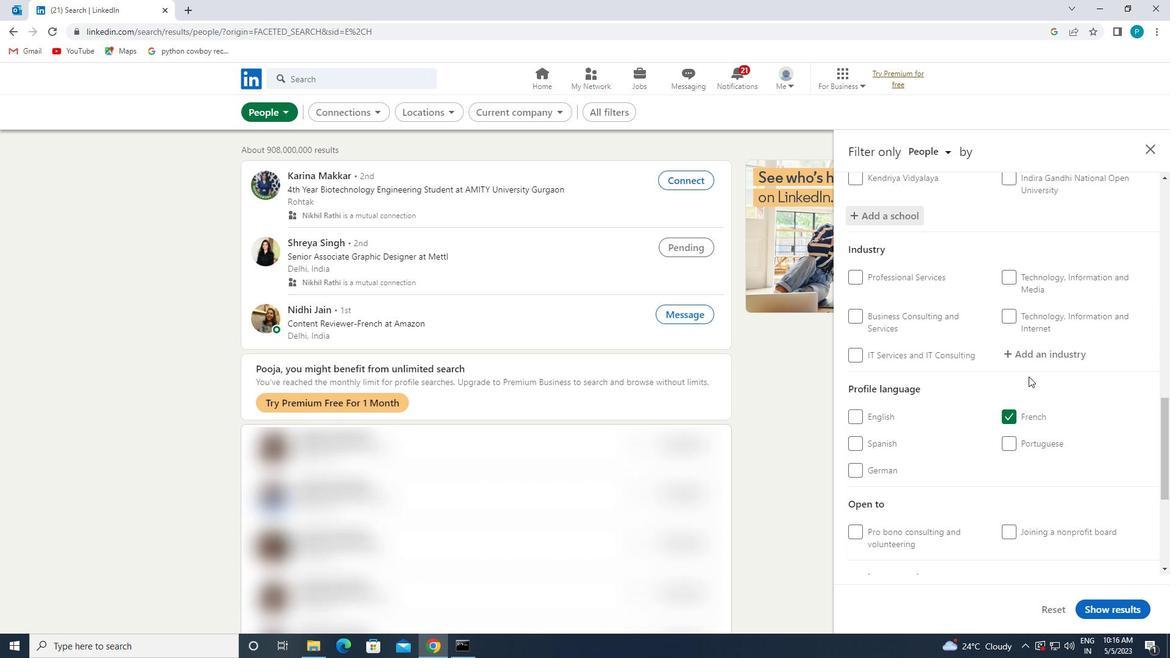 
Action: Mouse pressed left at (1024, 363)
Screenshot: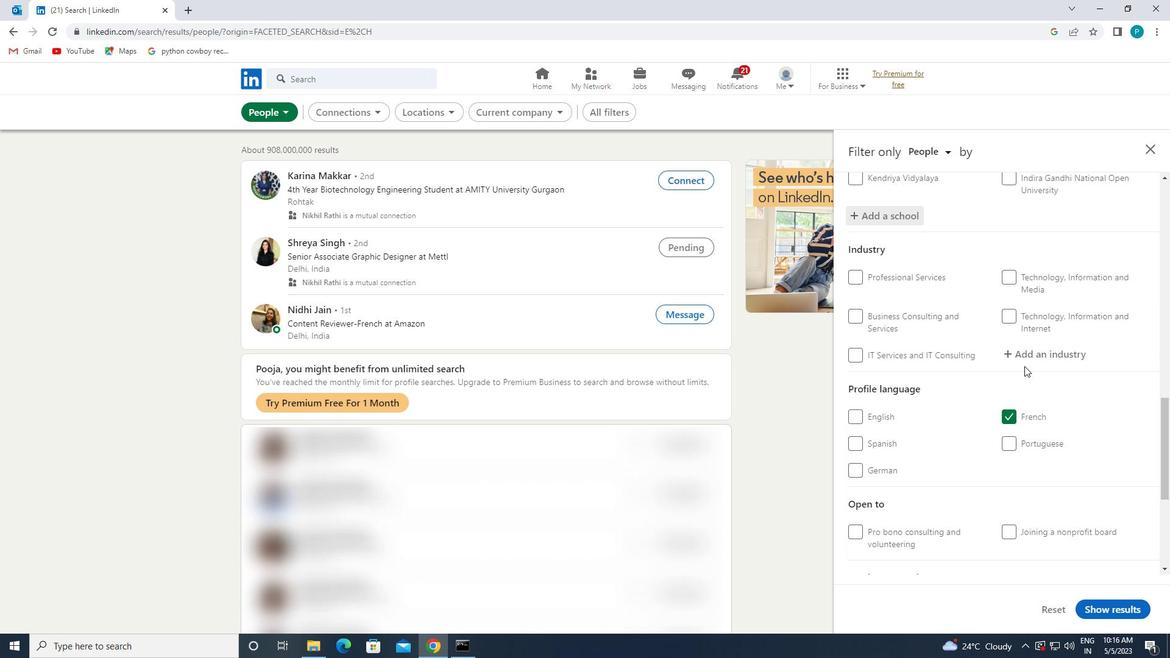 
Action: Mouse moved to (1024, 363)
Screenshot: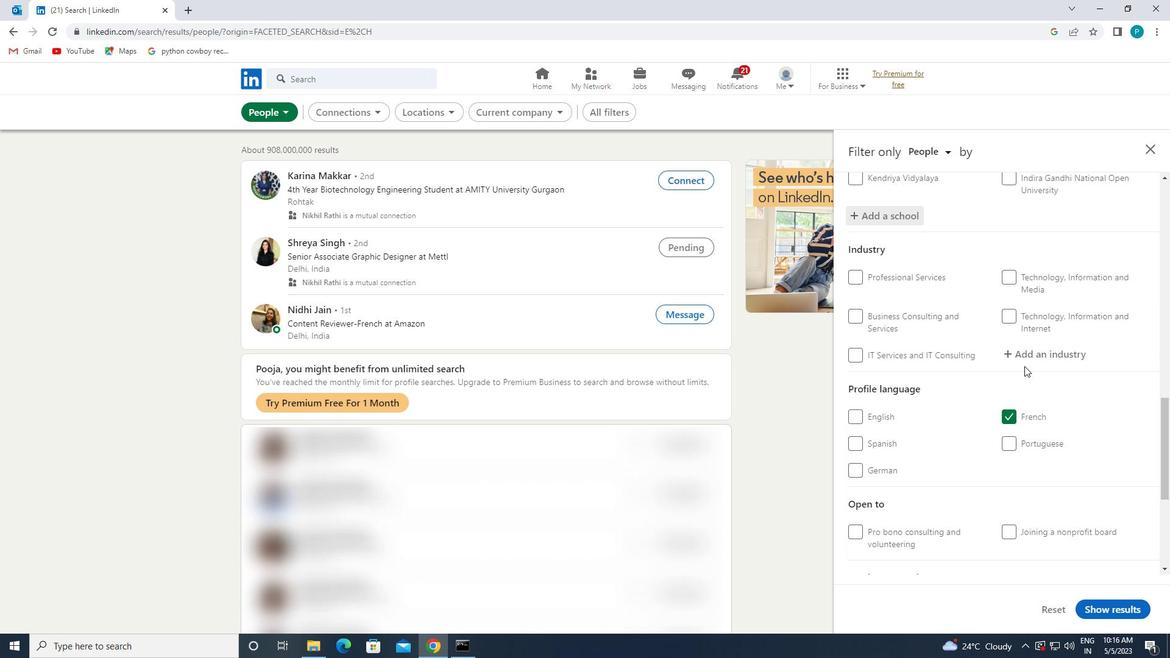
Action: Key pressed <Key.caps_lock>M<Key.caps_lock>ACHINERY
Screenshot: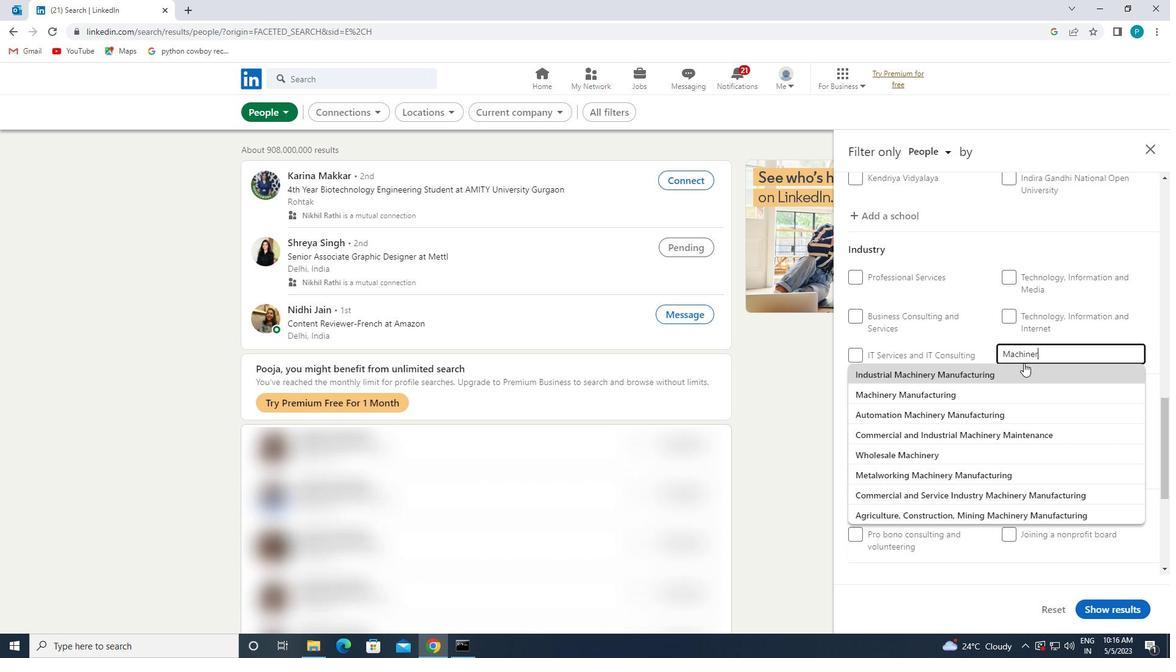 
Action: Mouse moved to (1005, 390)
Screenshot: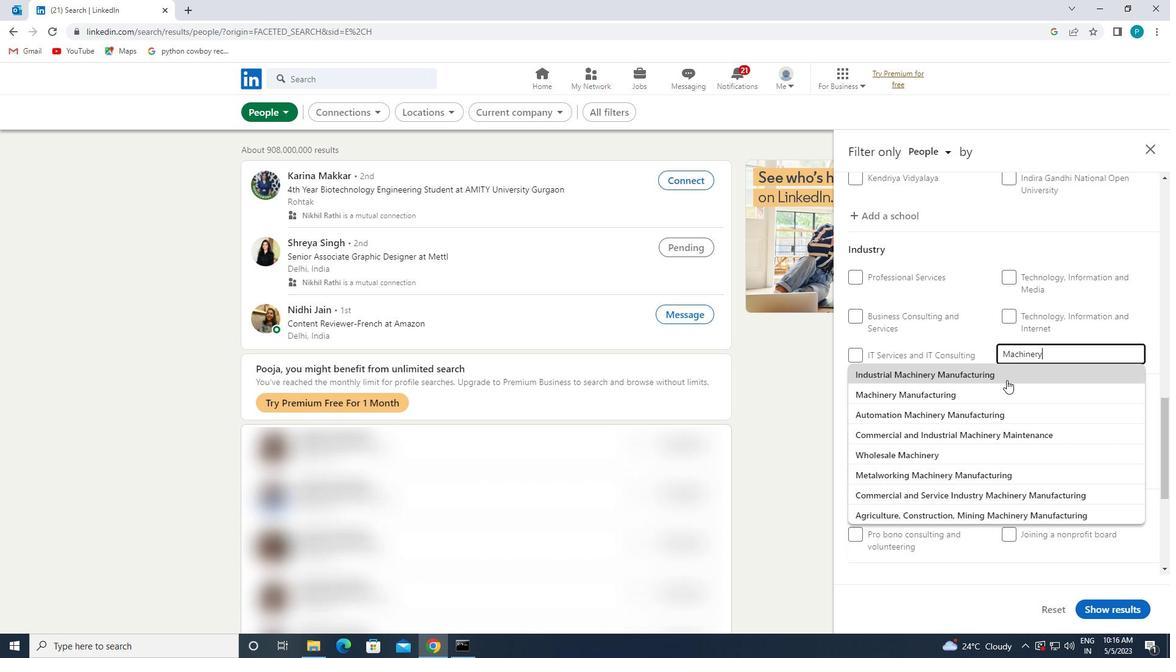 
Action: Mouse pressed left at (1005, 390)
Screenshot: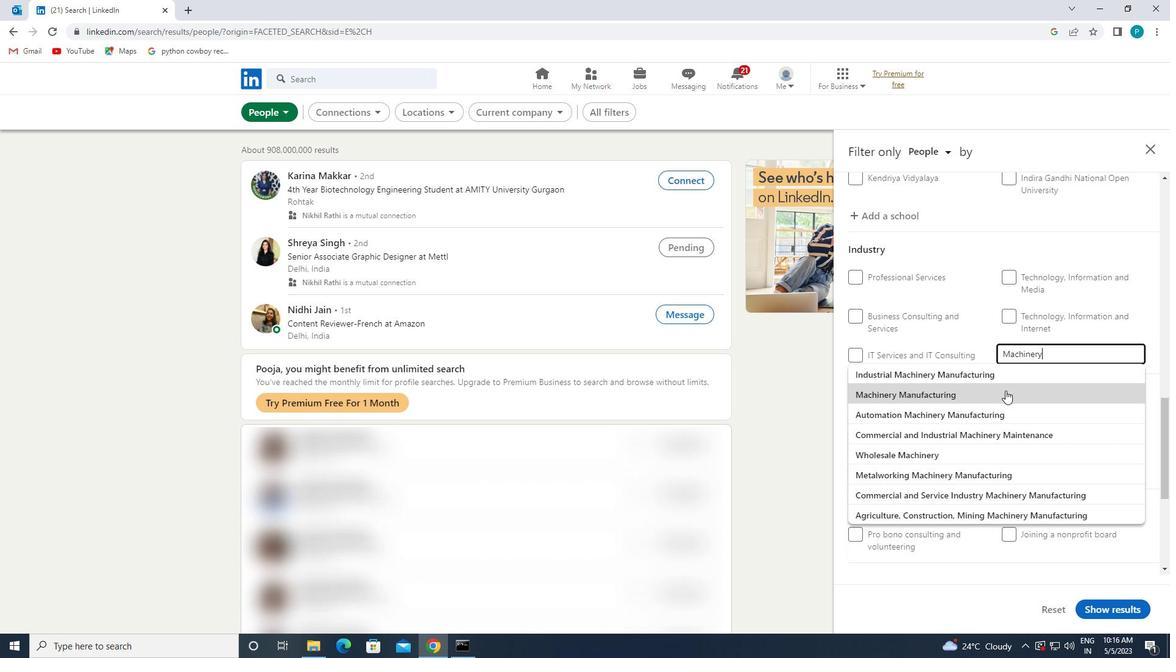 
Action: Mouse scrolled (1005, 390) with delta (0, 0)
Screenshot: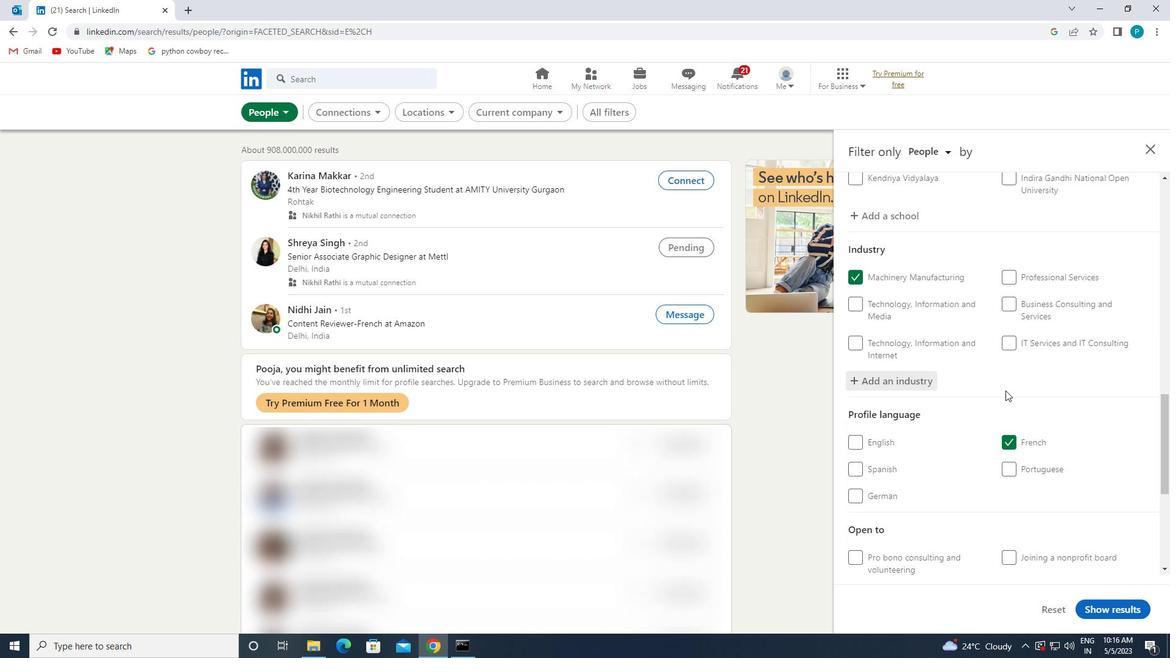 
Action: Mouse scrolled (1005, 390) with delta (0, 0)
Screenshot: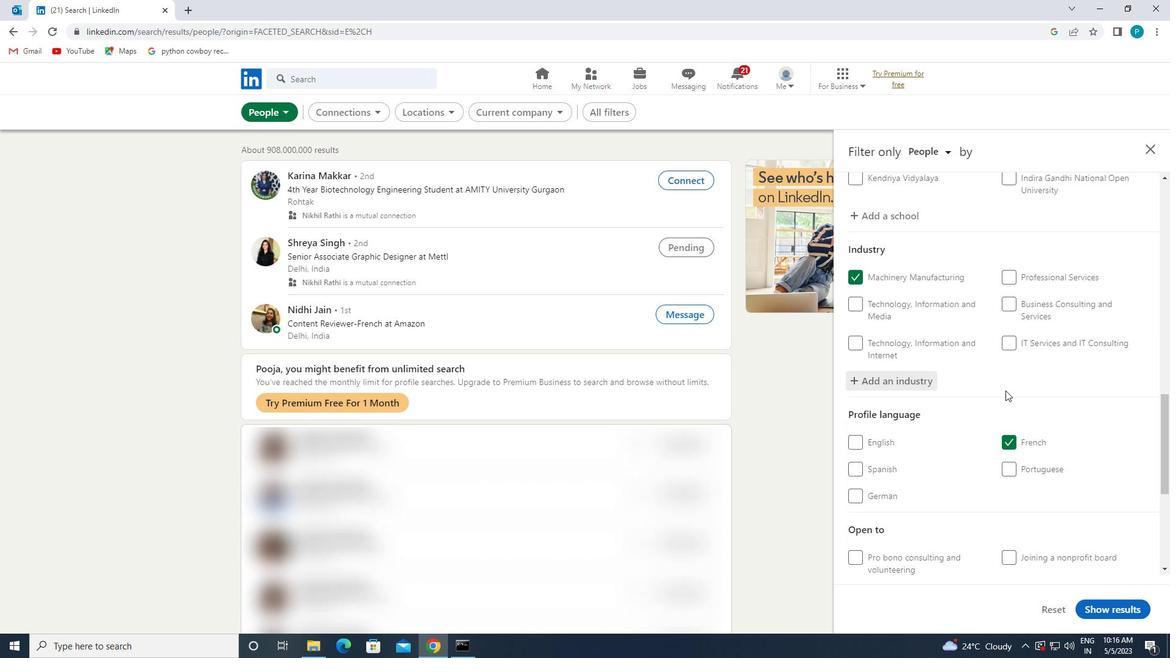 
Action: Mouse scrolled (1005, 390) with delta (0, 0)
Screenshot: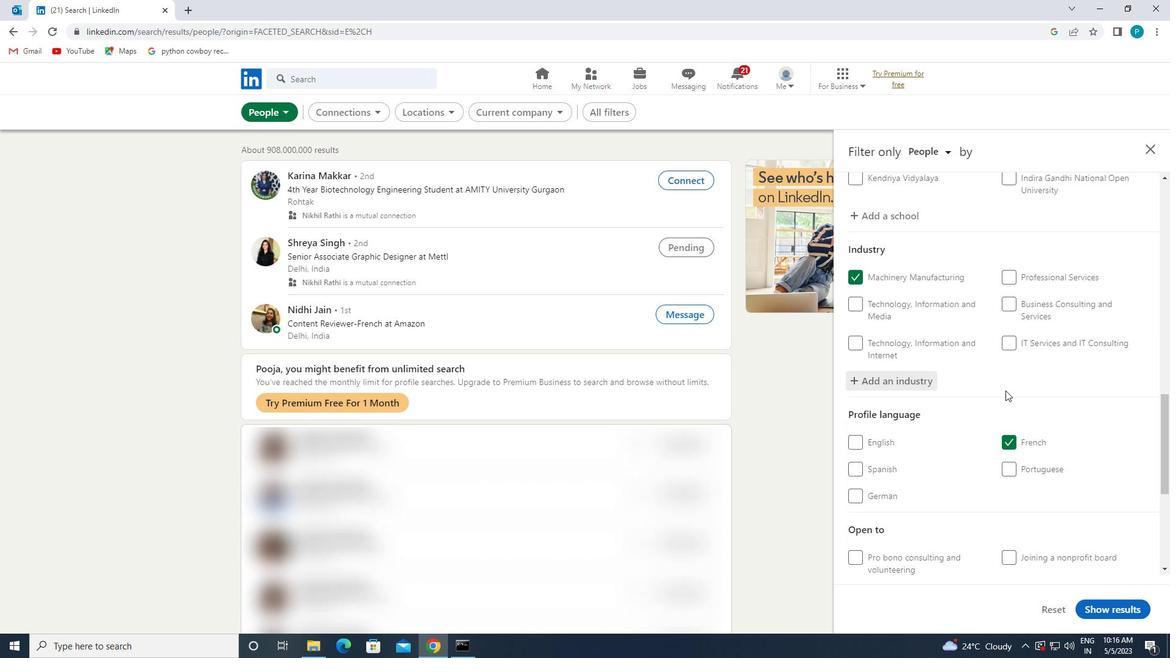 
Action: Mouse moved to (1005, 391)
Screenshot: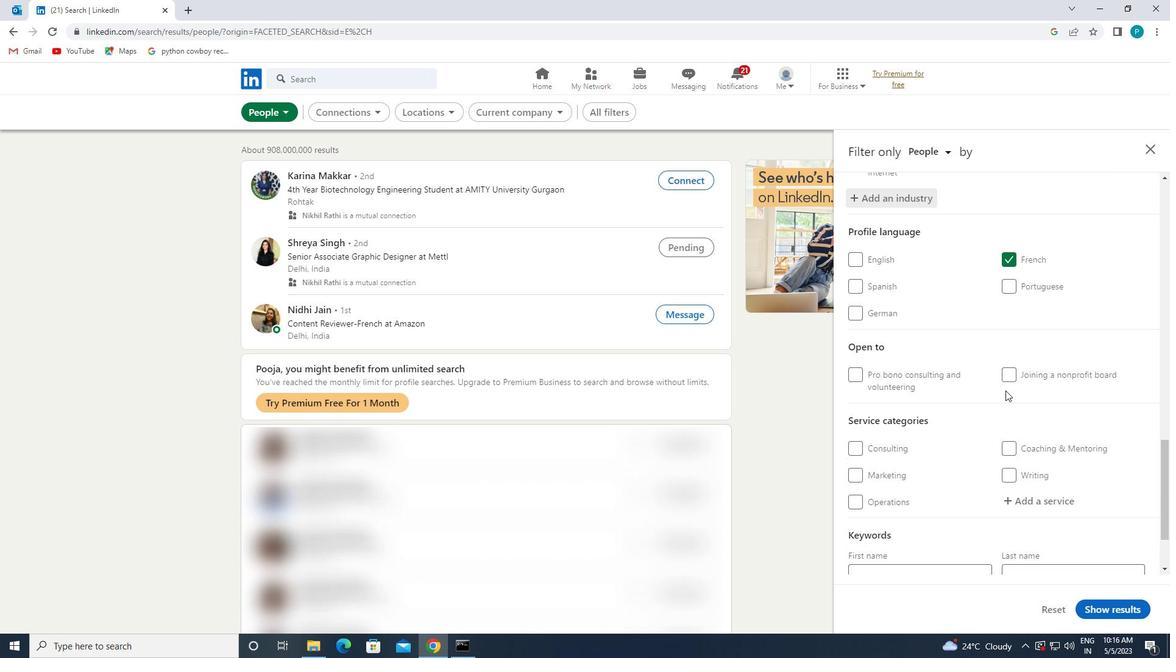 
Action: Mouse scrolled (1005, 390) with delta (0, 0)
Screenshot: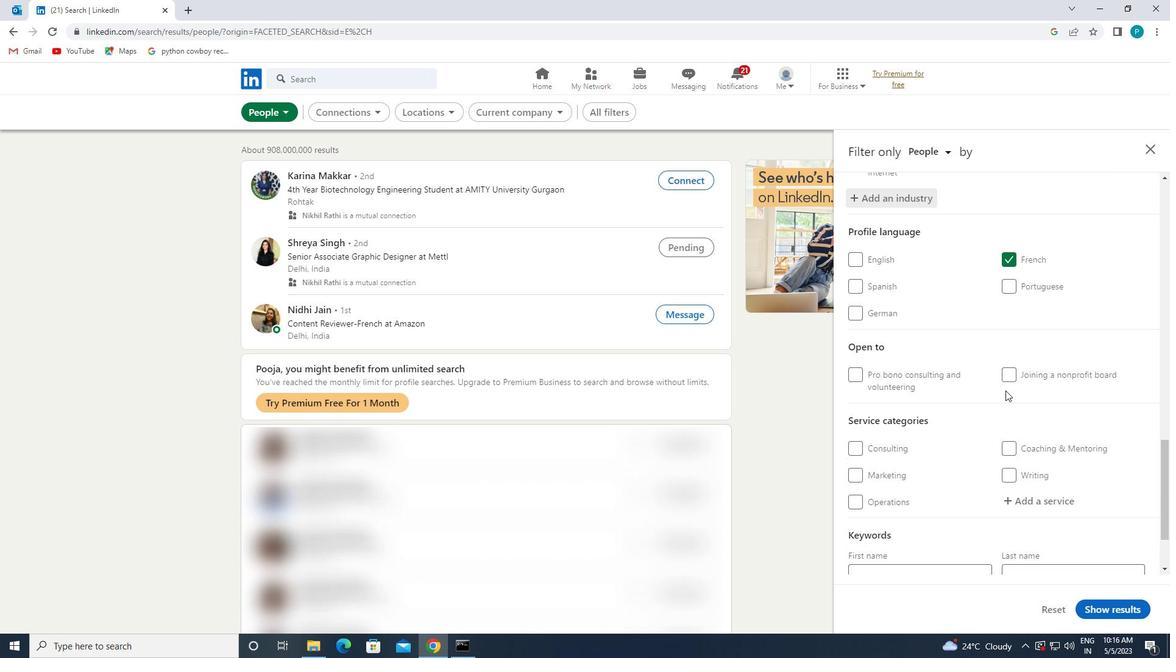 
Action: Mouse moved to (1005, 394)
Screenshot: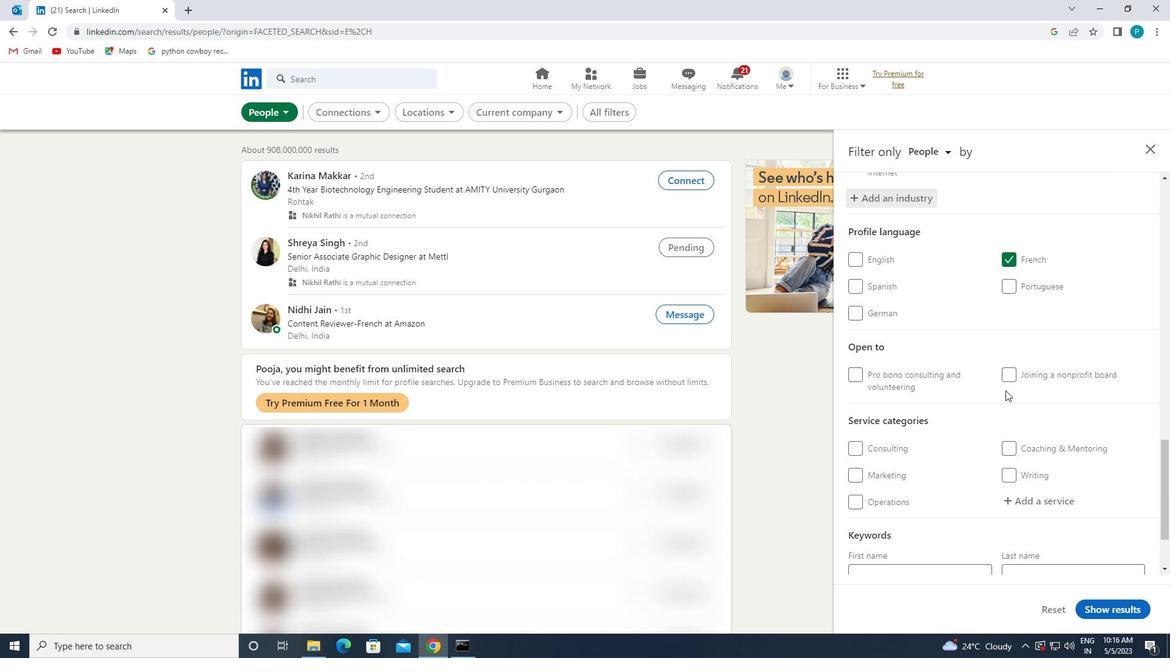 
Action: Mouse scrolled (1005, 393) with delta (0, 0)
Screenshot: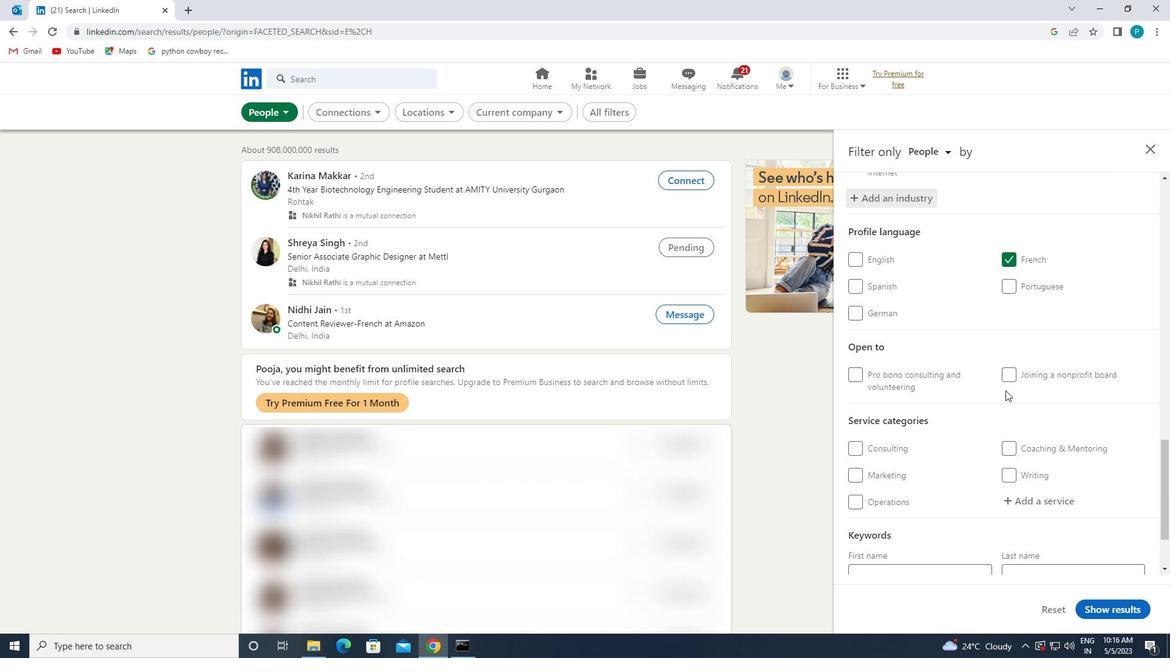 
Action: Mouse moved to (1018, 400)
Screenshot: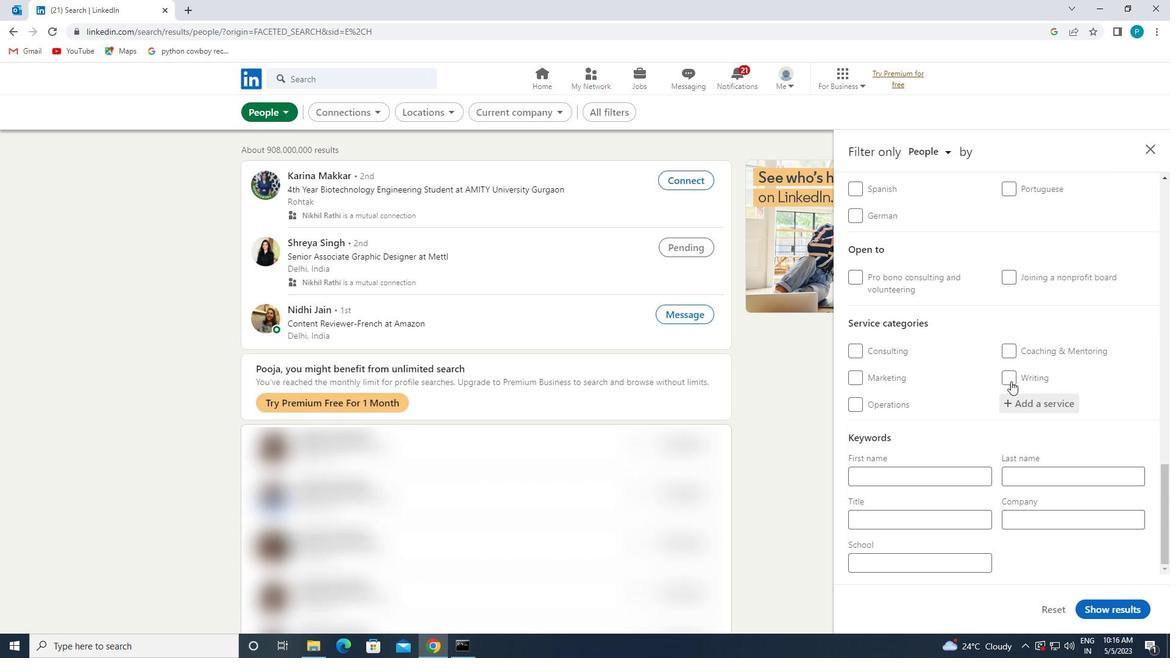 
Action: Mouse pressed left at (1018, 400)
Screenshot: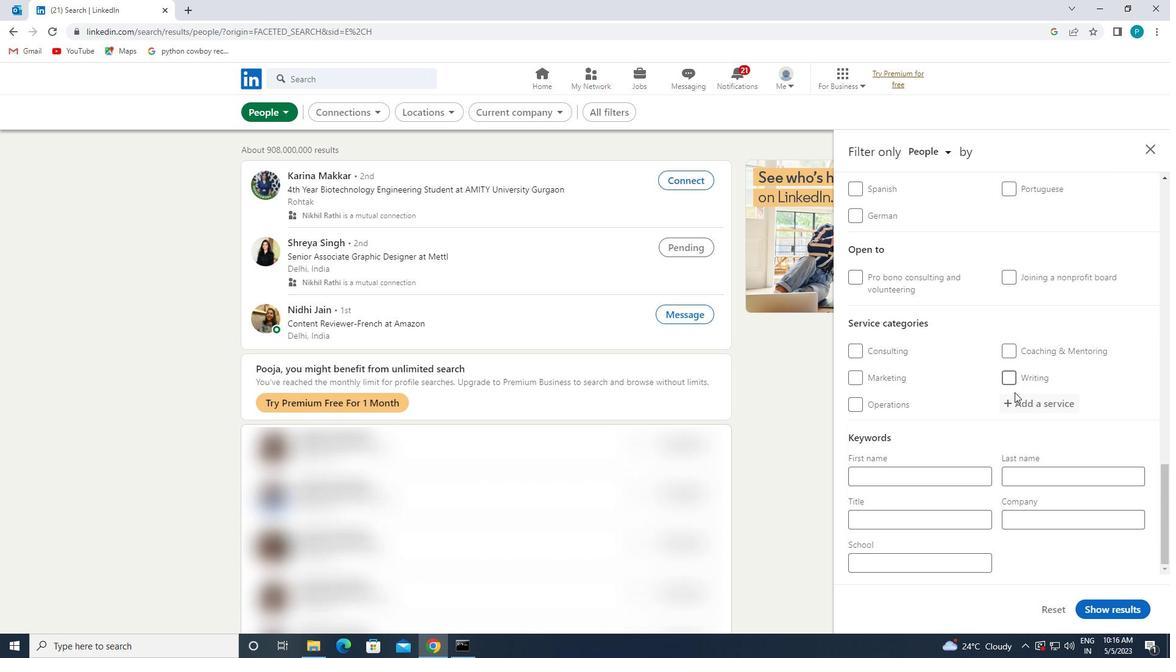 
Action: Mouse moved to (1017, 399)
Screenshot: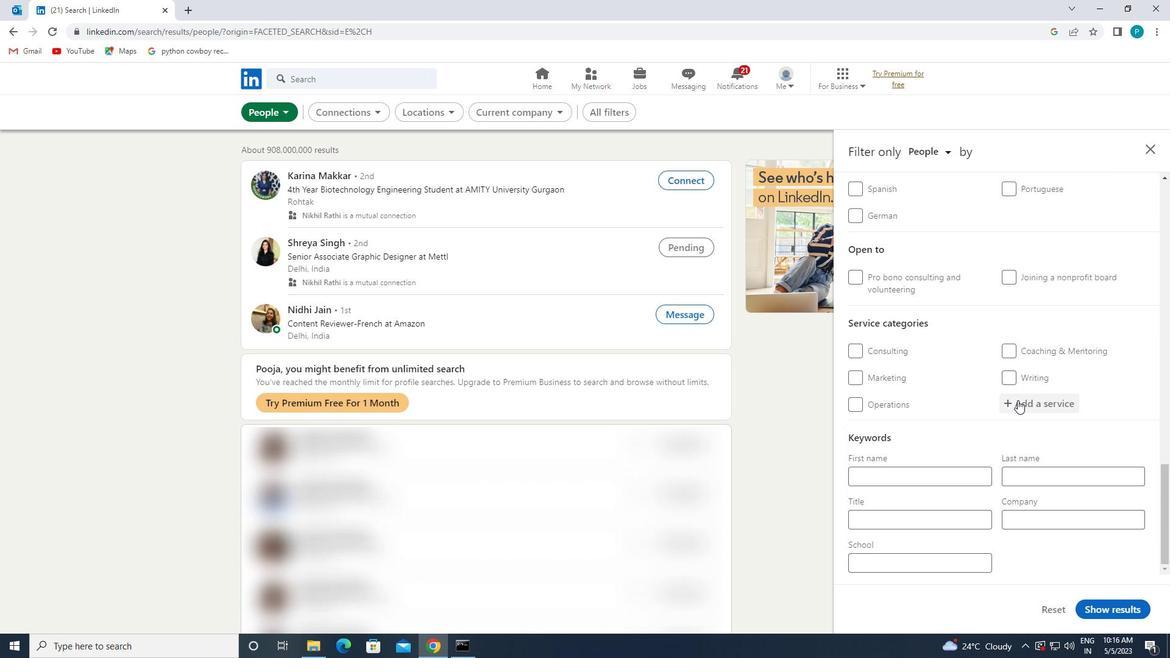 
Action: Key pressed <Key.caps_lock>W<Key.caps_lock>EB
Screenshot: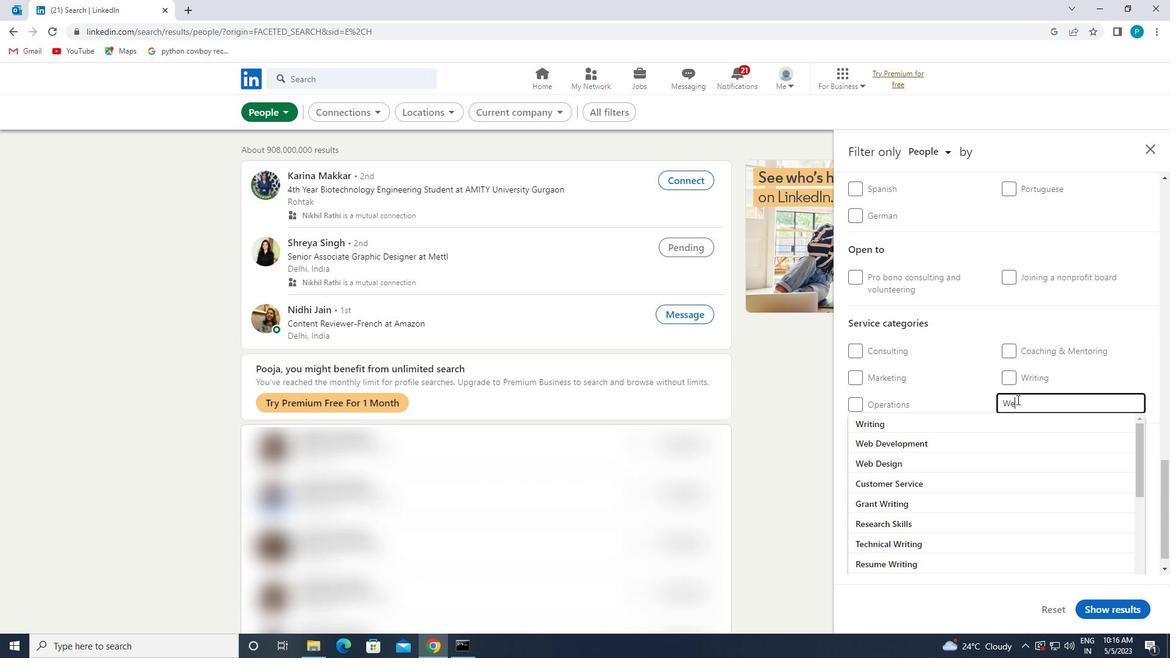 
Action: Mouse moved to (971, 415)
Screenshot: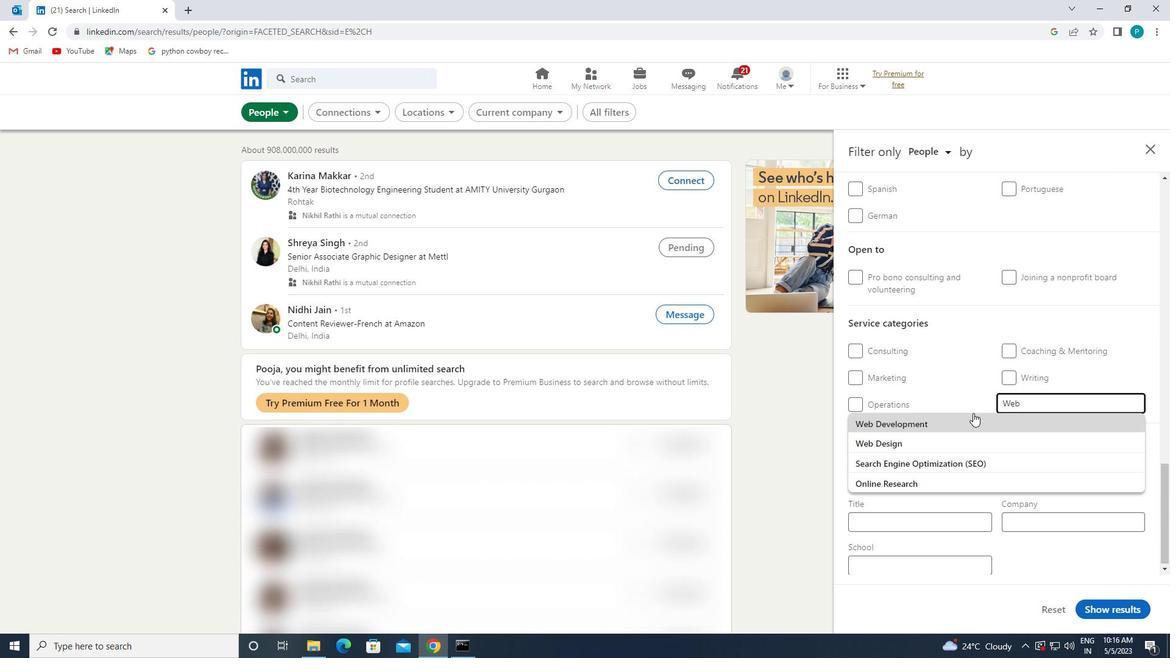 
Action: Mouse pressed left at (971, 415)
Screenshot: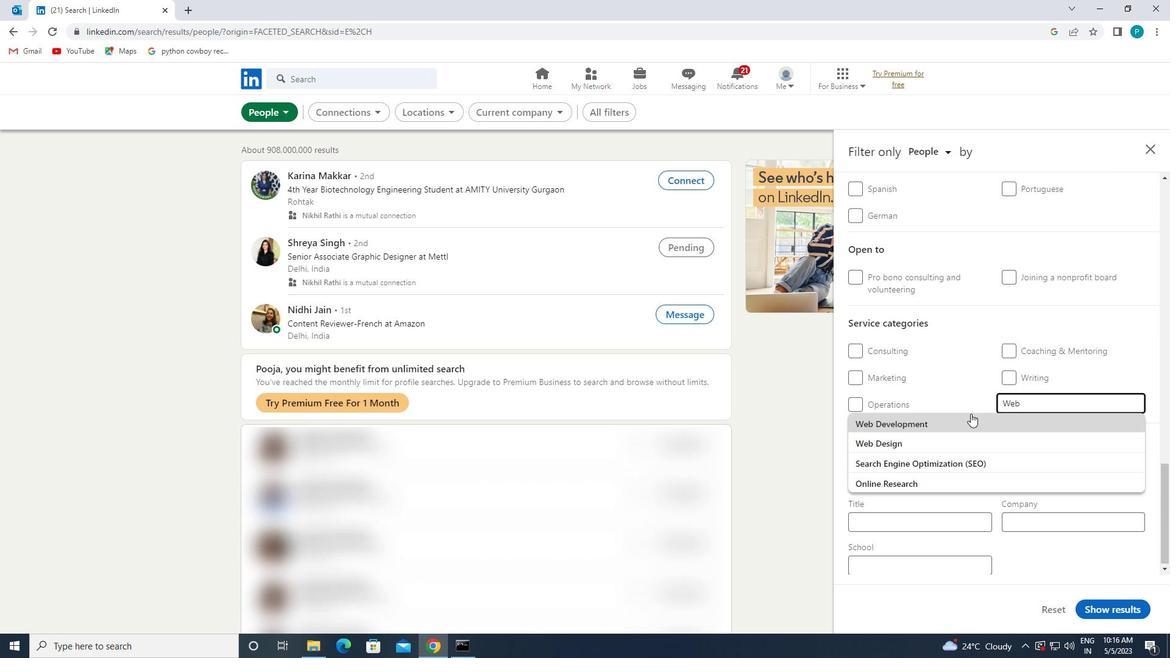 
Action: Mouse scrolled (971, 415) with delta (0, 0)
Screenshot: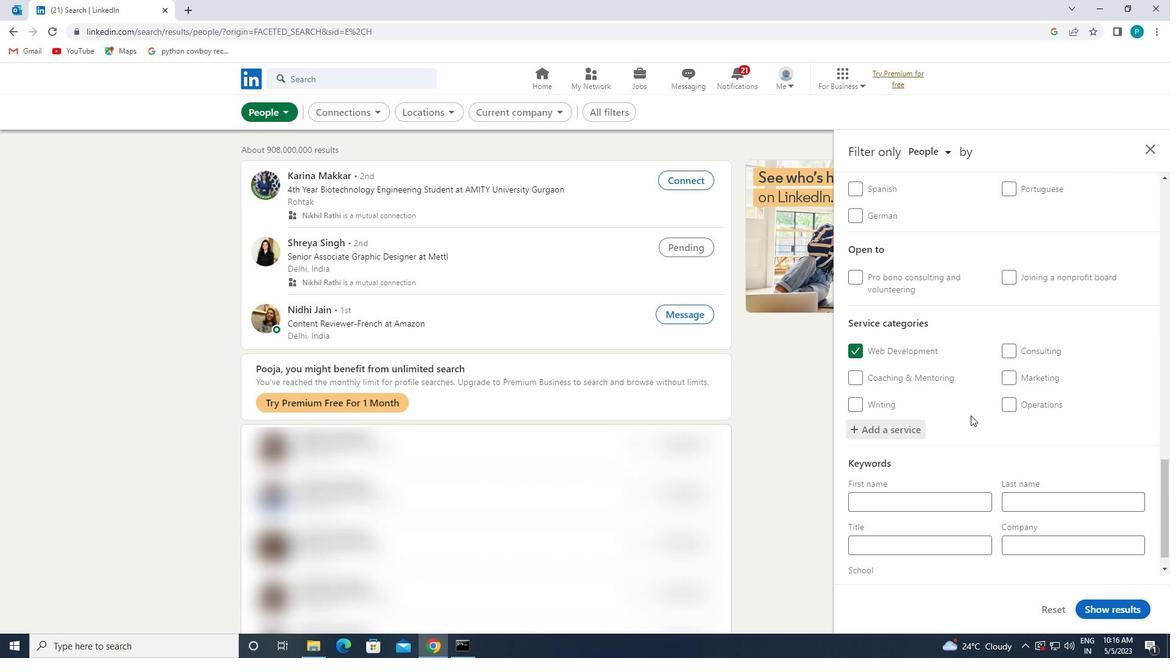 
Action: Mouse scrolled (971, 415) with delta (0, 0)
Screenshot: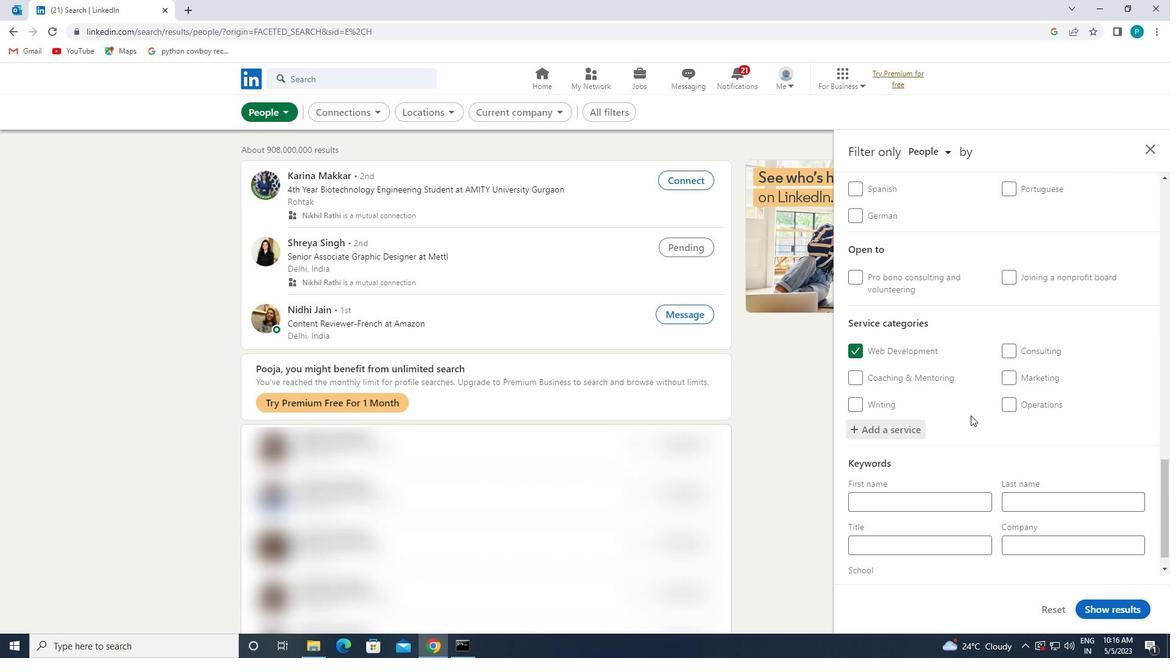 
Action: Mouse scrolled (971, 415) with delta (0, 0)
Screenshot: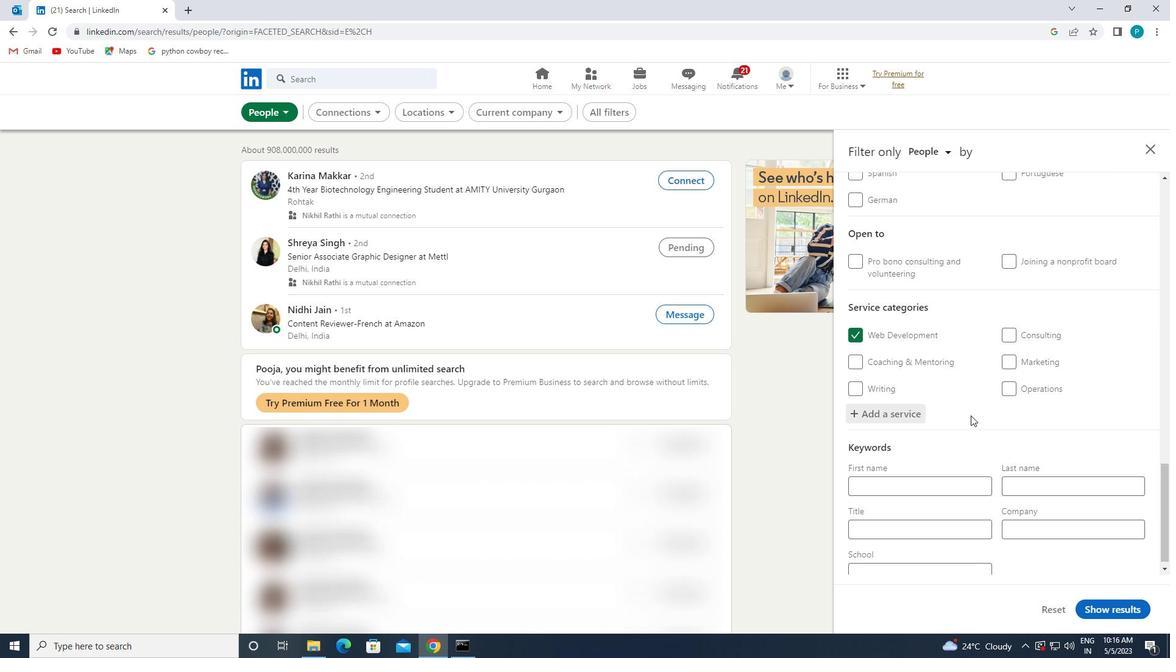 
Action: Mouse moved to (909, 517)
Screenshot: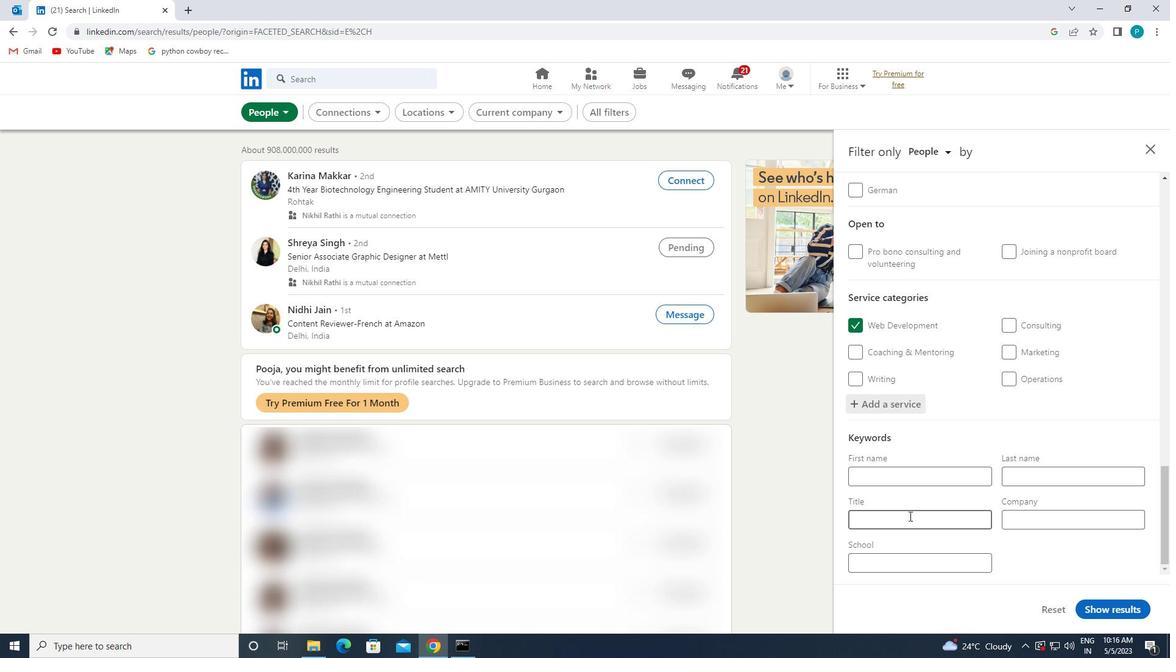 
Action: Mouse pressed left at (909, 517)
Screenshot: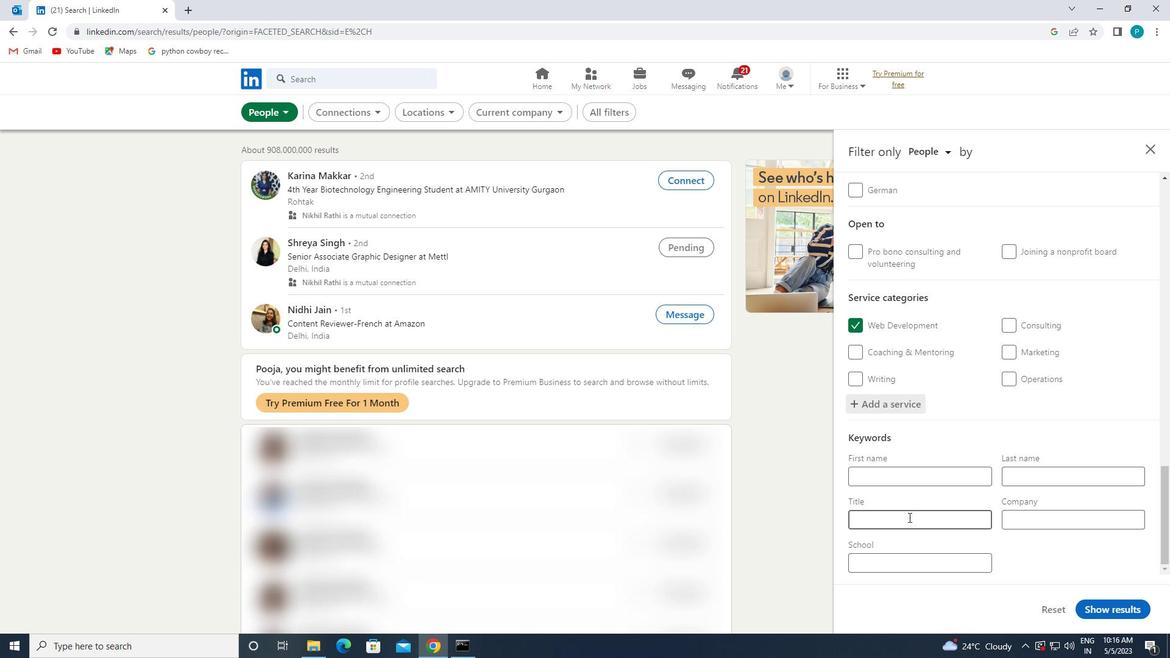 
Action: Key pressed <Key.caps_lock>L<Key.caps_lock>ANDSCAPING<Key.space><Key.caps_lock>A<Key.caps_lock>SSS<Key.backspace>ISTANT
Screenshot: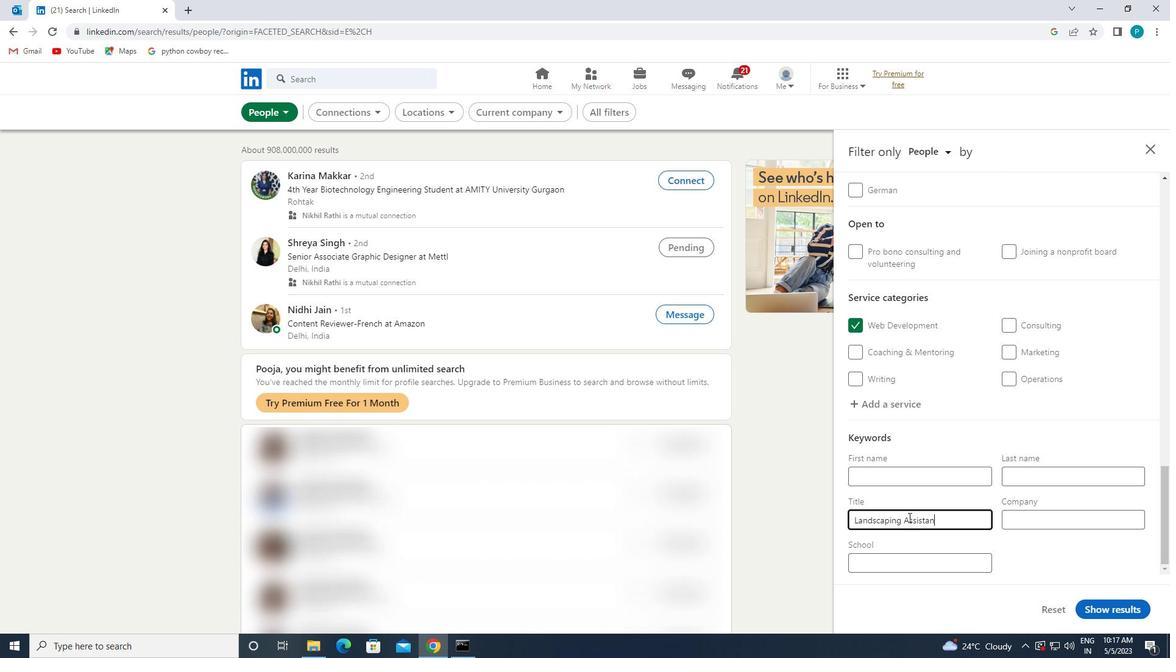 
Action: Mouse moved to (1084, 606)
Screenshot: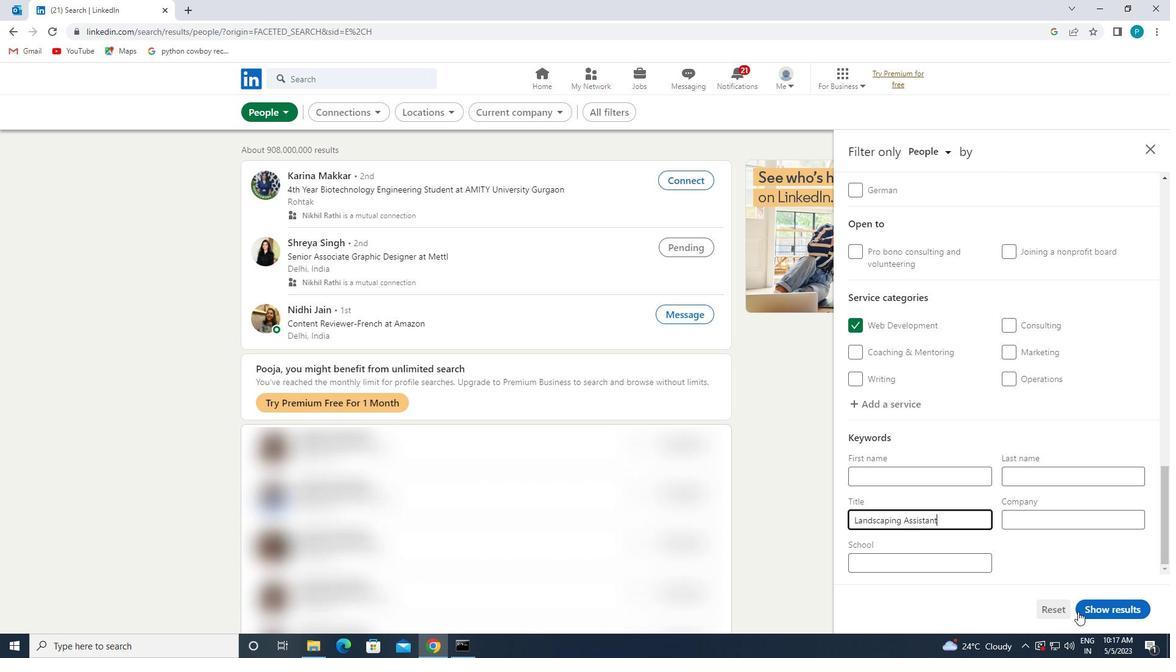
Action: Mouse pressed left at (1084, 606)
Screenshot: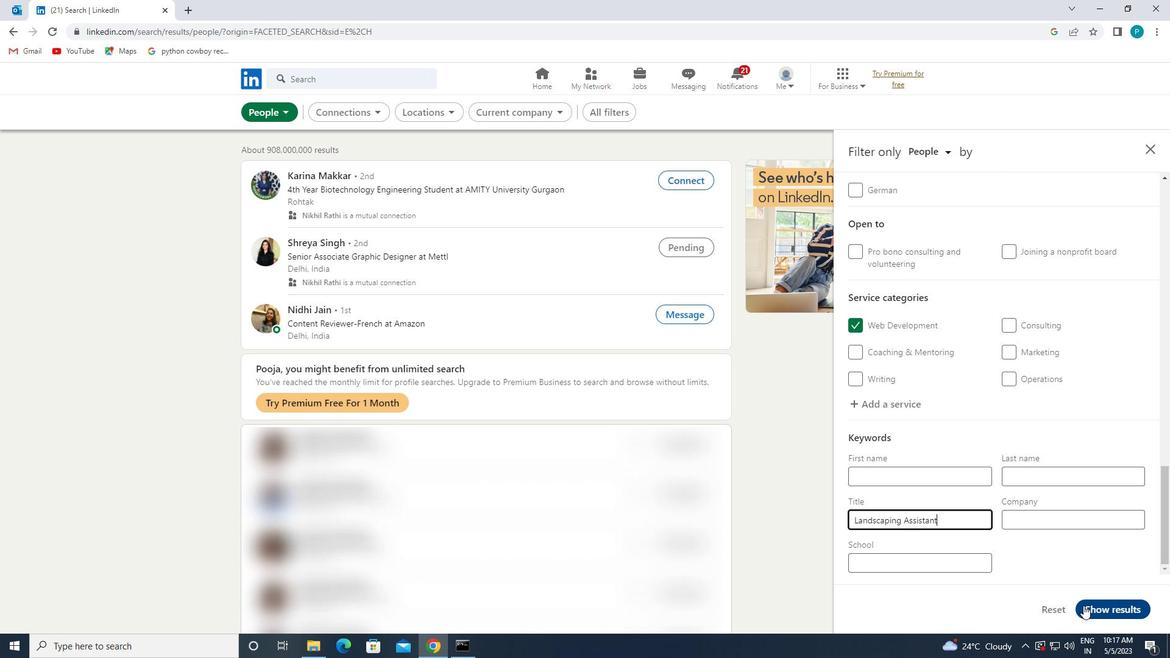 
